 Task: Search one way flight ticket for 5 adults, 2 children, 1 infant in seat and 2 infants on lap in economy from Gillette: Gillette Campbell County Airport to Riverton: Central Wyoming Regional Airport (was Riverton Regional) on 8-4-2023. Choice of flights is Royal air maroc. Number of bags: 6 checked bags. Price is upto 87000. Outbound departure time preference is 19:45.
Action: Mouse moved to (403, 358)
Screenshot: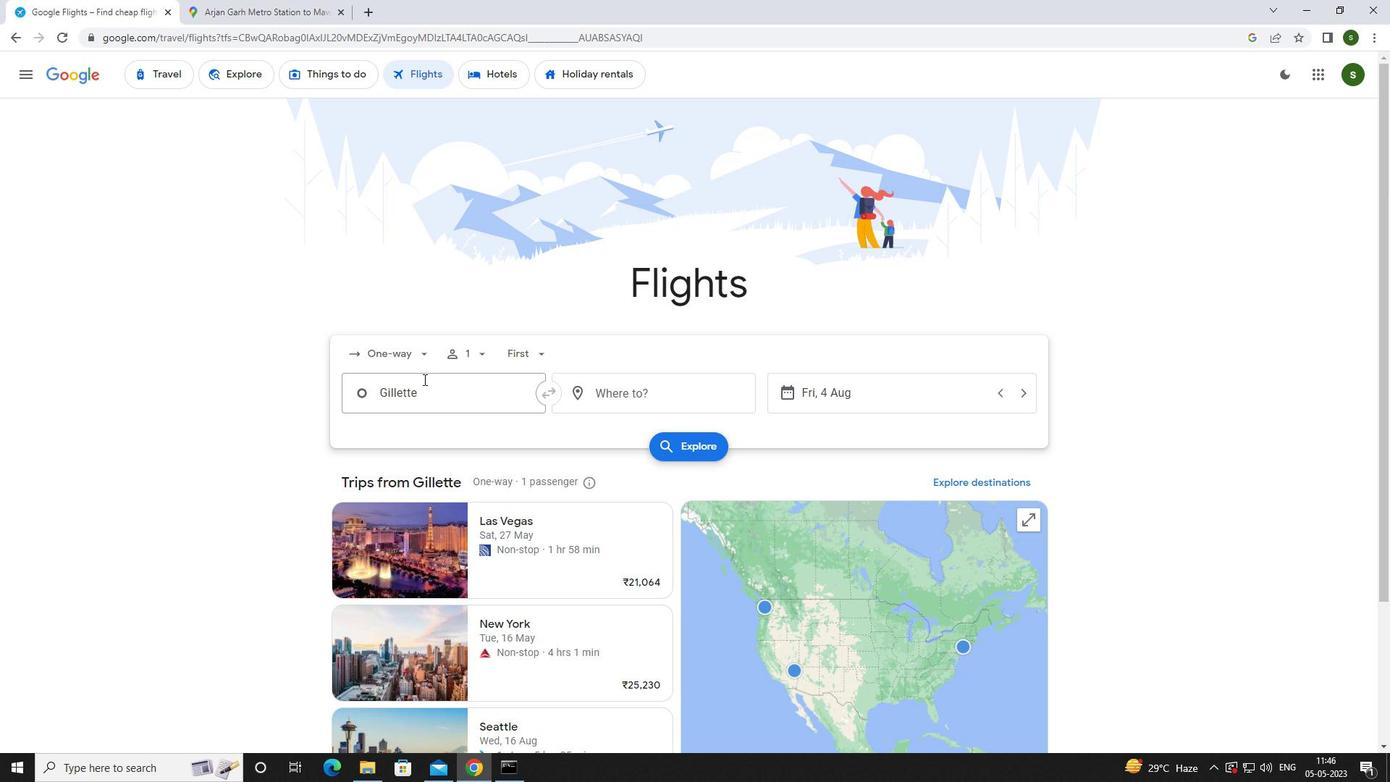 
Action: Mouse pressed left at (403, 358)
Screenshot: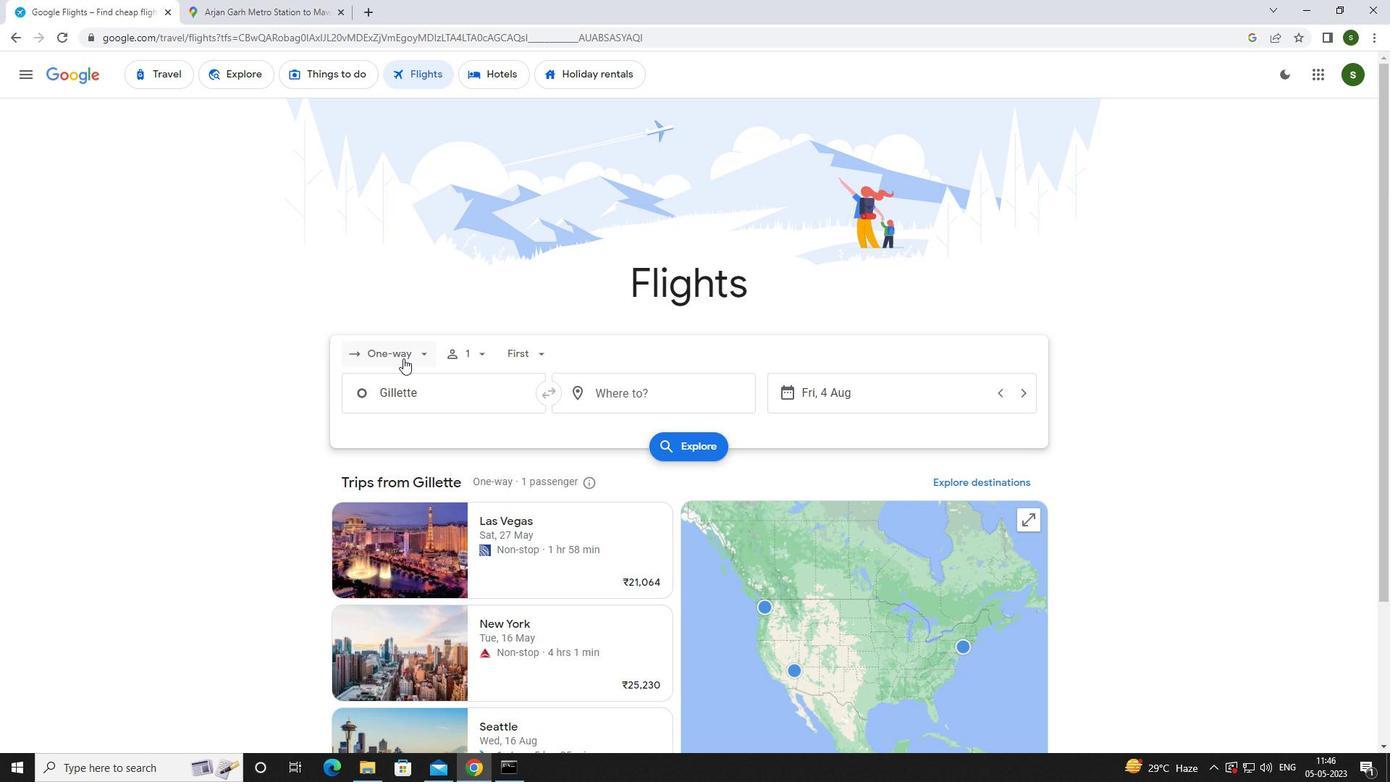 
Action: Mouse moved to (404, 427)
Screenshot: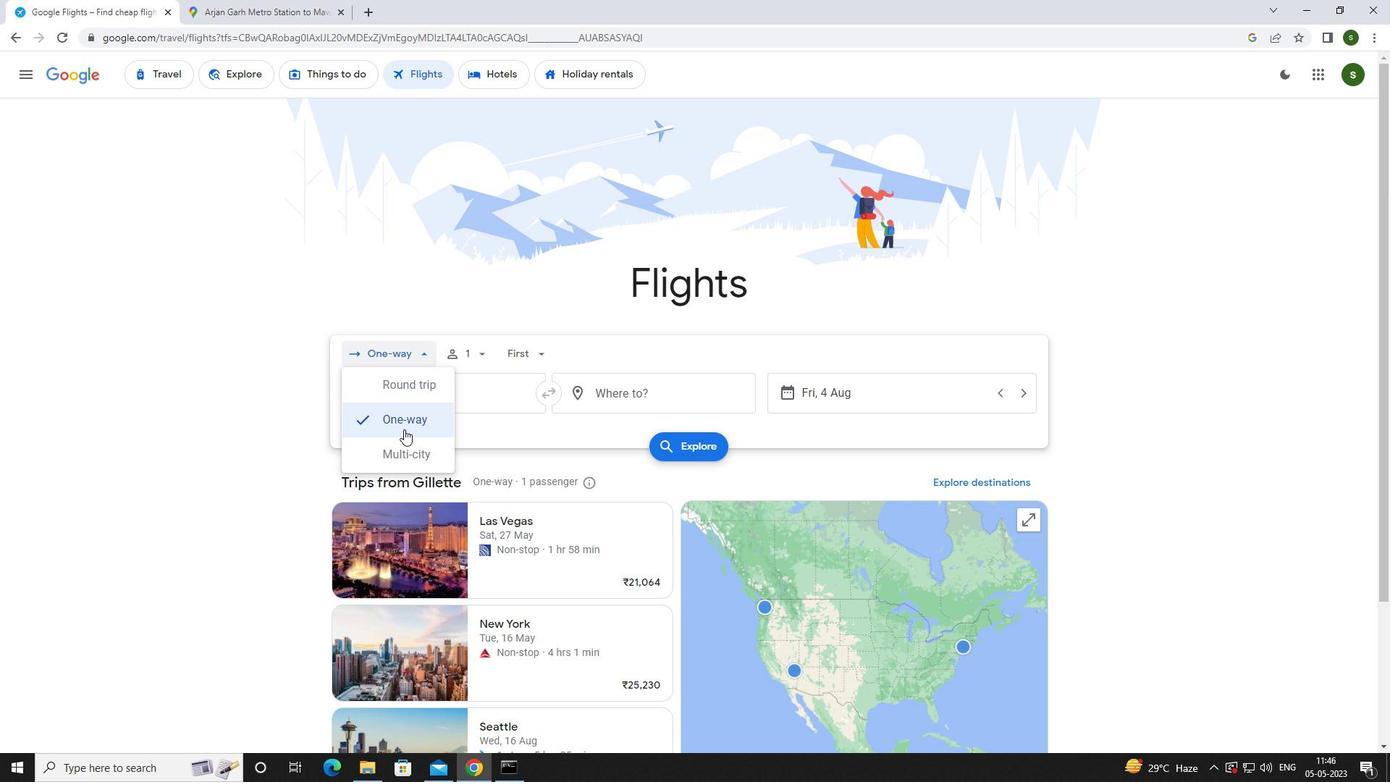 
Action: Mouse pressed left at (404, 427)
Screenshot: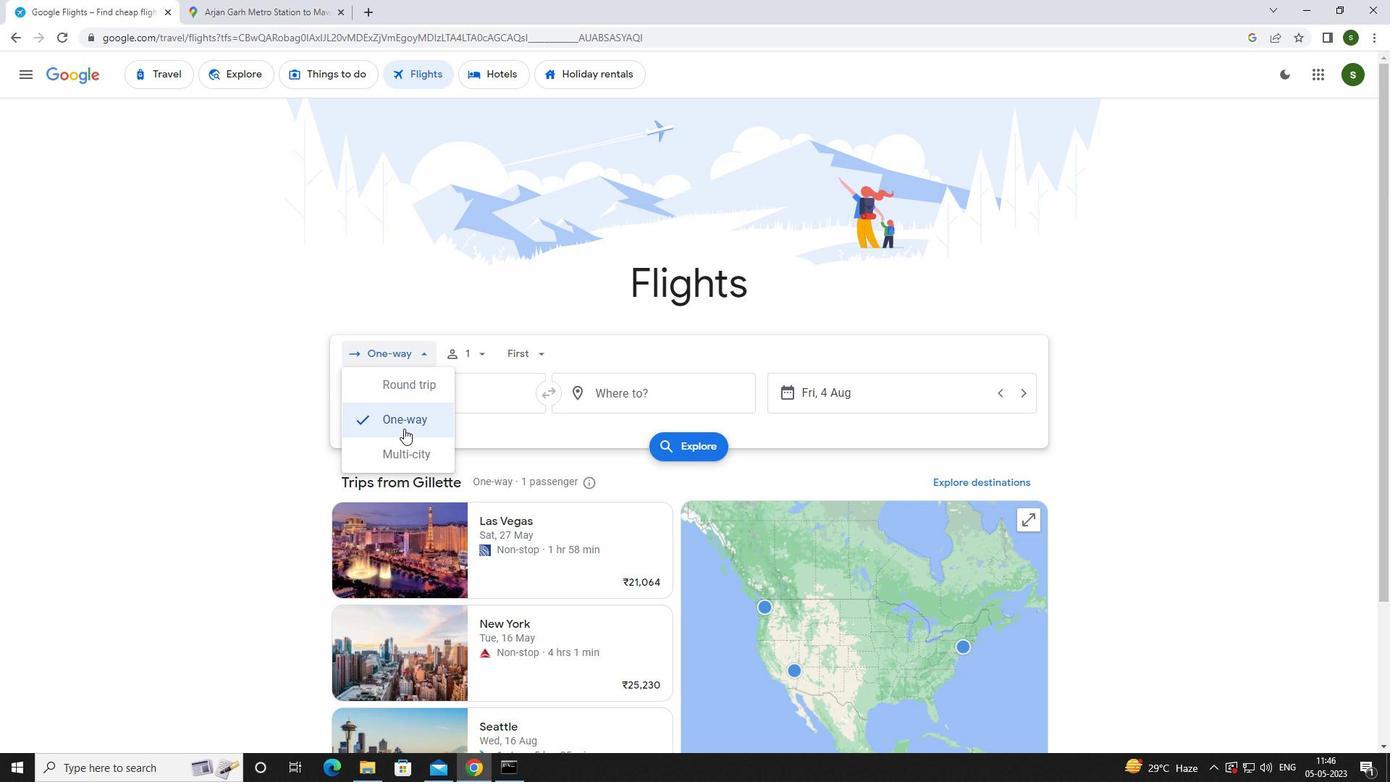 
Action: Mouse moved to (486, 358)
Screenshot: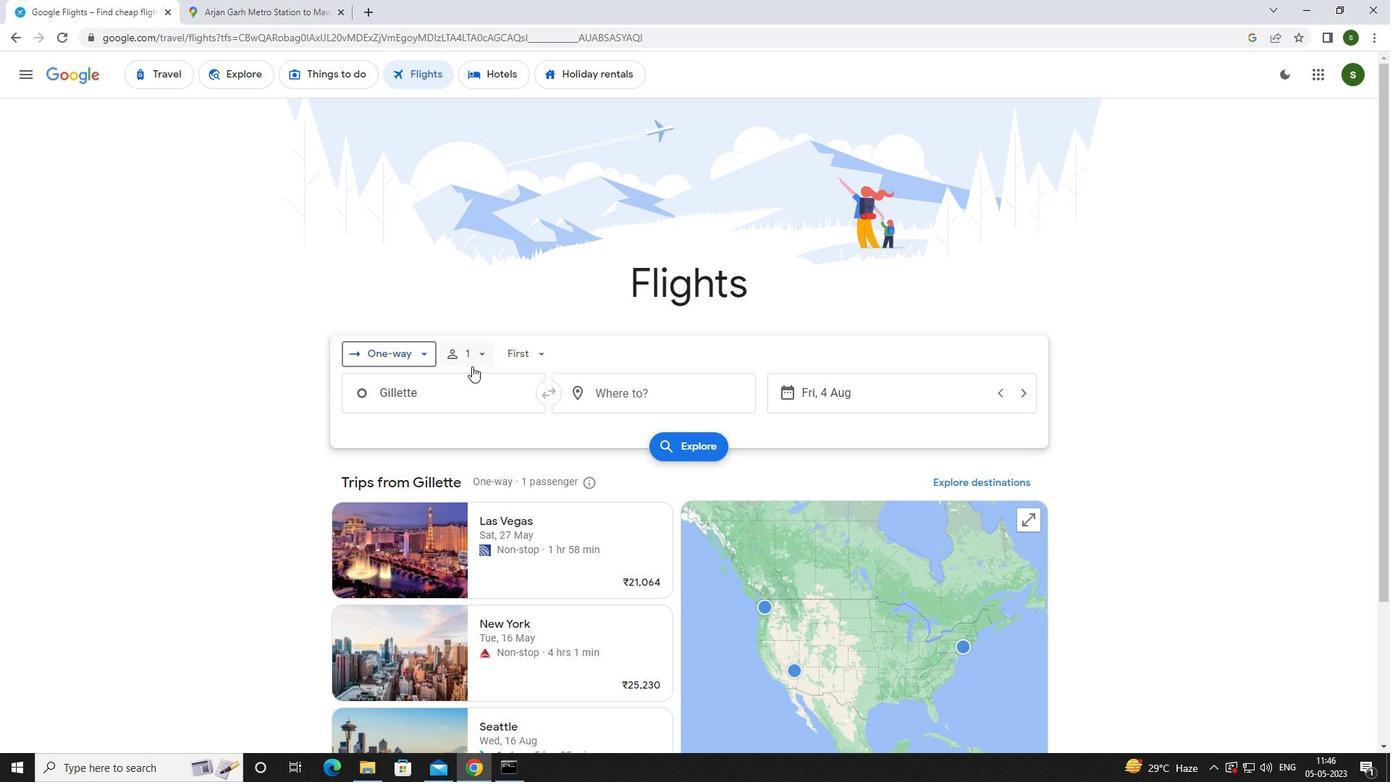 
Action: Mouse pressed left at (486, 358)
Screenshot: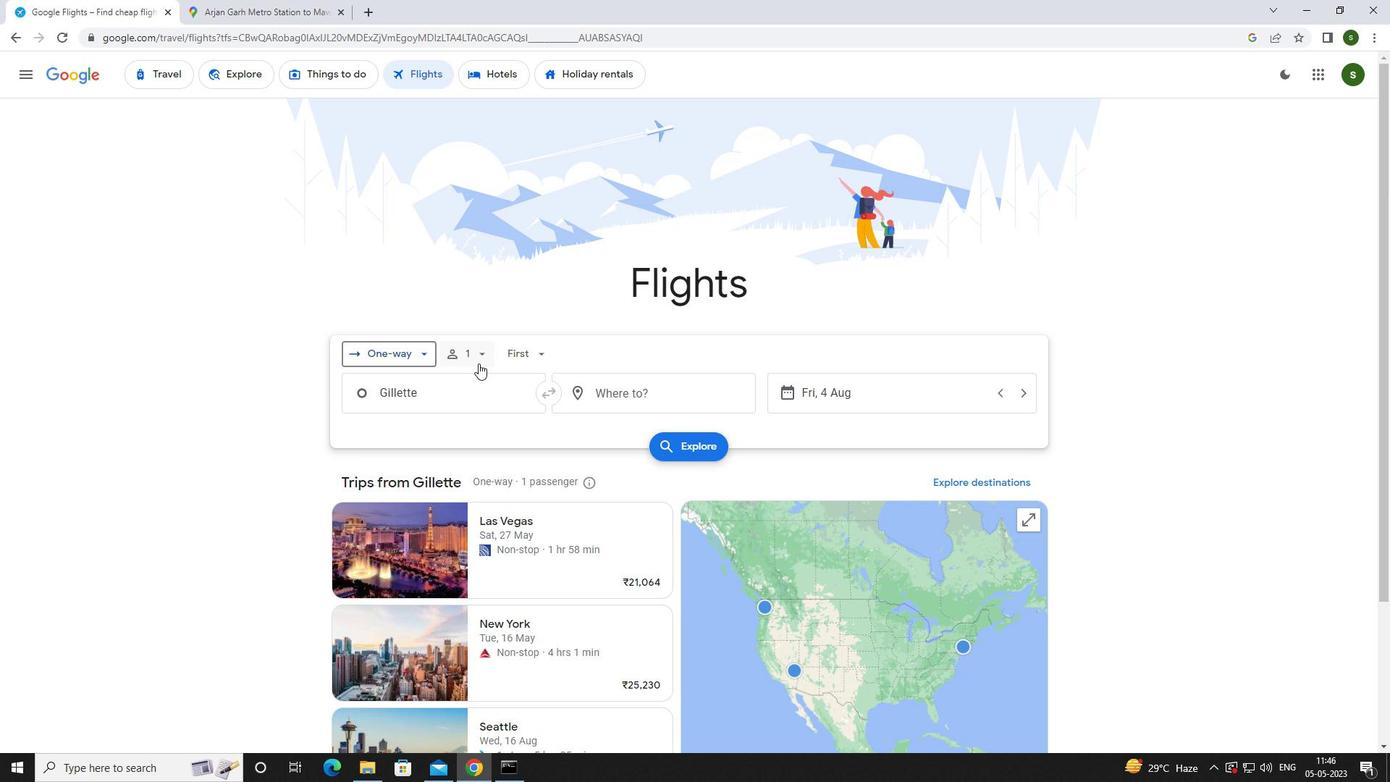
Action: Mouse moved to (589, 393)
Screenshot: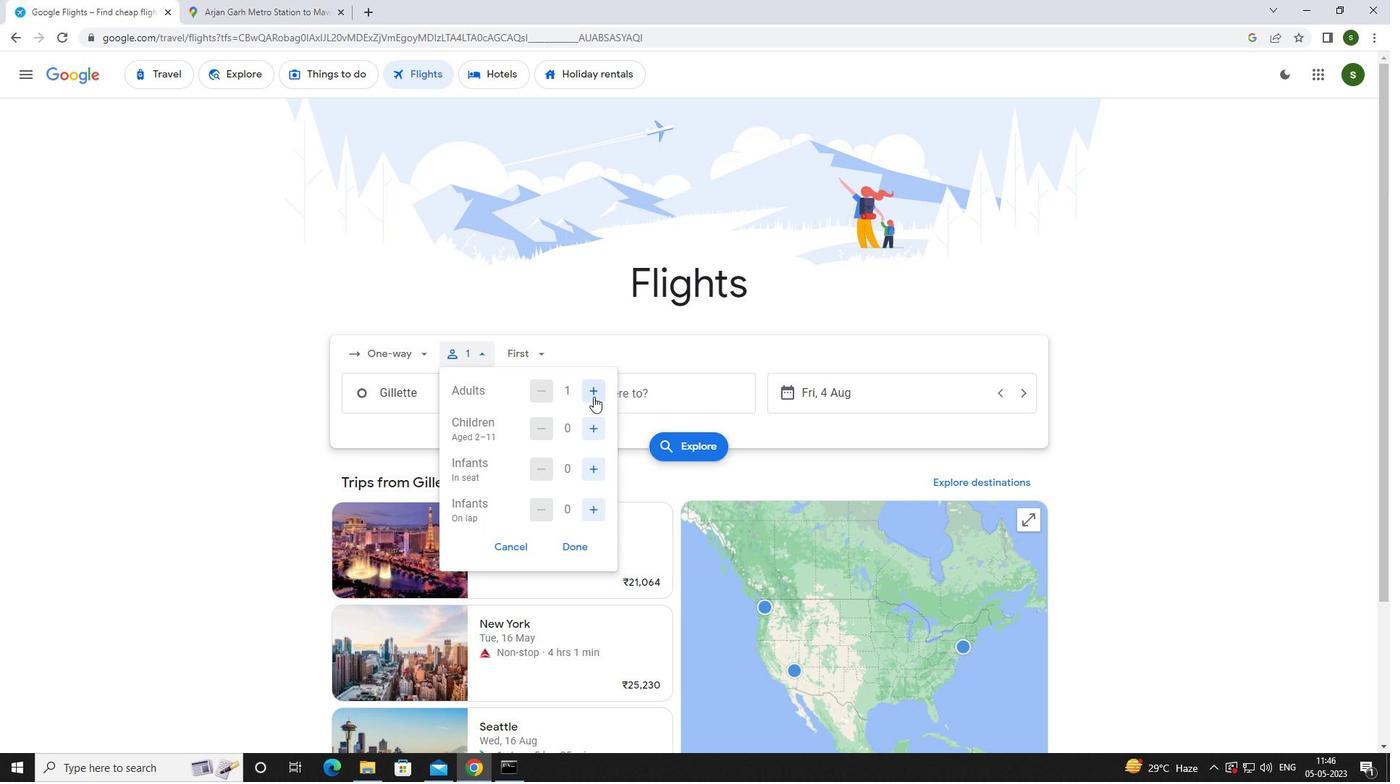 
Action: Mouse pressed left at (589, 393)
Screenshot: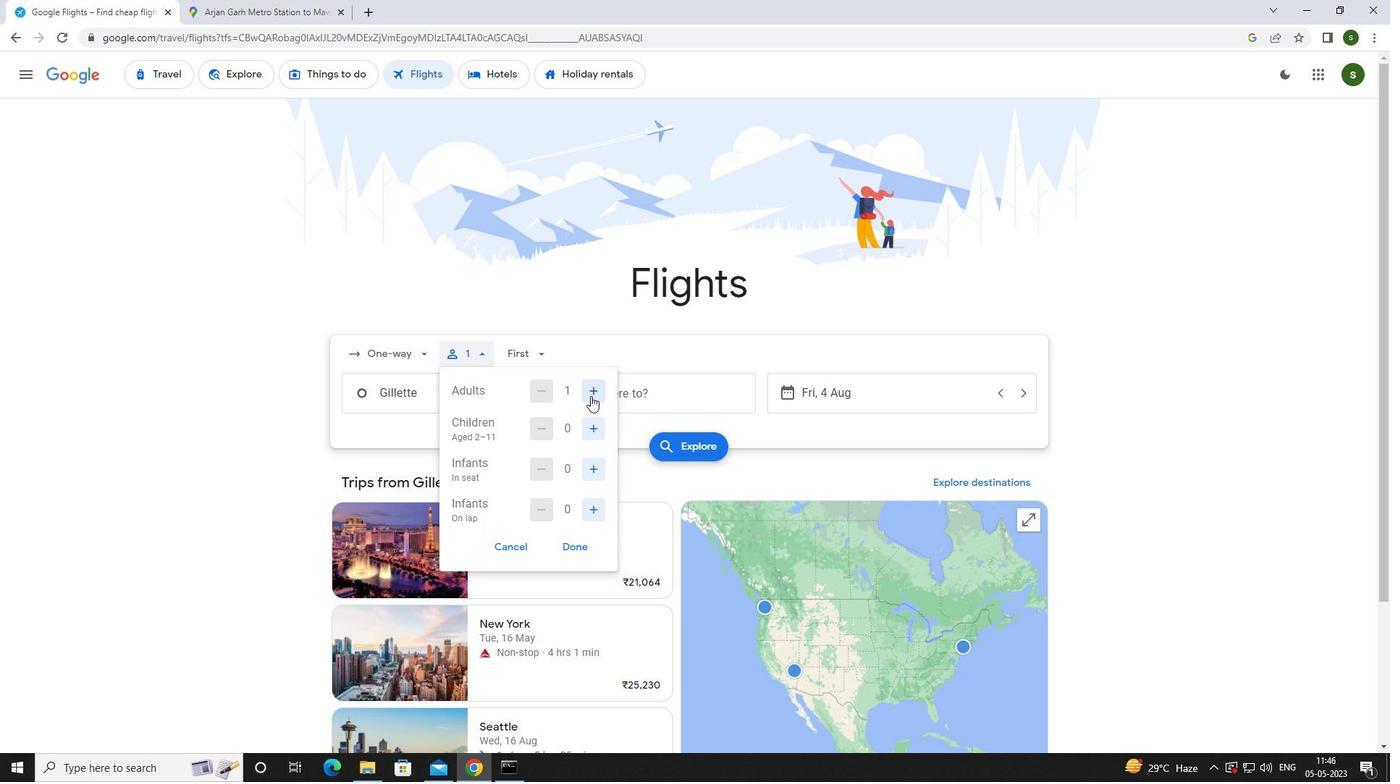 
Action: Mouse pressed left at (589, 393)
Screenshot: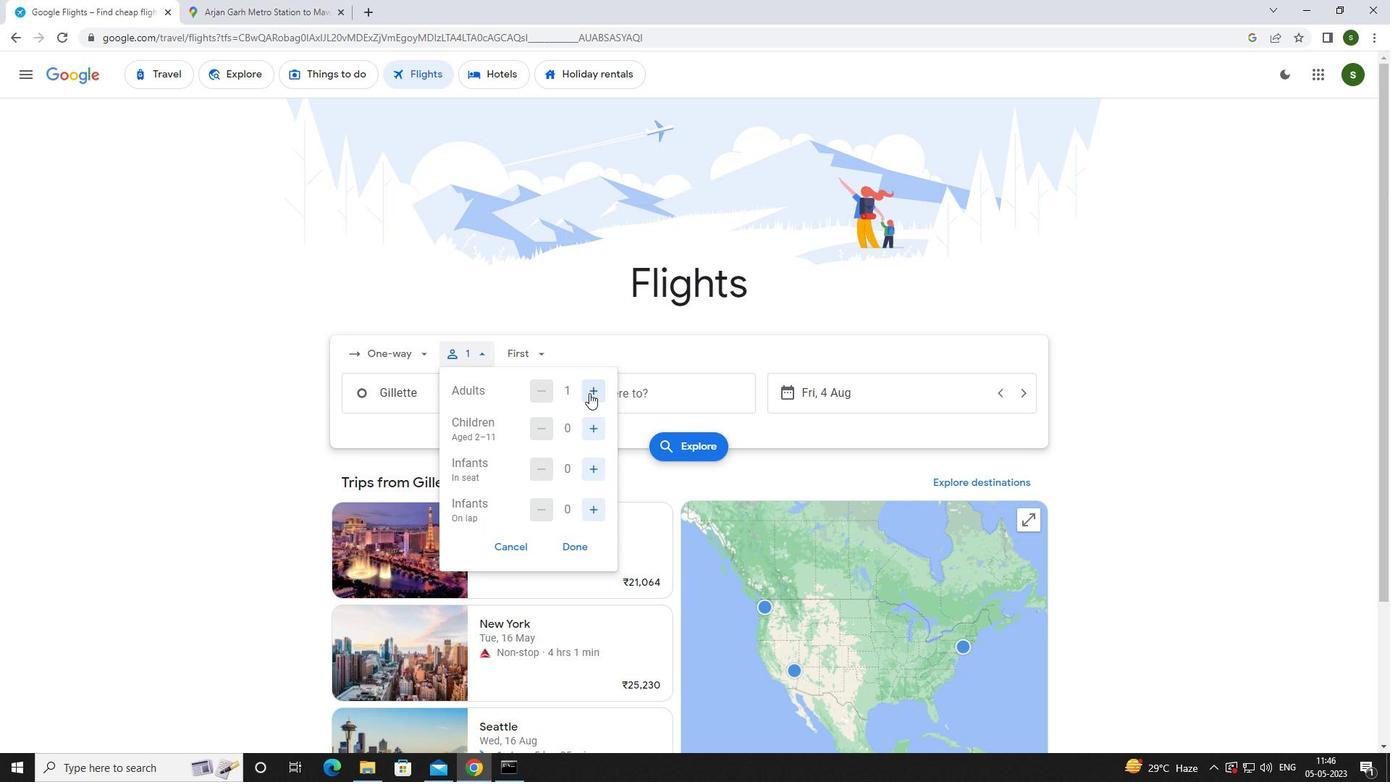 
Action: Mouse pressed left at (589, 393)
Screenshot: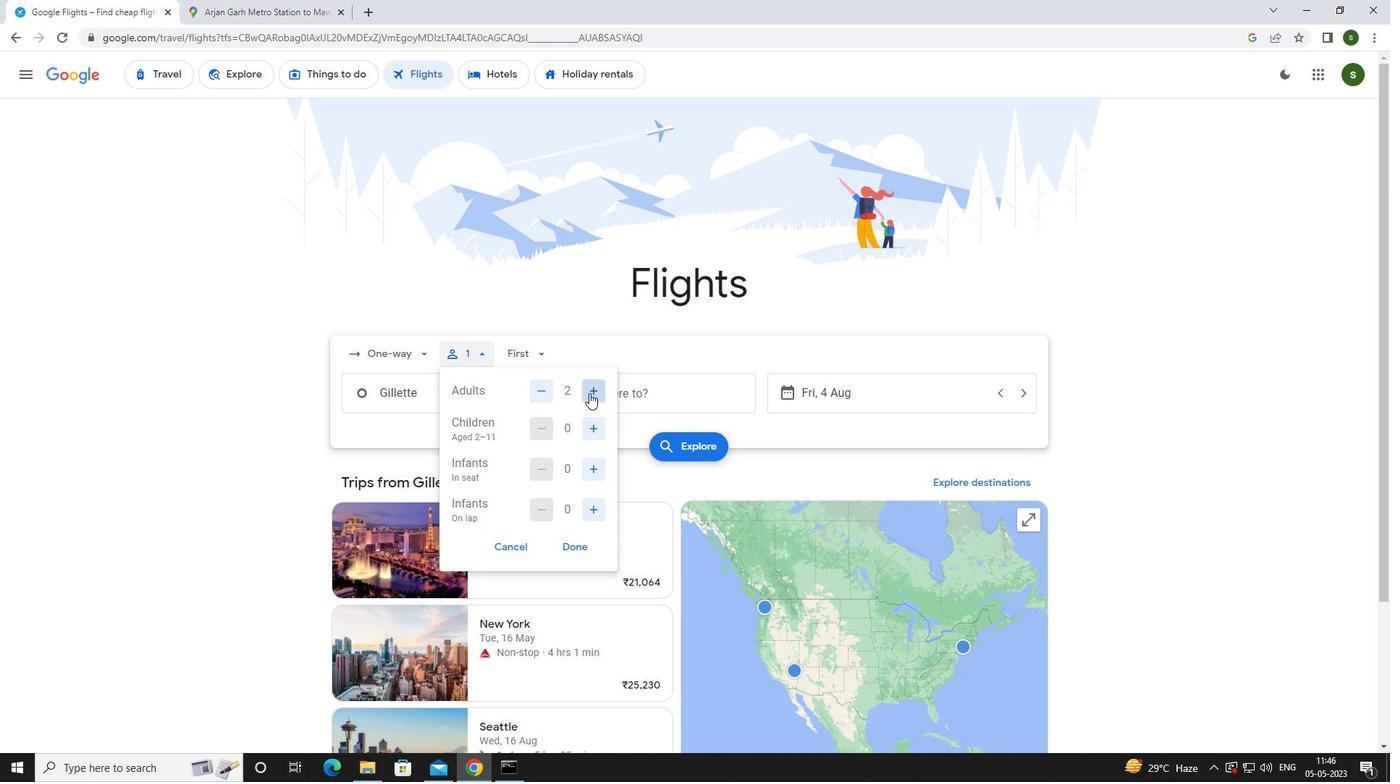 
Action: Mouse pressed left at (589, 393)
Screenshot: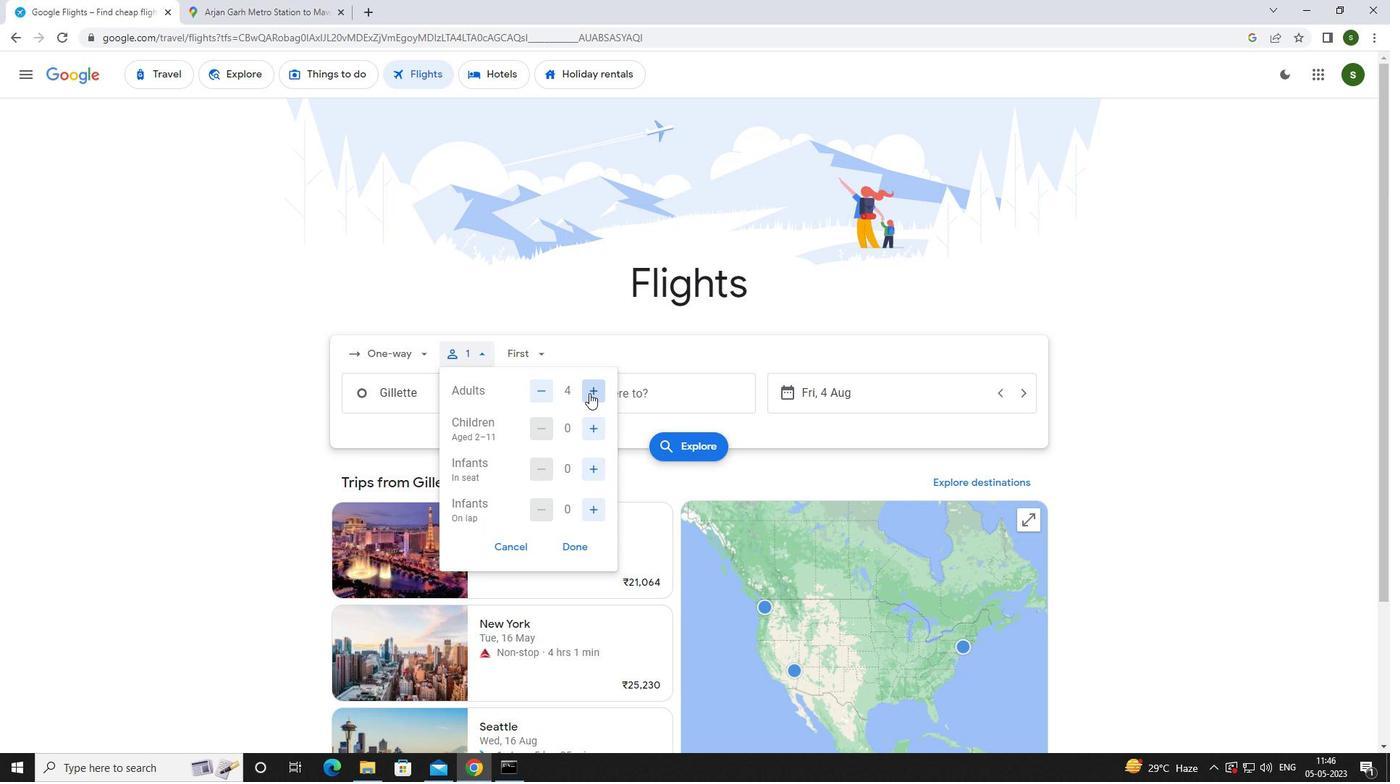
Action: Mouse moved to (596, 431)
Screenshot: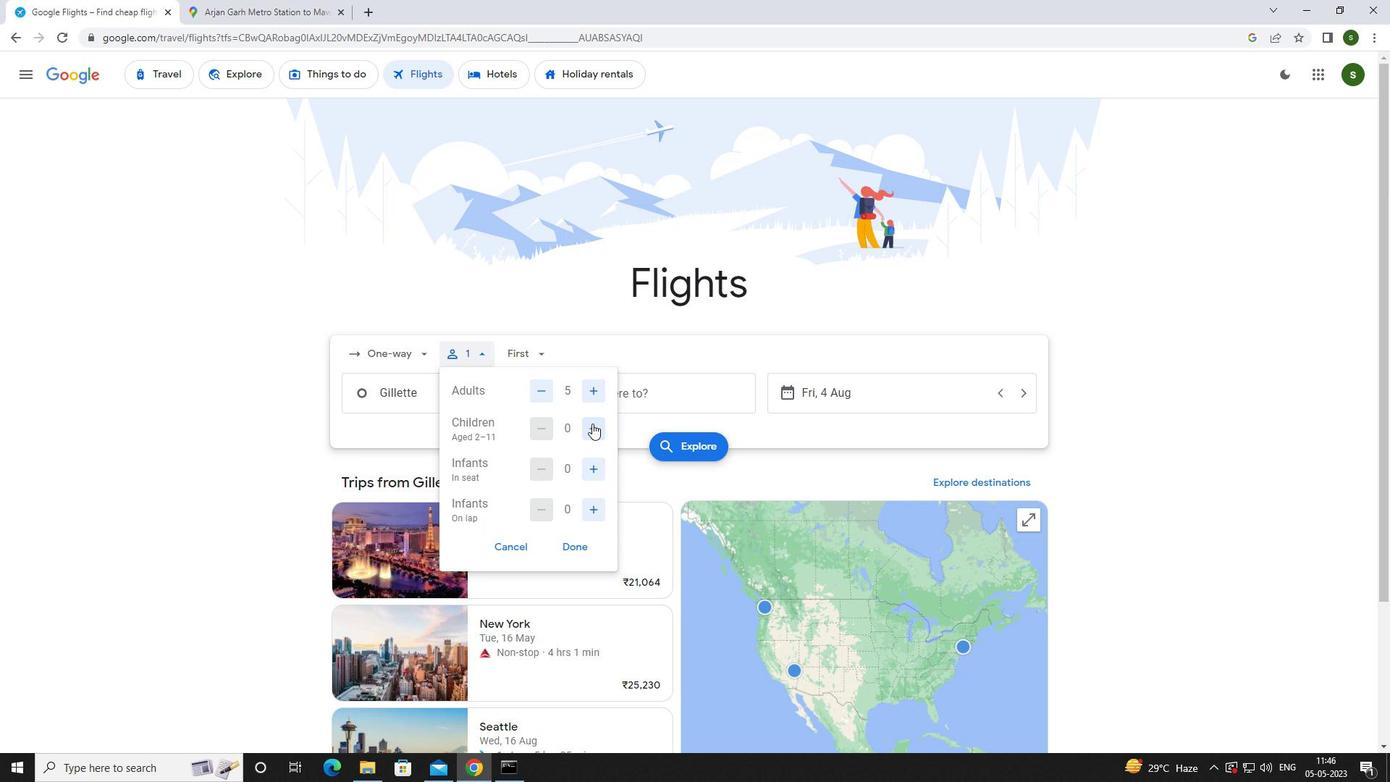 
Action: Mouse pressed left at (596, 431)
Screenshot: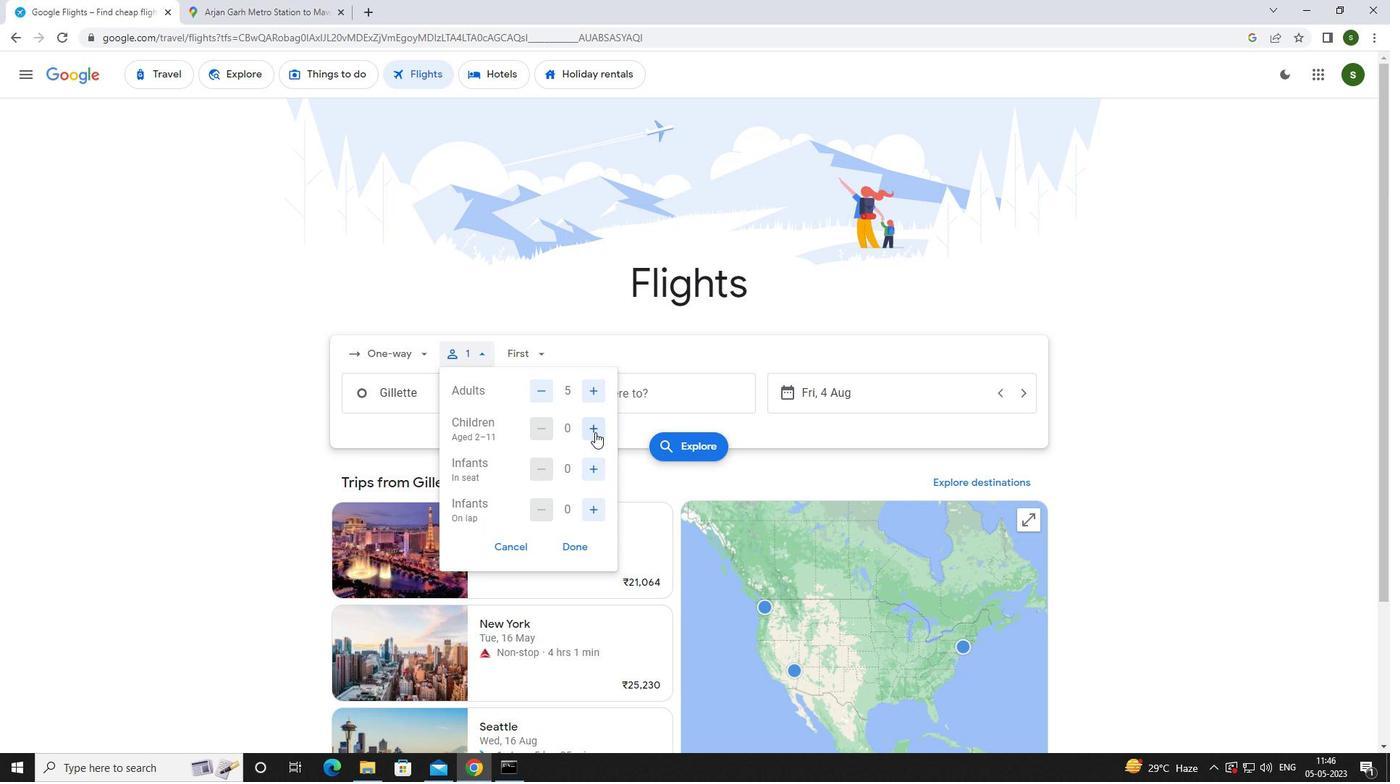 
Action: Mouse pressed left at (596, 431)
Screenshot: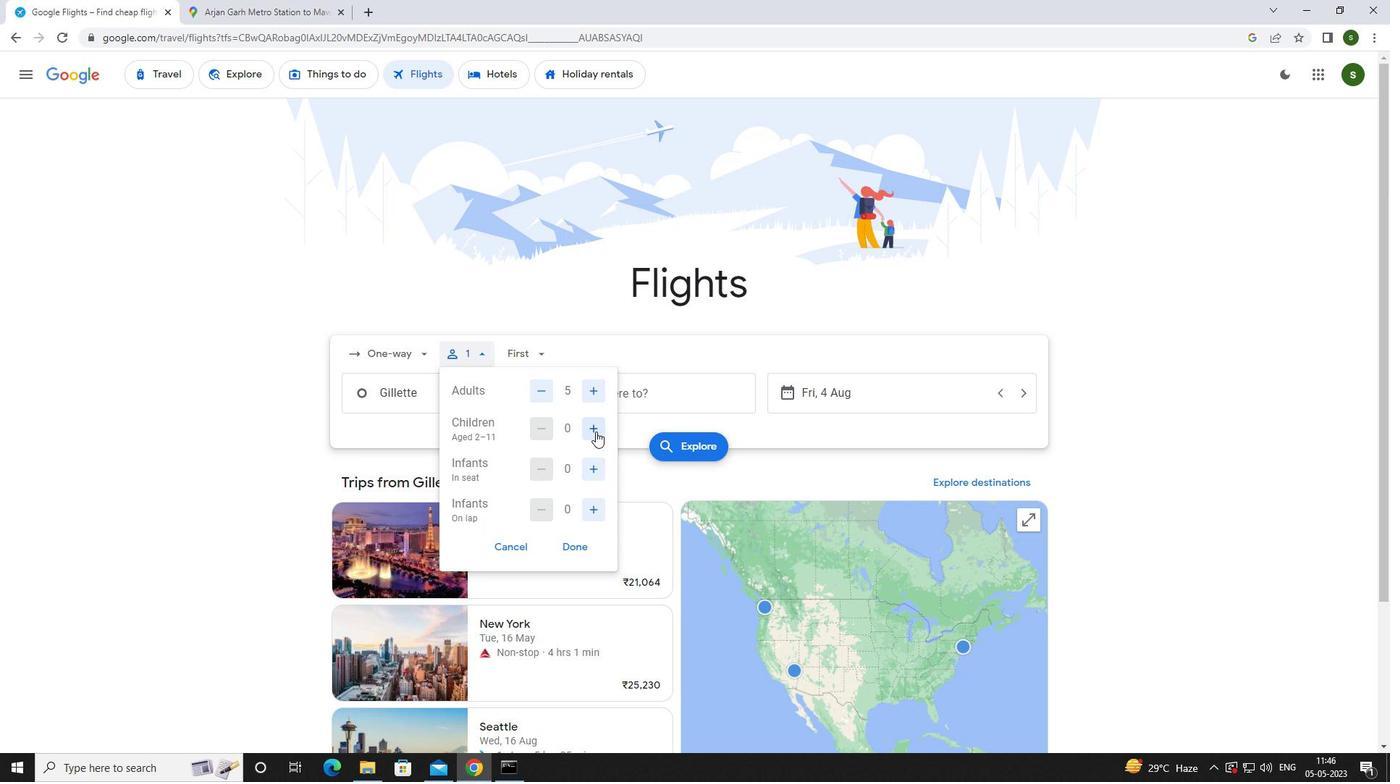 
Action: Mouse moved to (592, 465)
Screenshot: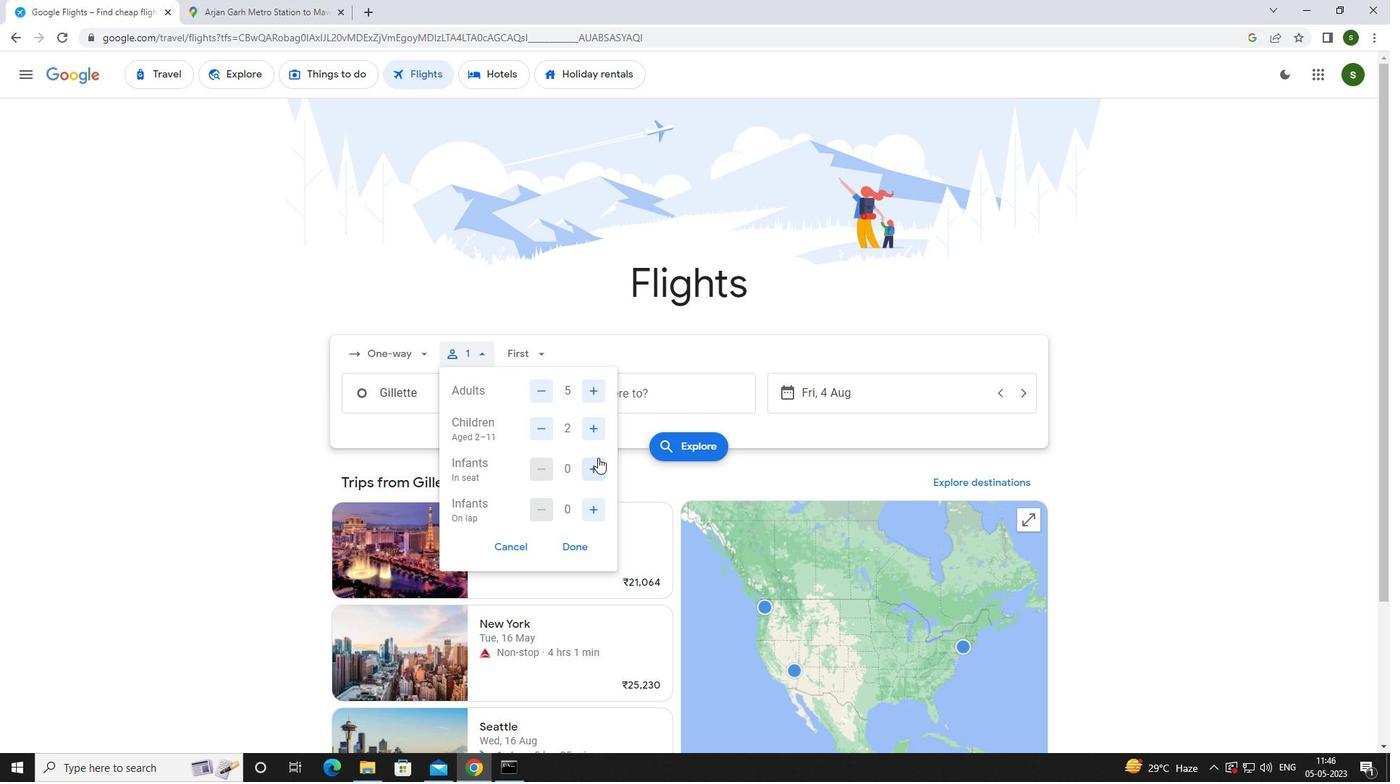 
Action: Mouse pressed left at (592, 465)
Screenshot: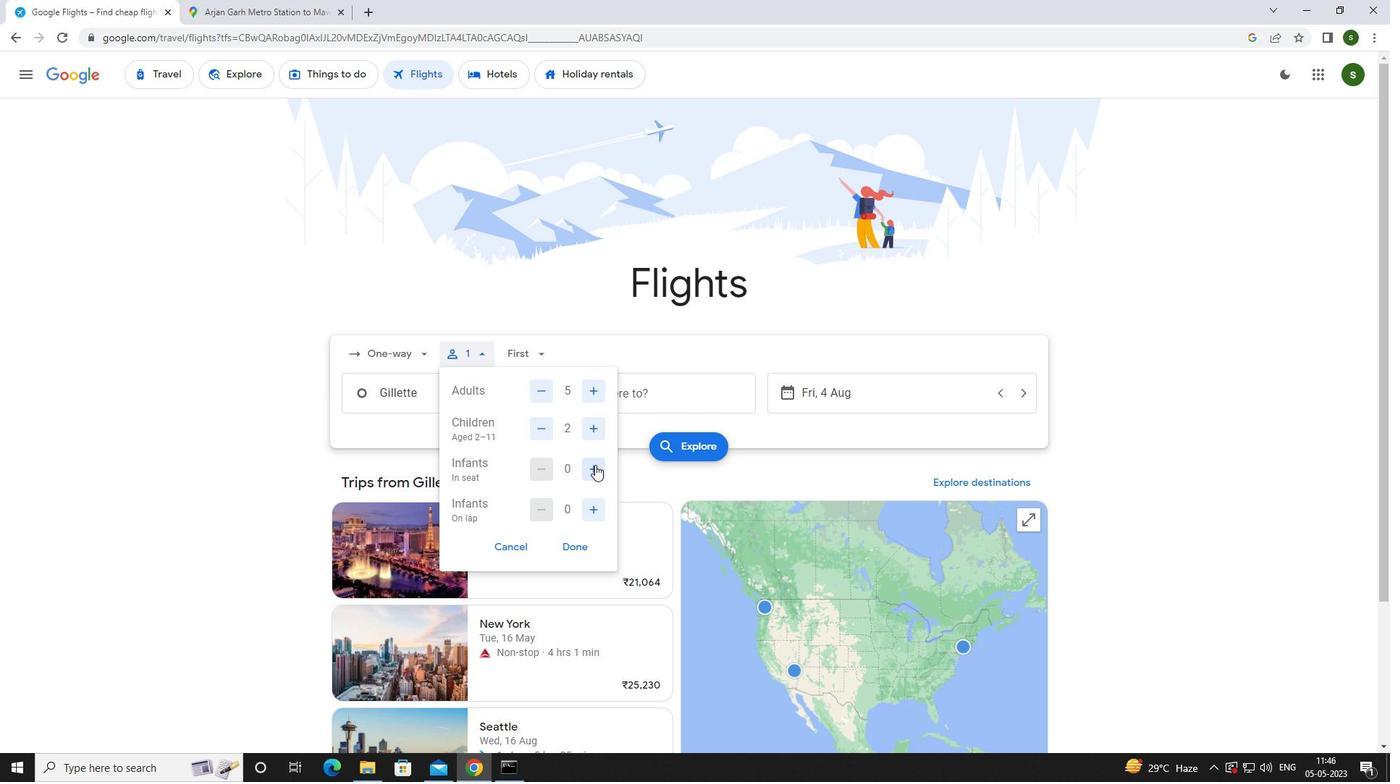 
Action: Mouse moved to (591, 502)
Screenshot: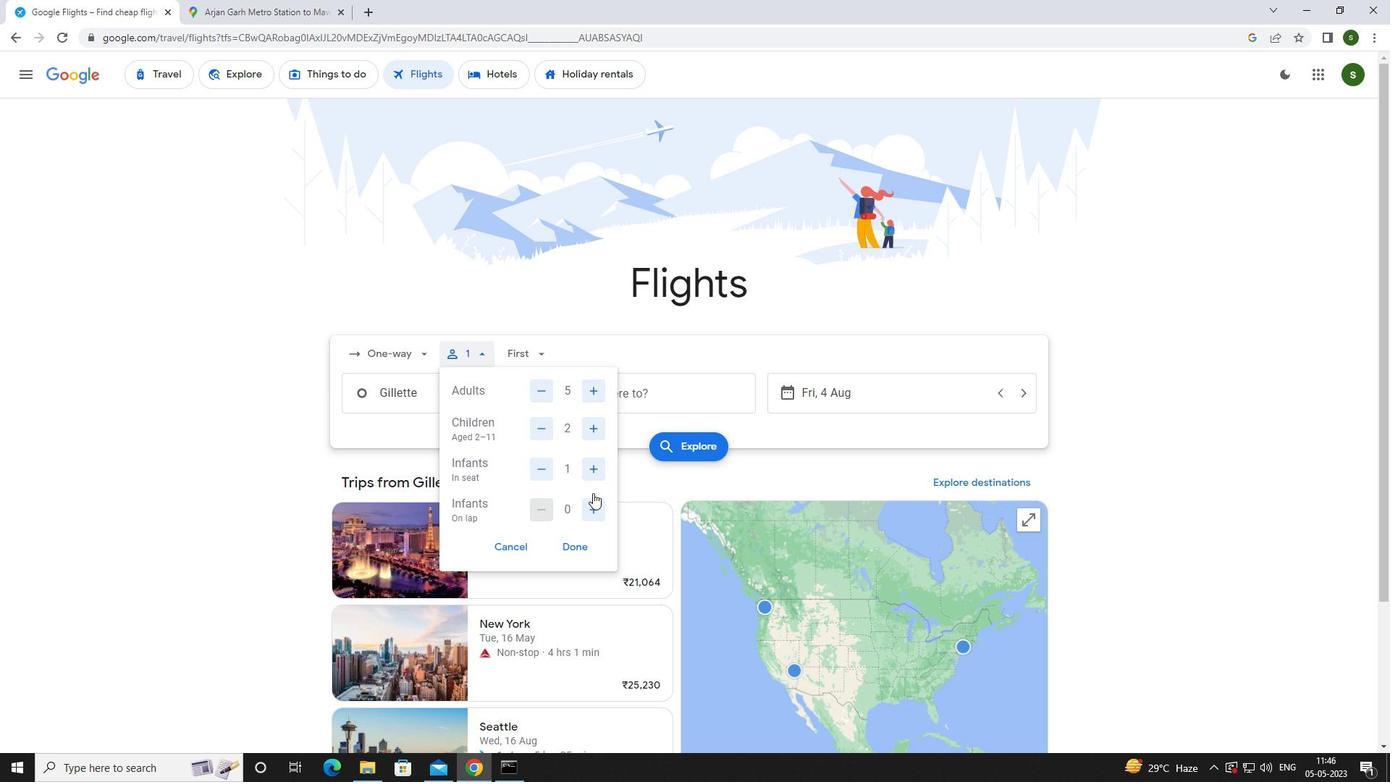 
Action: Mouse pressed left at (591, 502)
Screenshot: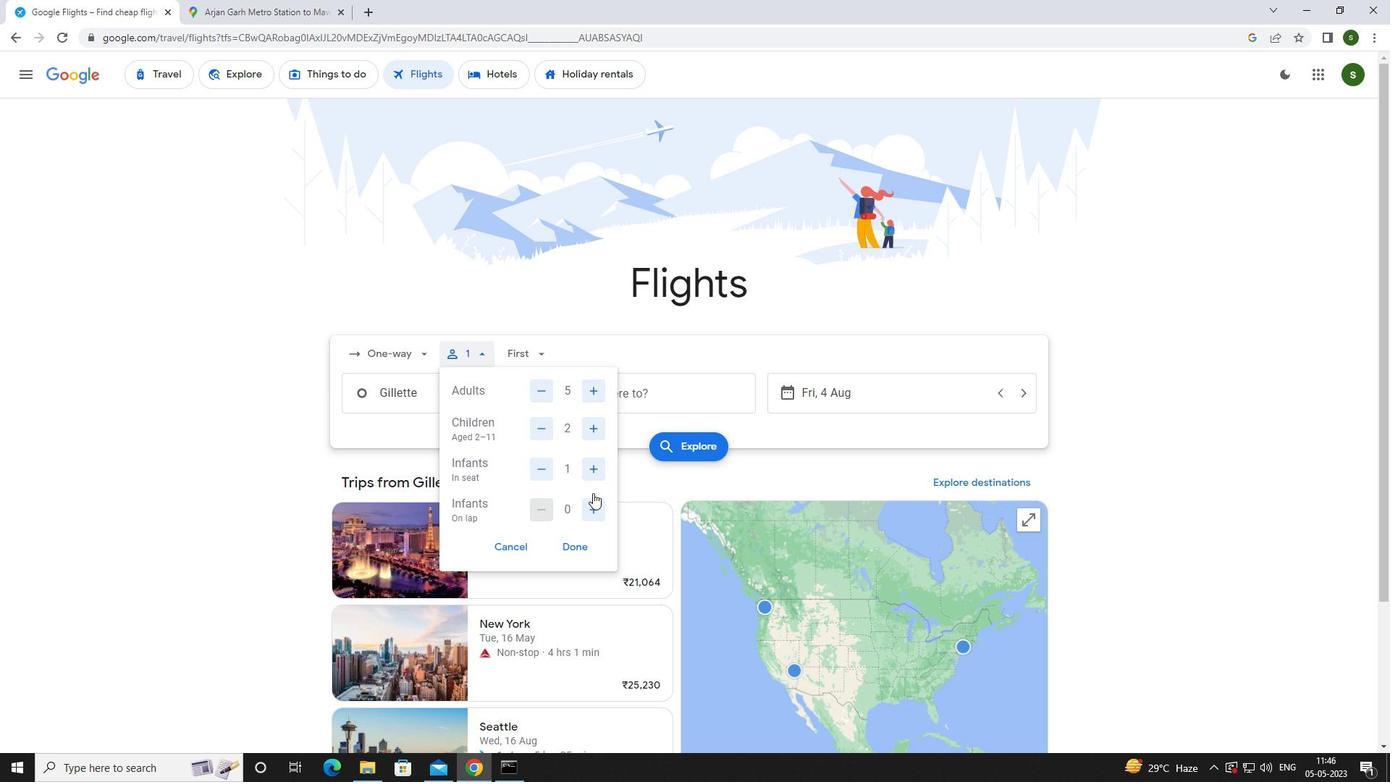 
Action: Mouse moved to (536, 344)
Screenshot: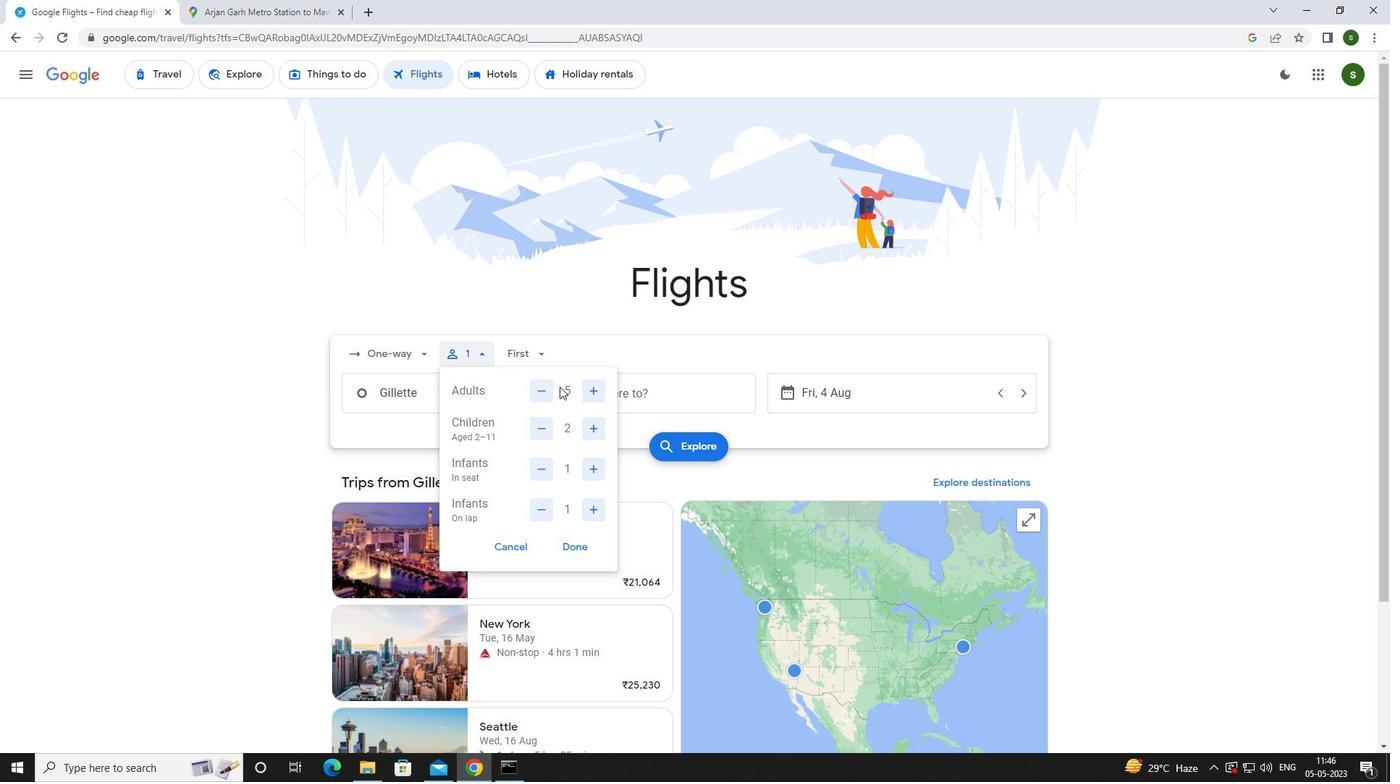 
Action: Mouse pressed left at (536, 344)
Screenshot: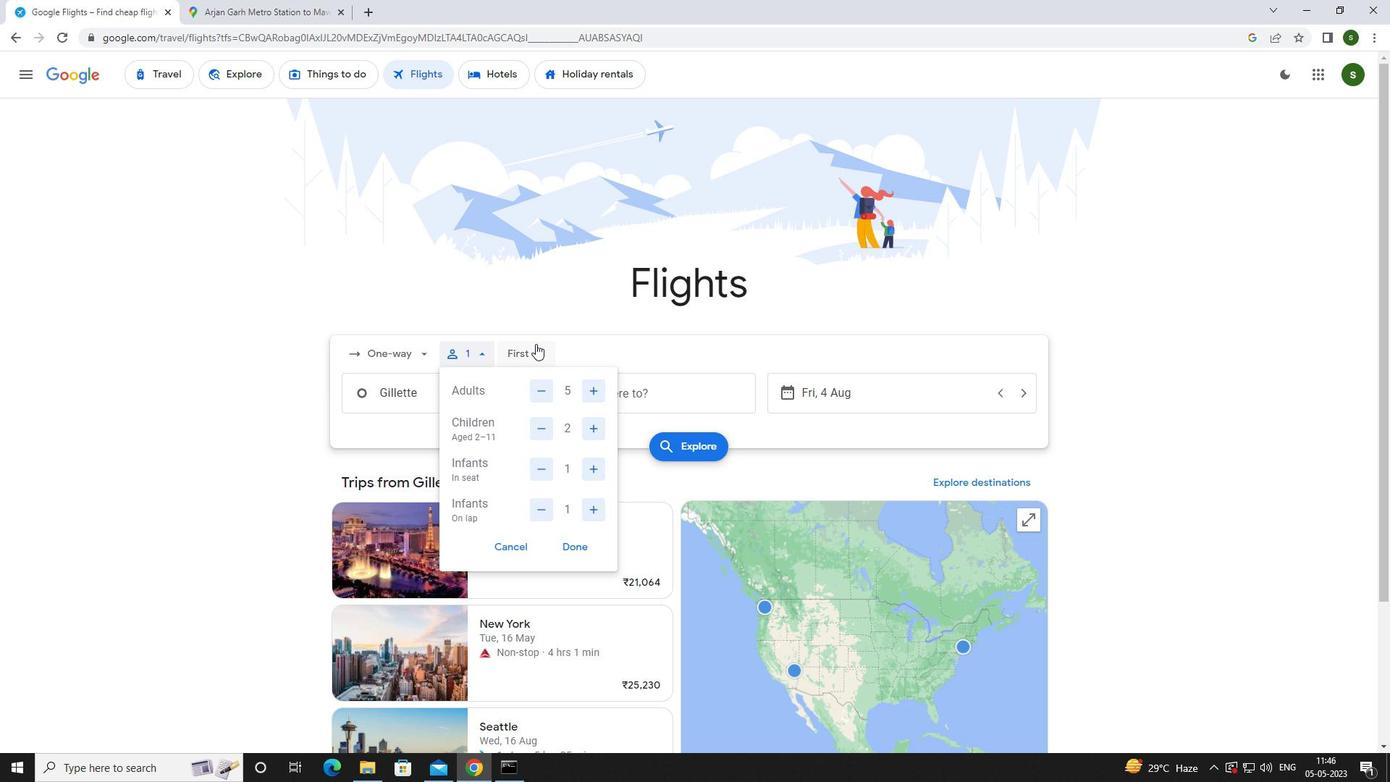 
Action: Mouse moved to (544, 391)
Screenshot: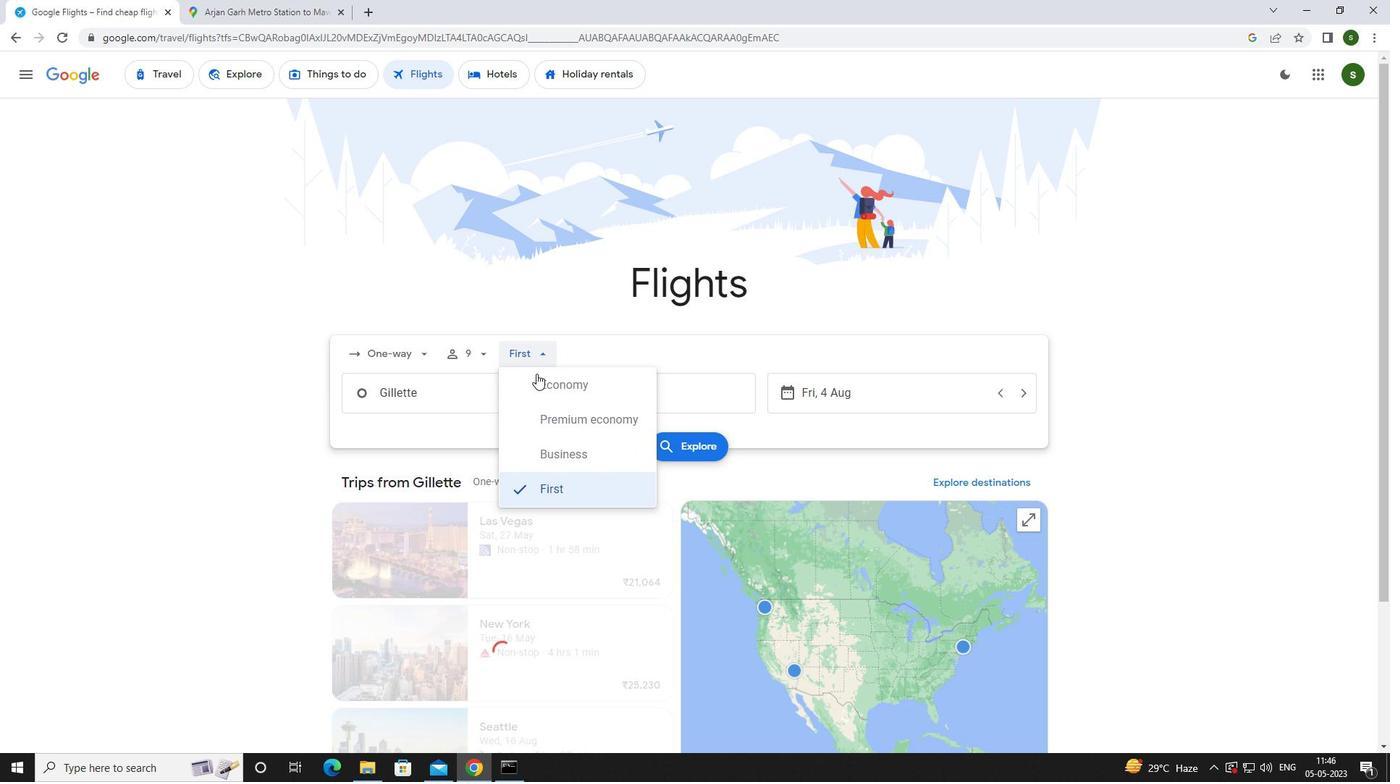 
Action: Mouse pressed left at (544, 391)
Screenshot: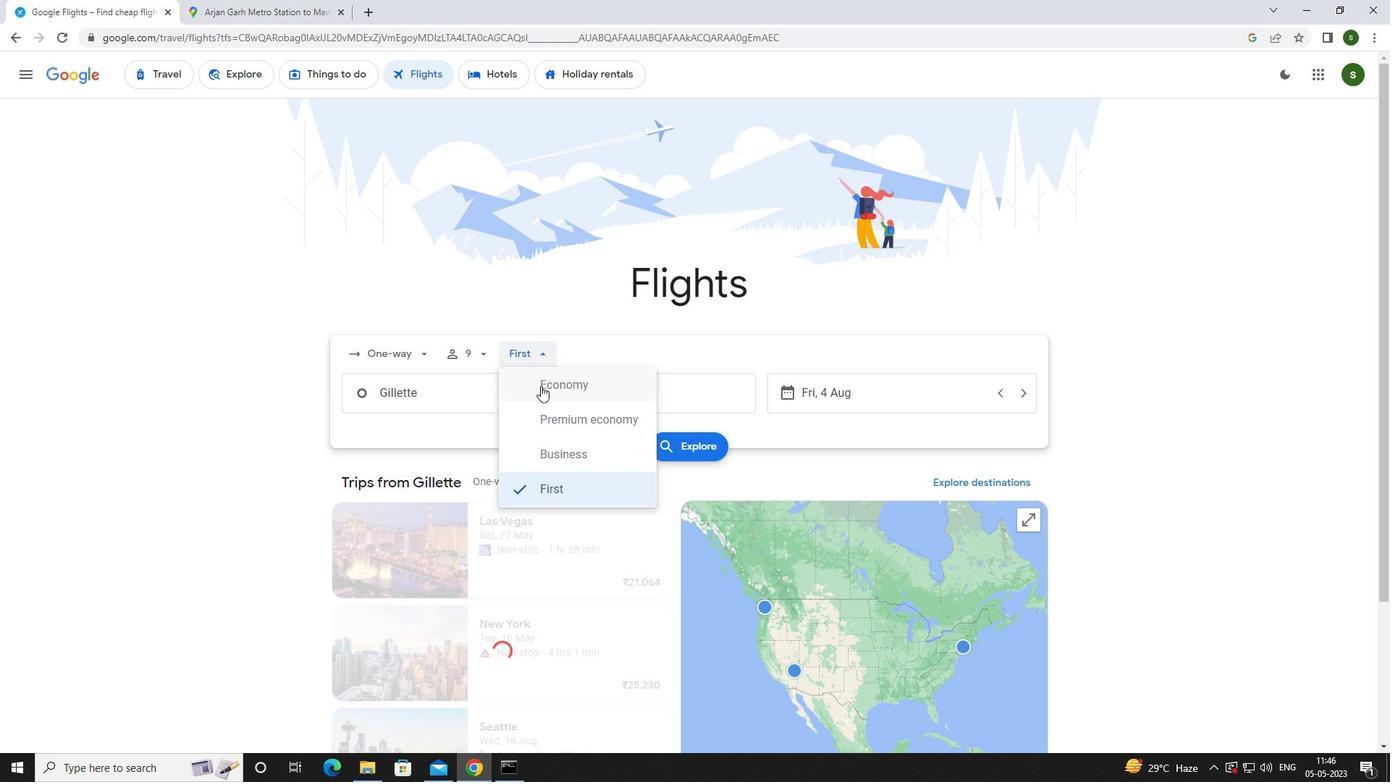 
Action: Mouse moved to (502, 399)
Screenshot: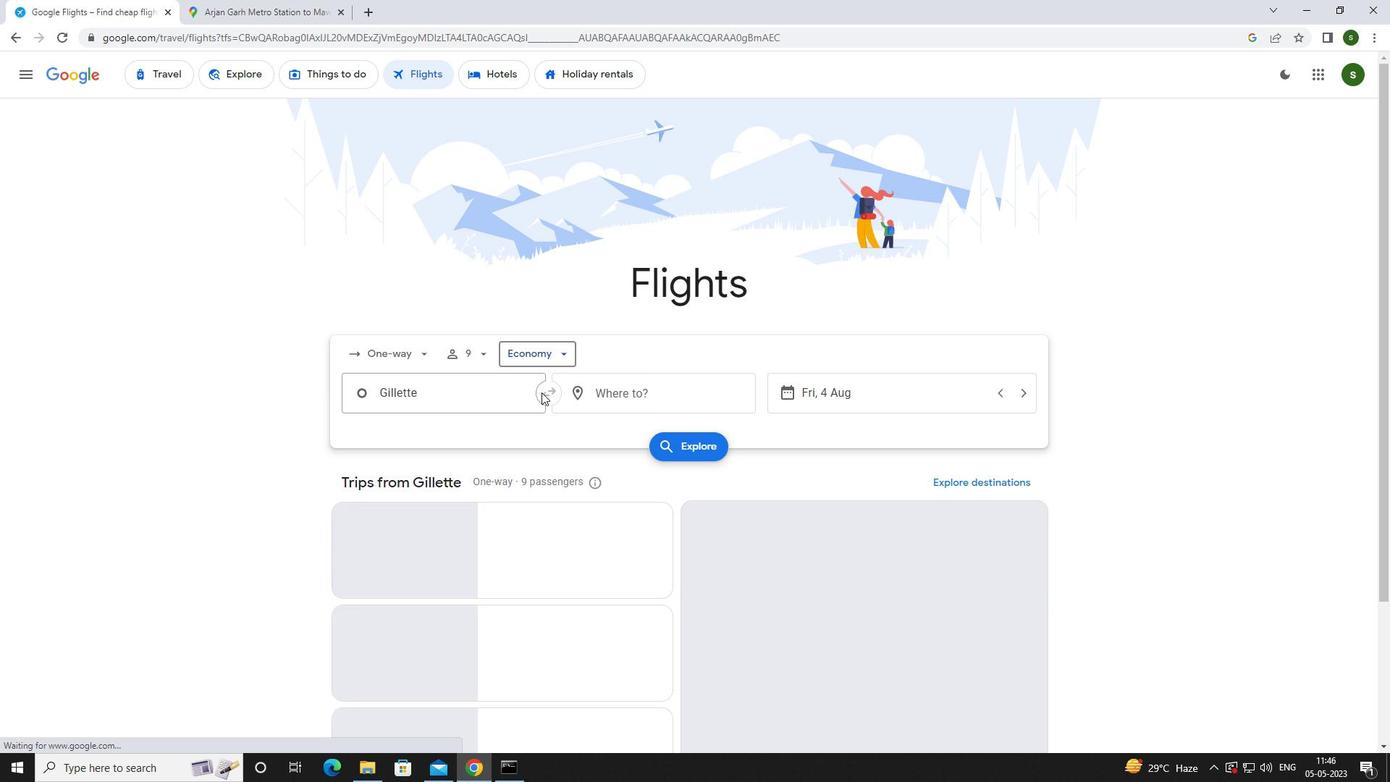 
Action: Mouse pressed left at (502, 399)
Screenshot: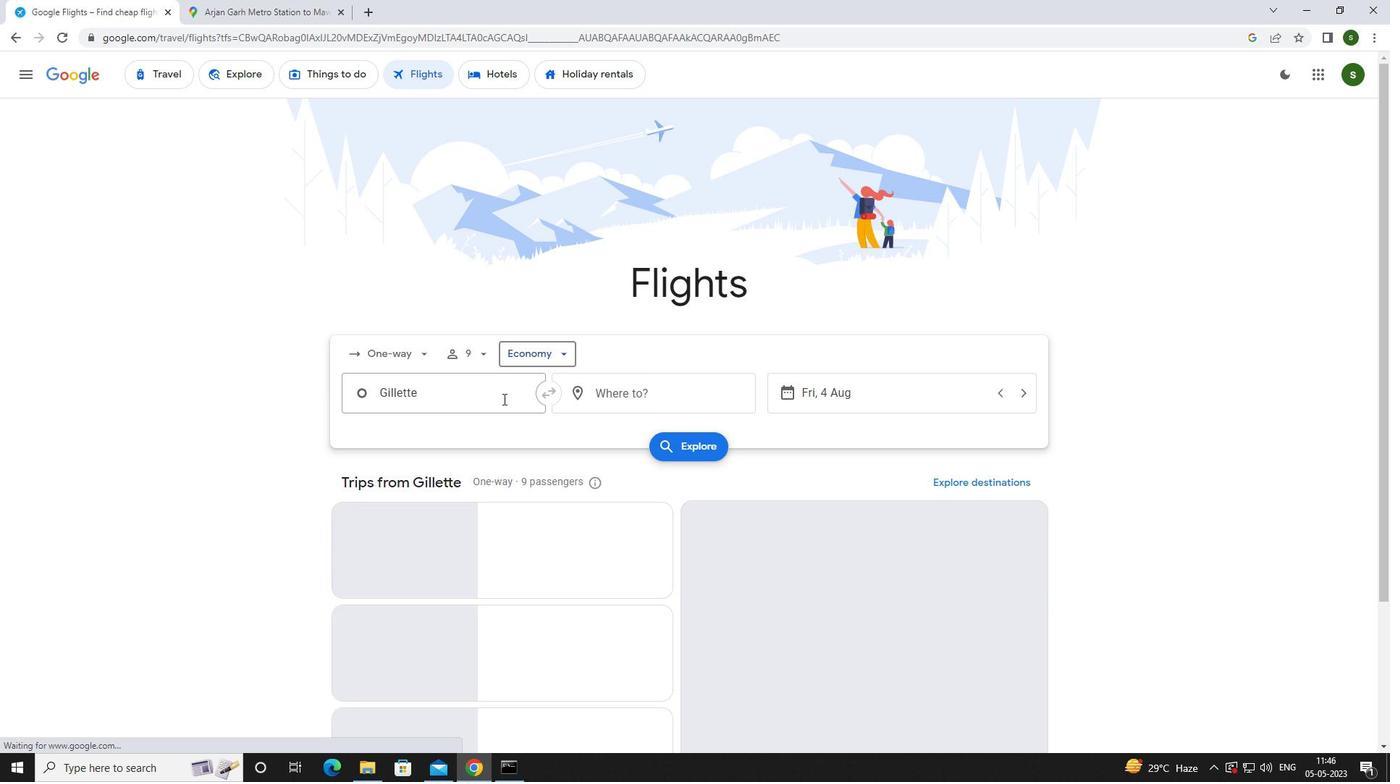 
Action: Key pressed <Key.caps_lock>g<Key.caps_lock>illette<Key.enter>
Screenshot: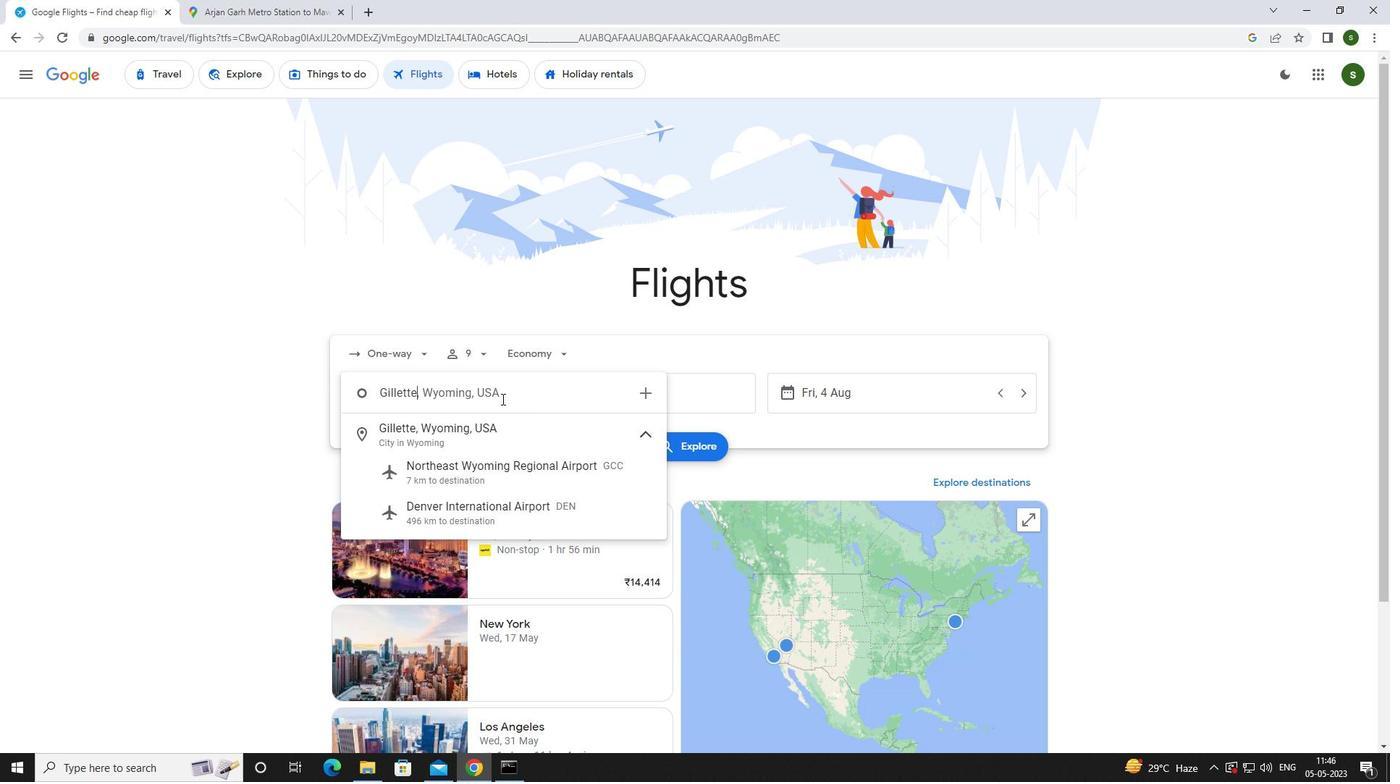 
Action: Mouse moved to (639, 394)
Screenshot: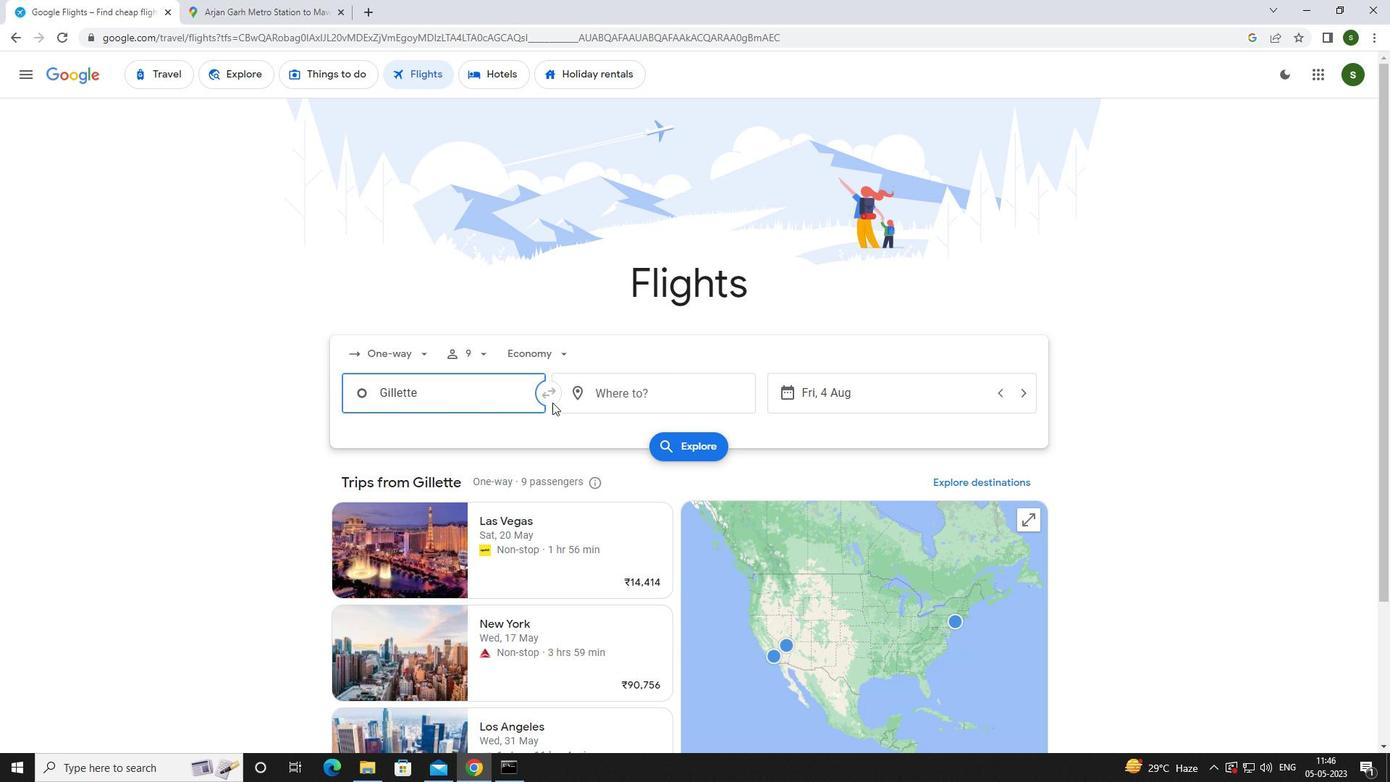 
Action: Mouse pressed left at (639, 394)
Screenshot: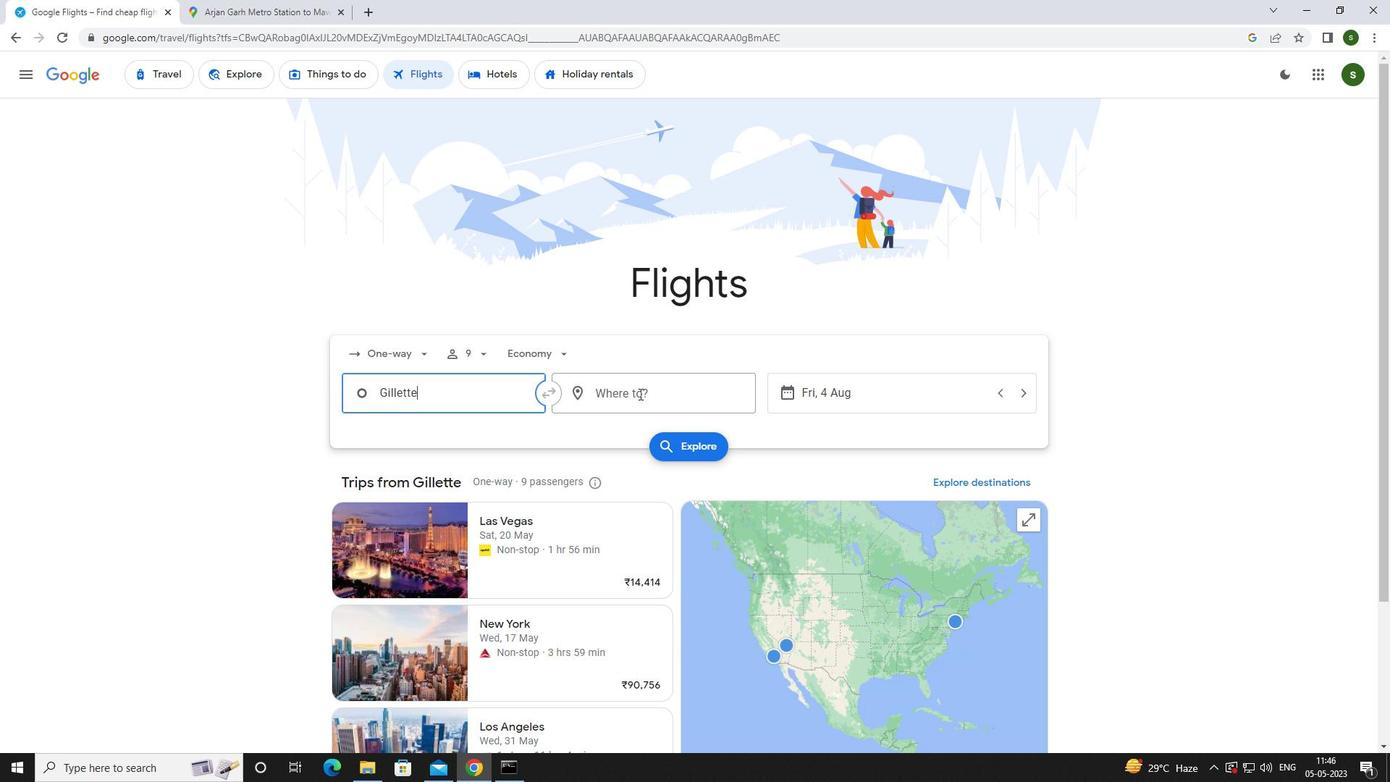 
Action: Key pressed <Key.caps_lock>r<Key.caps_lock>ivert
Screenshot: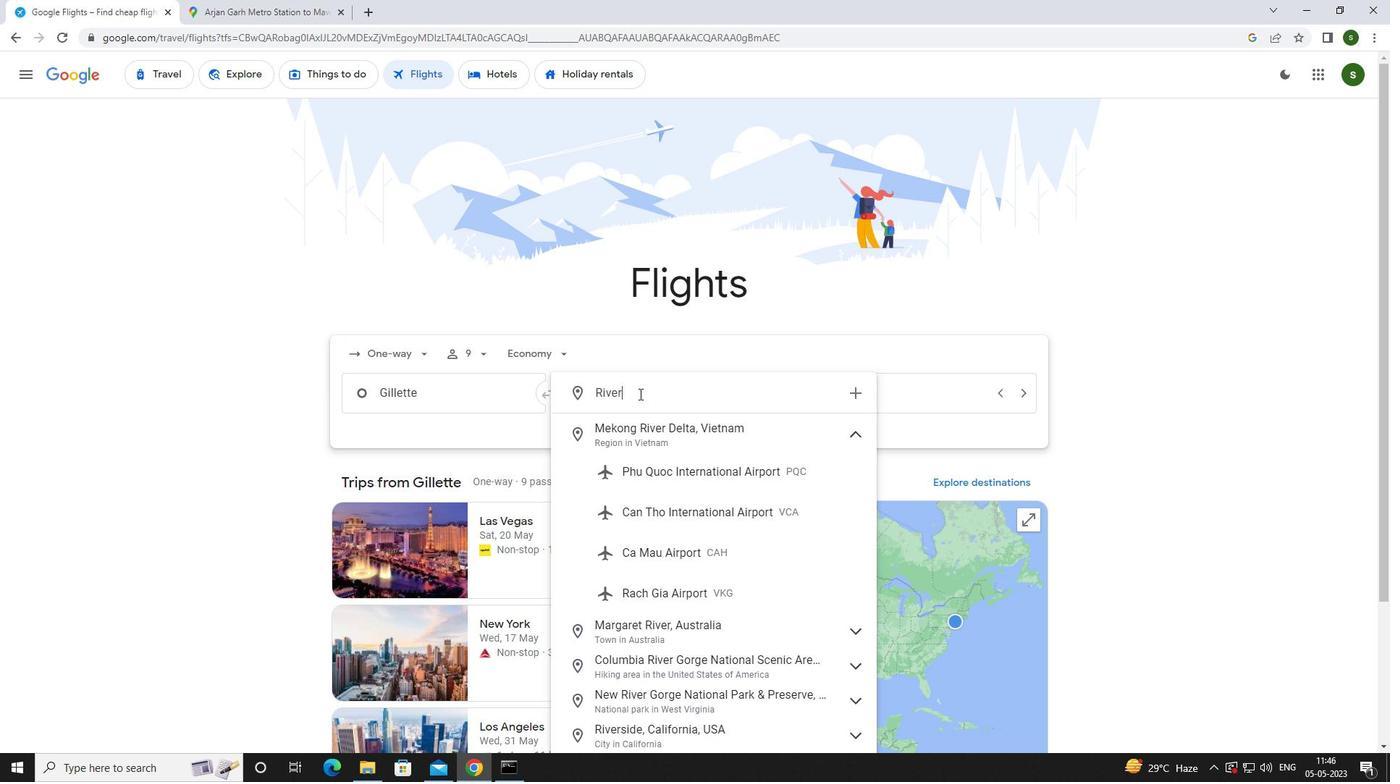 
Action: Mouse moved to (658, 469)
Screenshot: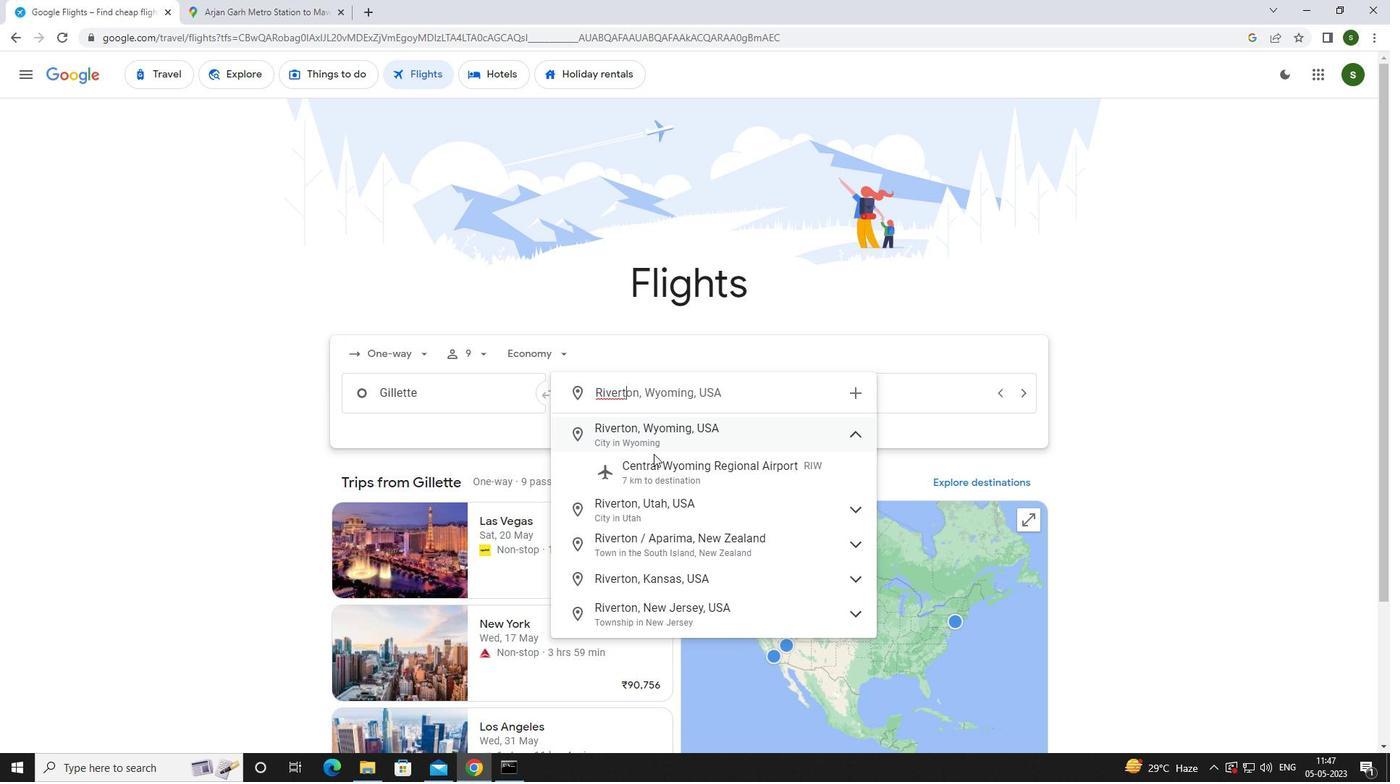 
Action: Mouse pressed left at (658, 469)
Screenshot: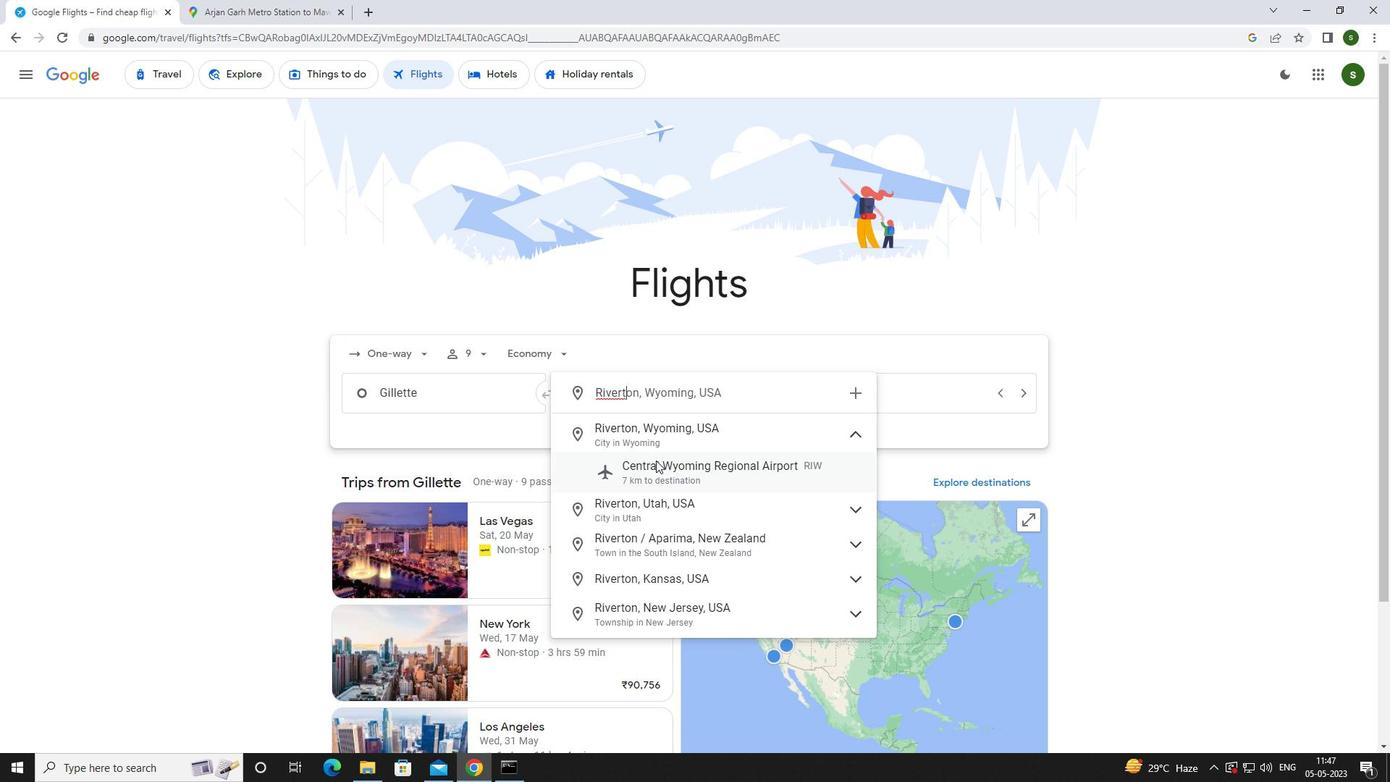 
Action: Mouse moved to (878, 399)
Screenshot: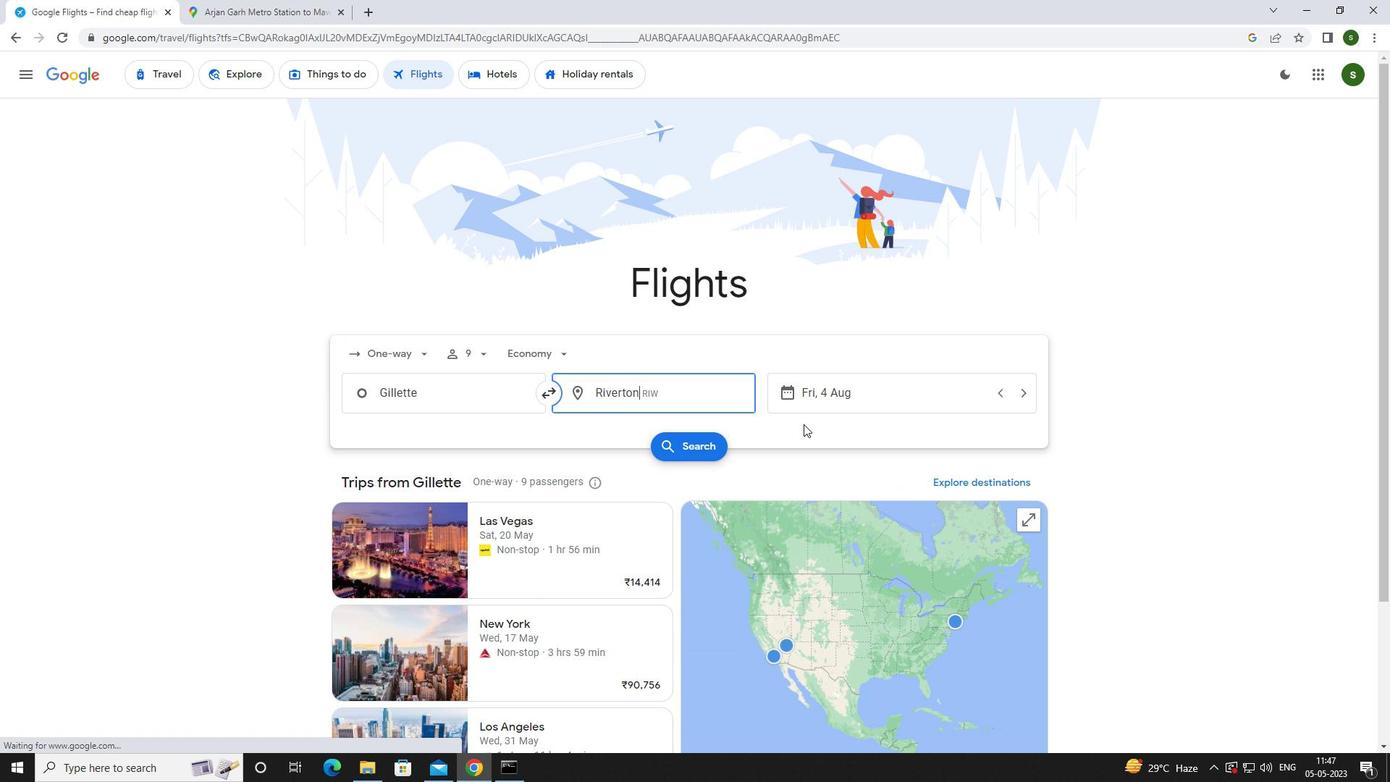 
Action: Mouse pressed left at (878, 399)
Screenshot: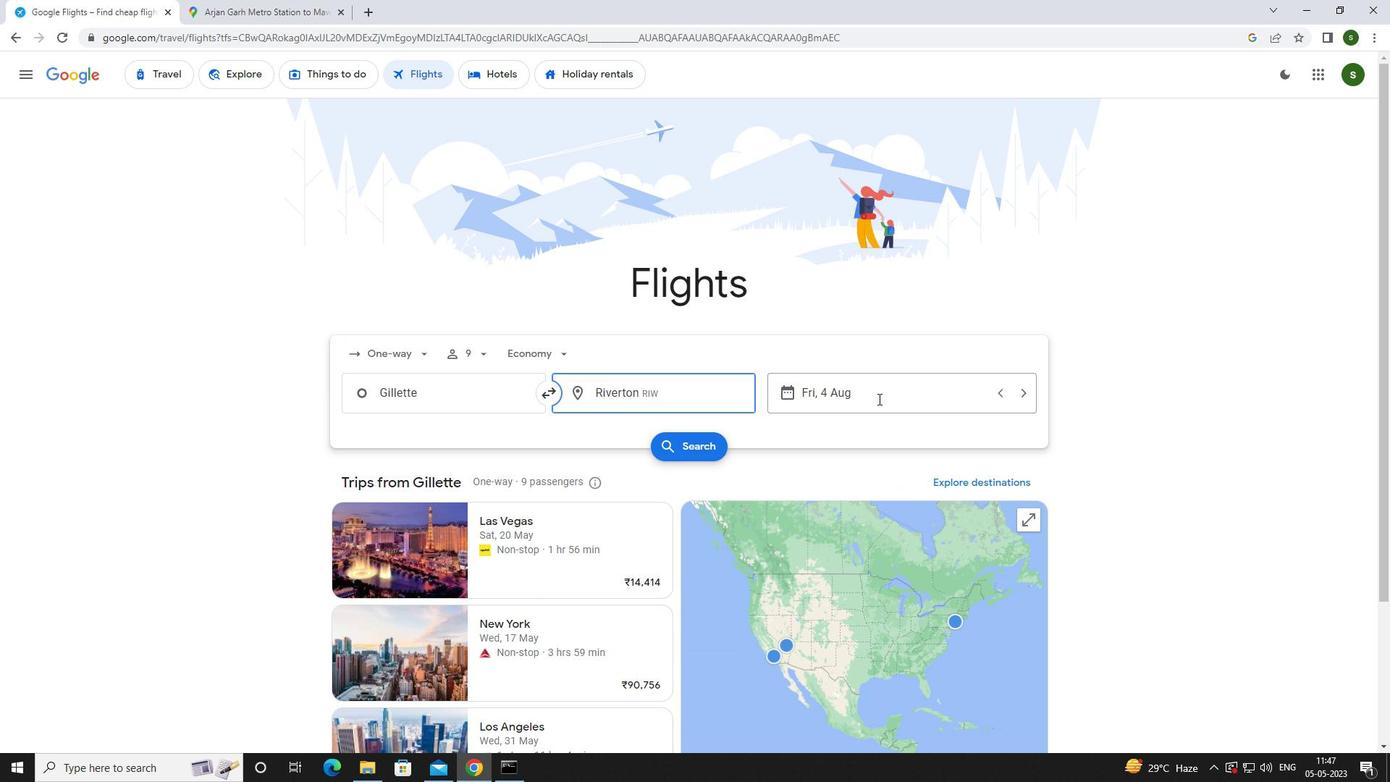 
Action: Mouse moved to (697, 486)
Screenshot: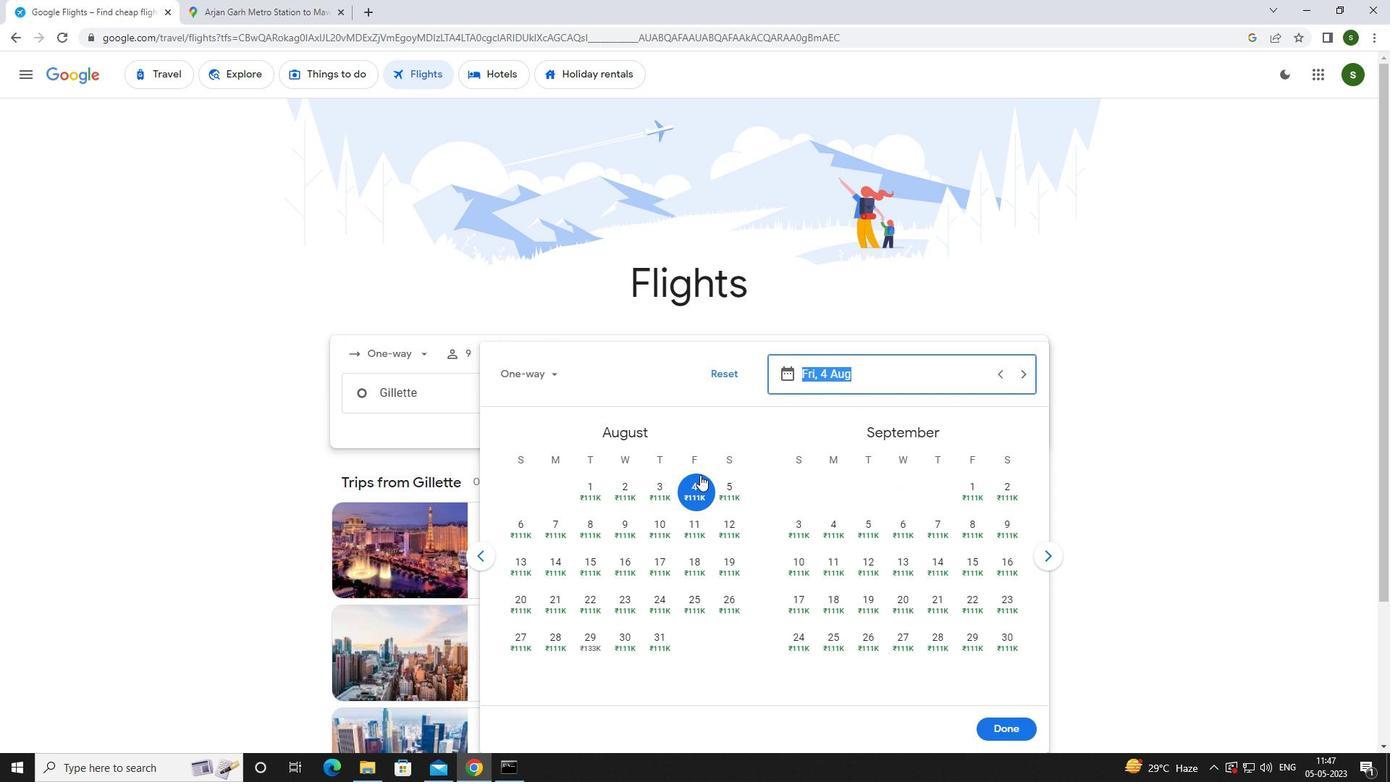 
Action: Mouse pressed left at (697, 486)
Screenshot: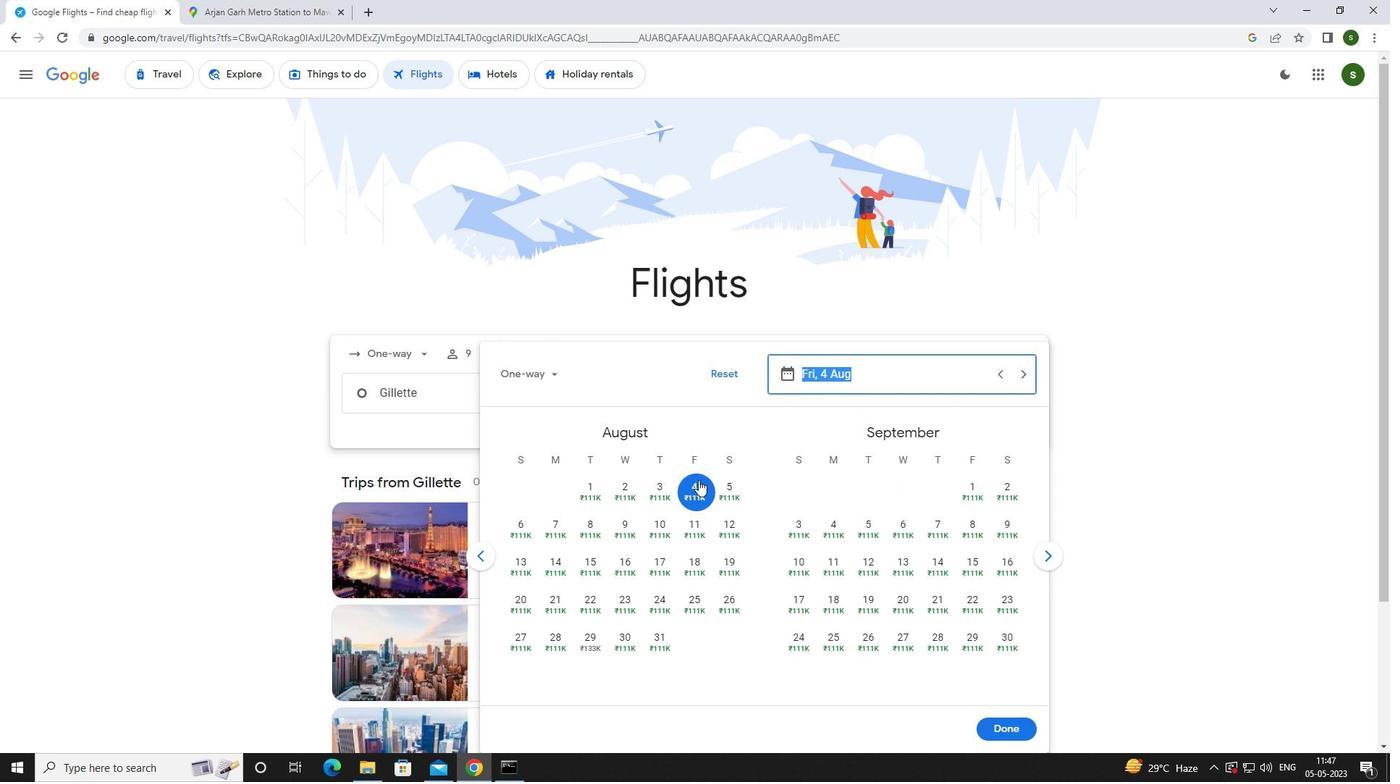 
Action: Mouse moved to (1010, 723)
Screenshot: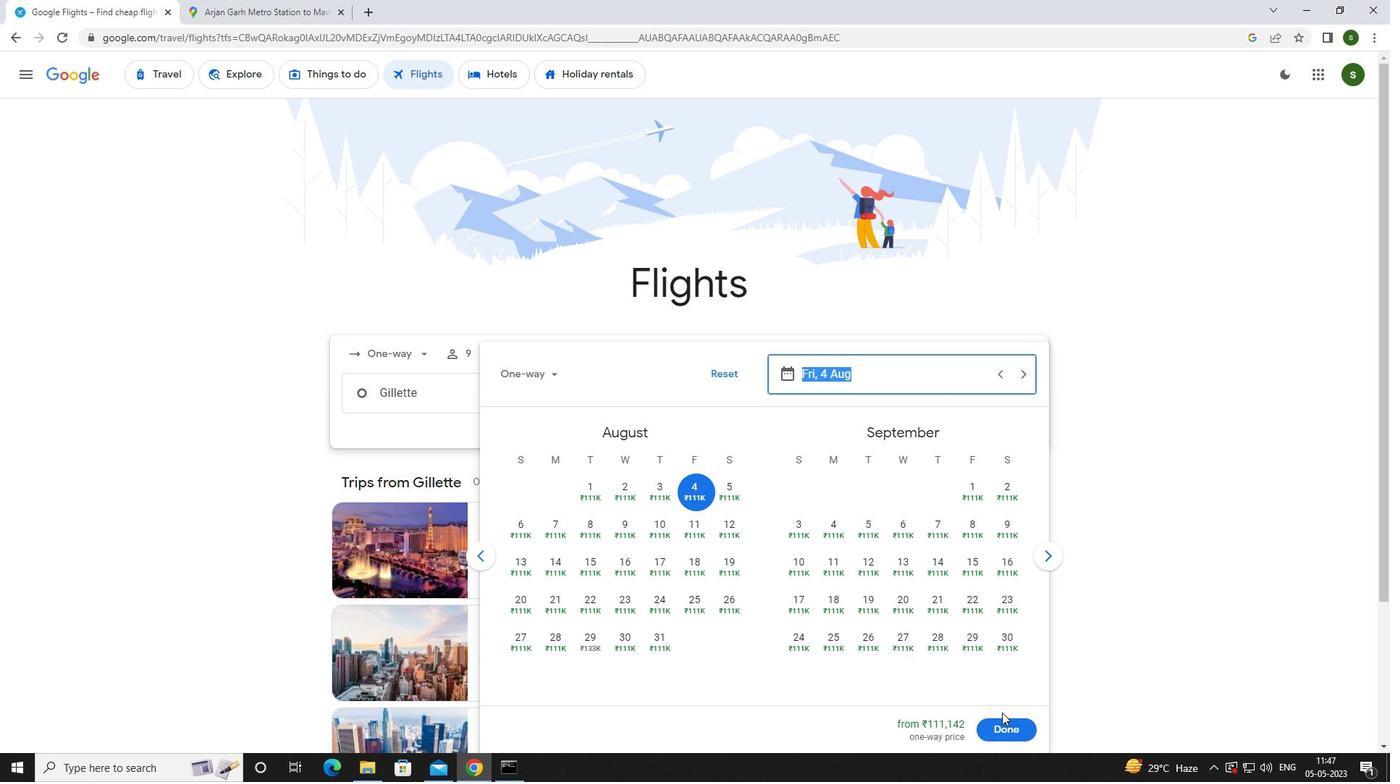 
Action: Mouse pressed left at (1010, 723)
Screenshot: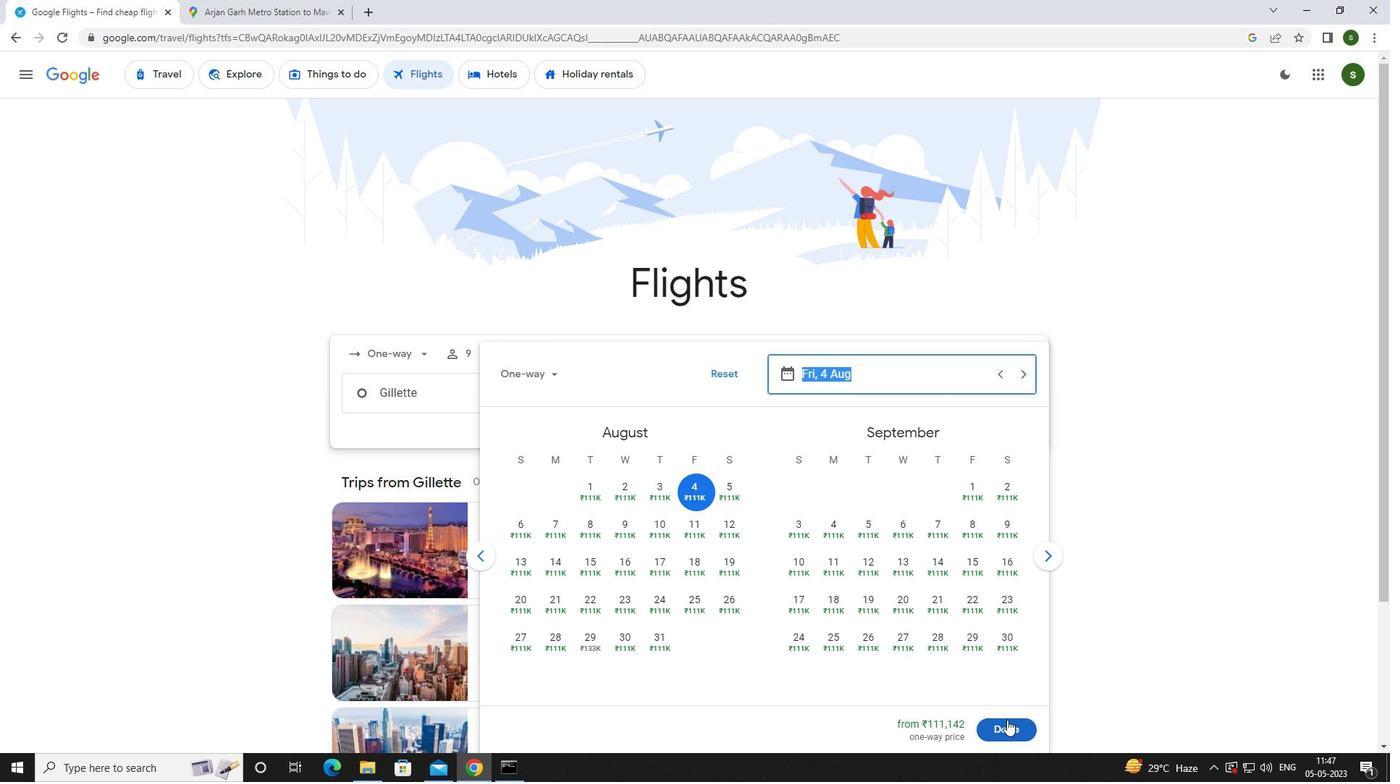 
Action: Mouse moved to (673, 438)
Screenshot: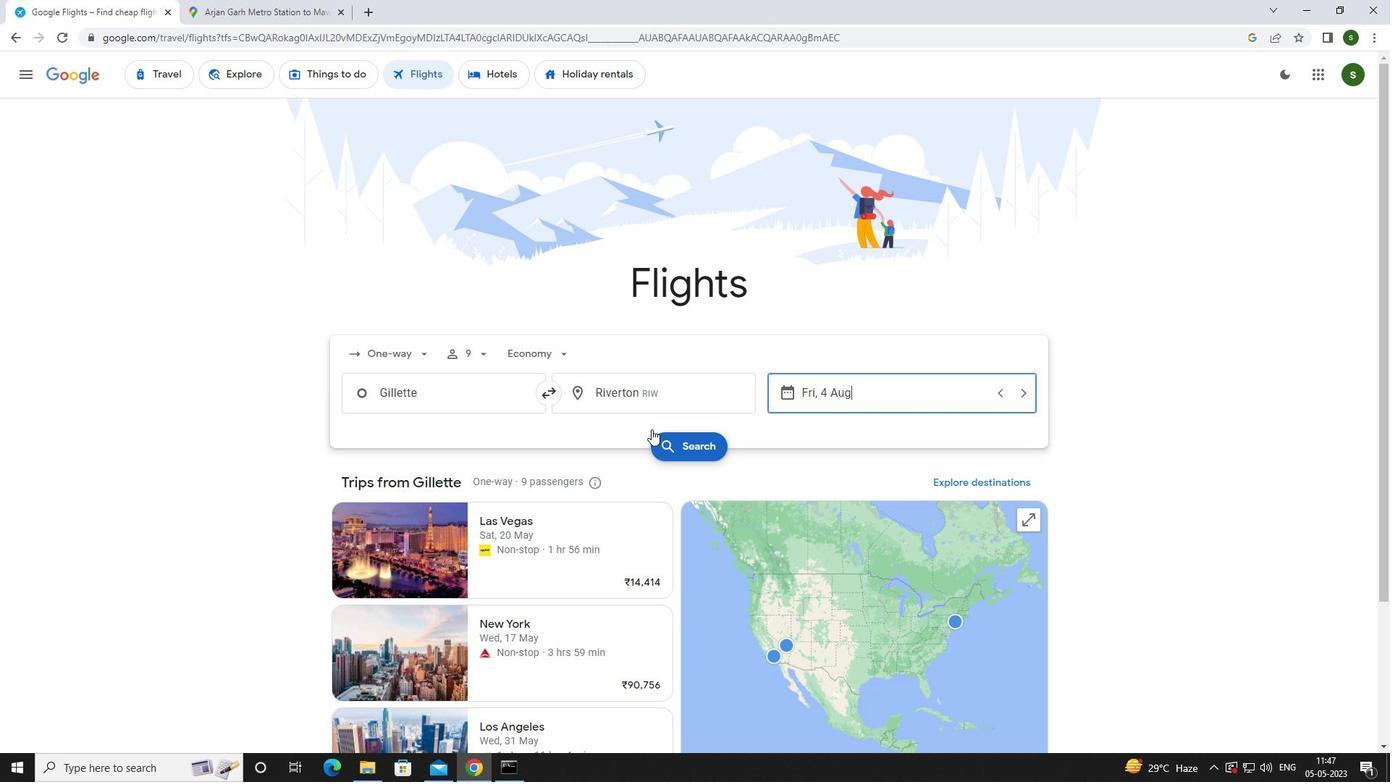 
Action: Mouse pressed left at (673, 438)
Screenshot: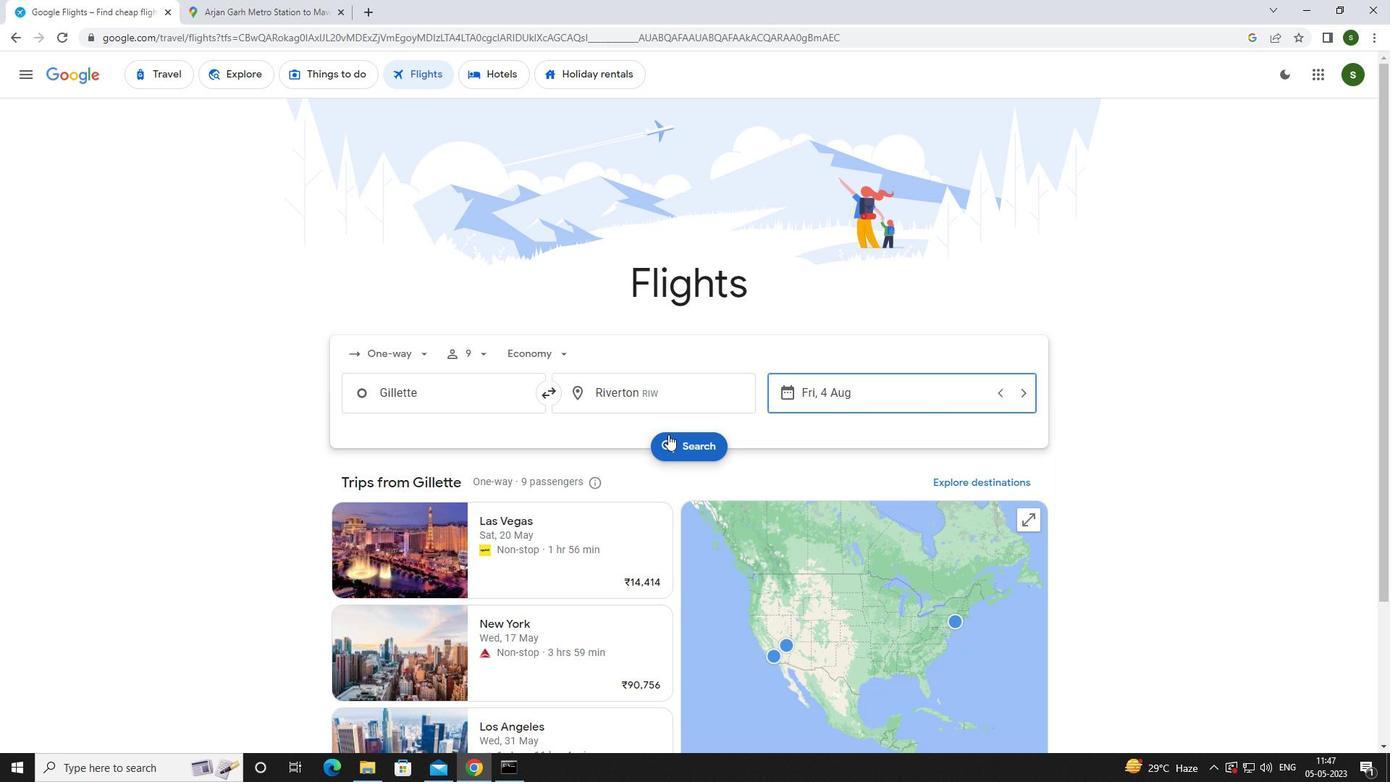 
Action: Mouse moved to (373, 210)
Screenshot: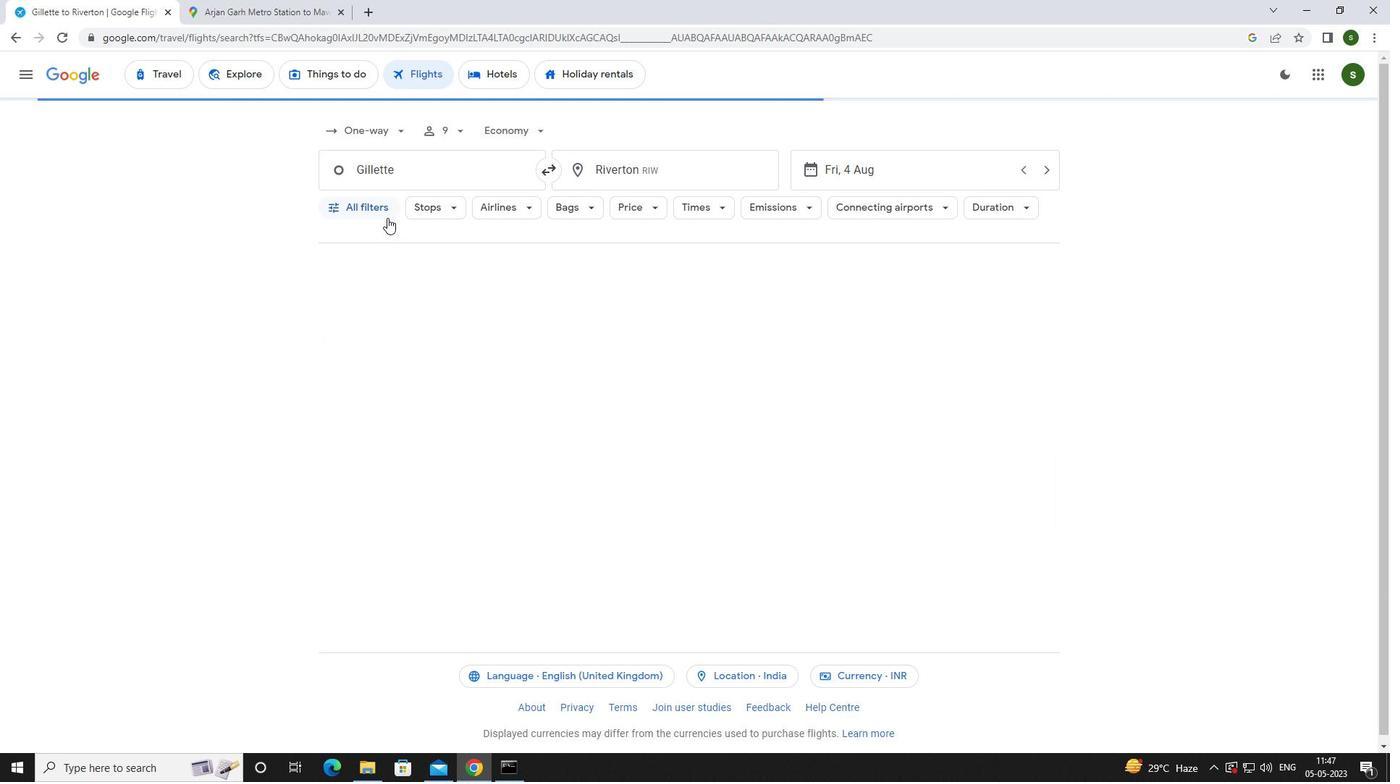 
Action: Mouse pressed left at (373, 210)
Screenshot: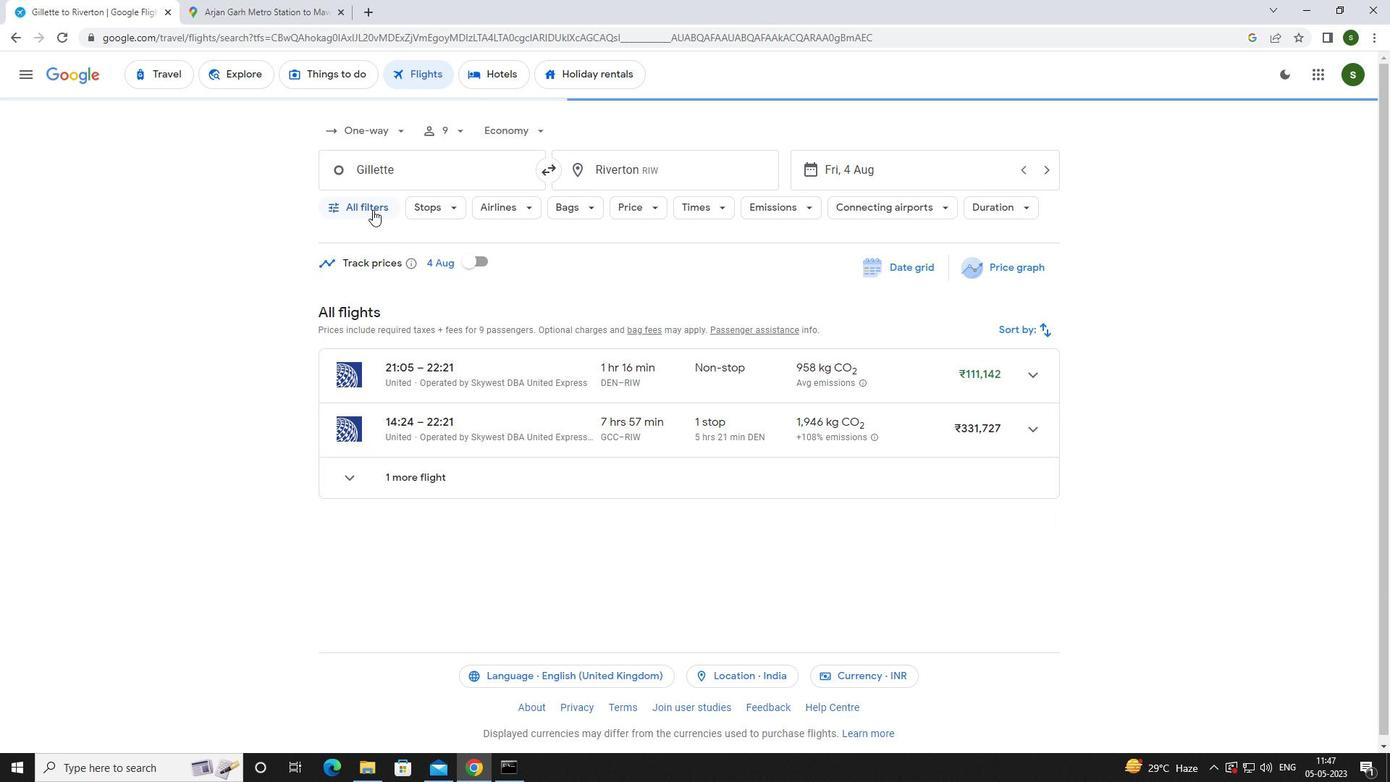
Action: Mouse moved to (541, 514)
Screenshot: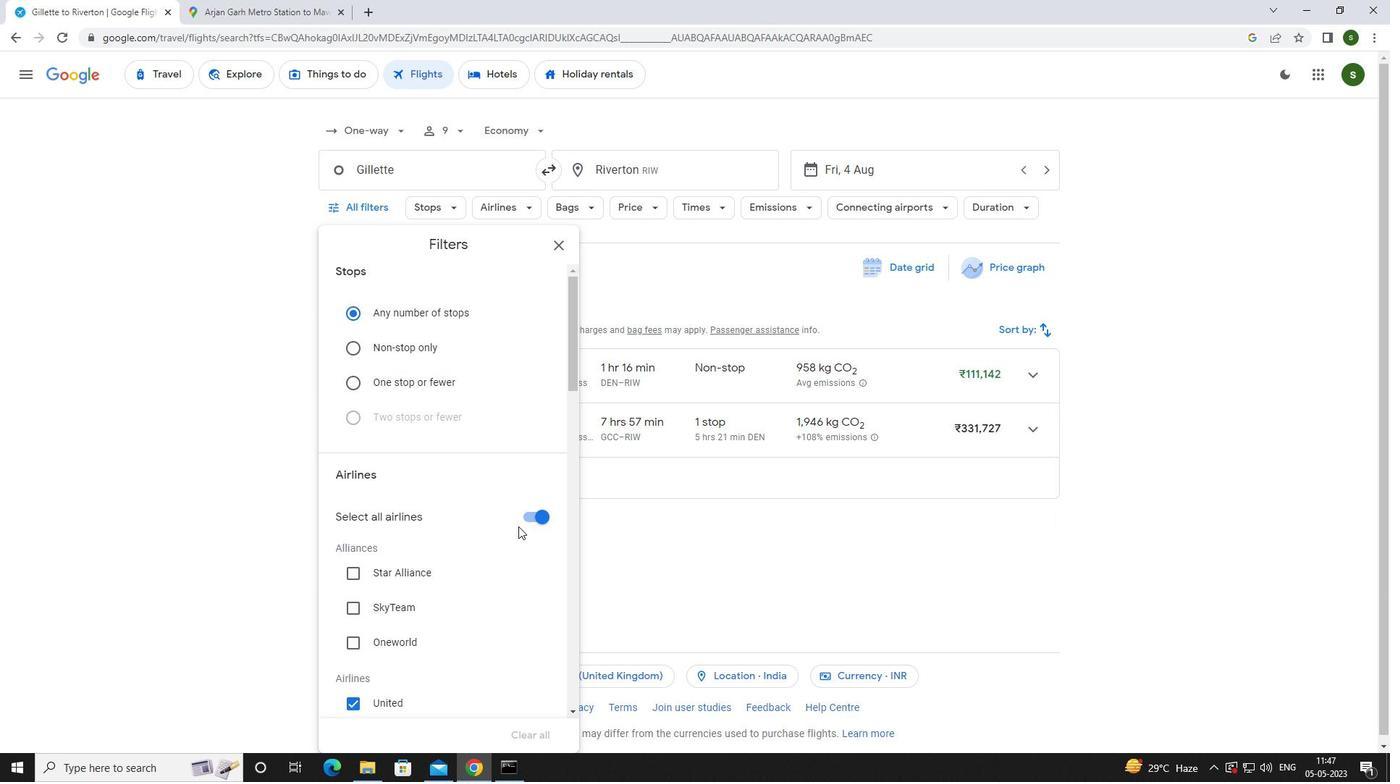 
Action: Mouse pressed left at (541, 514)
Screenshot: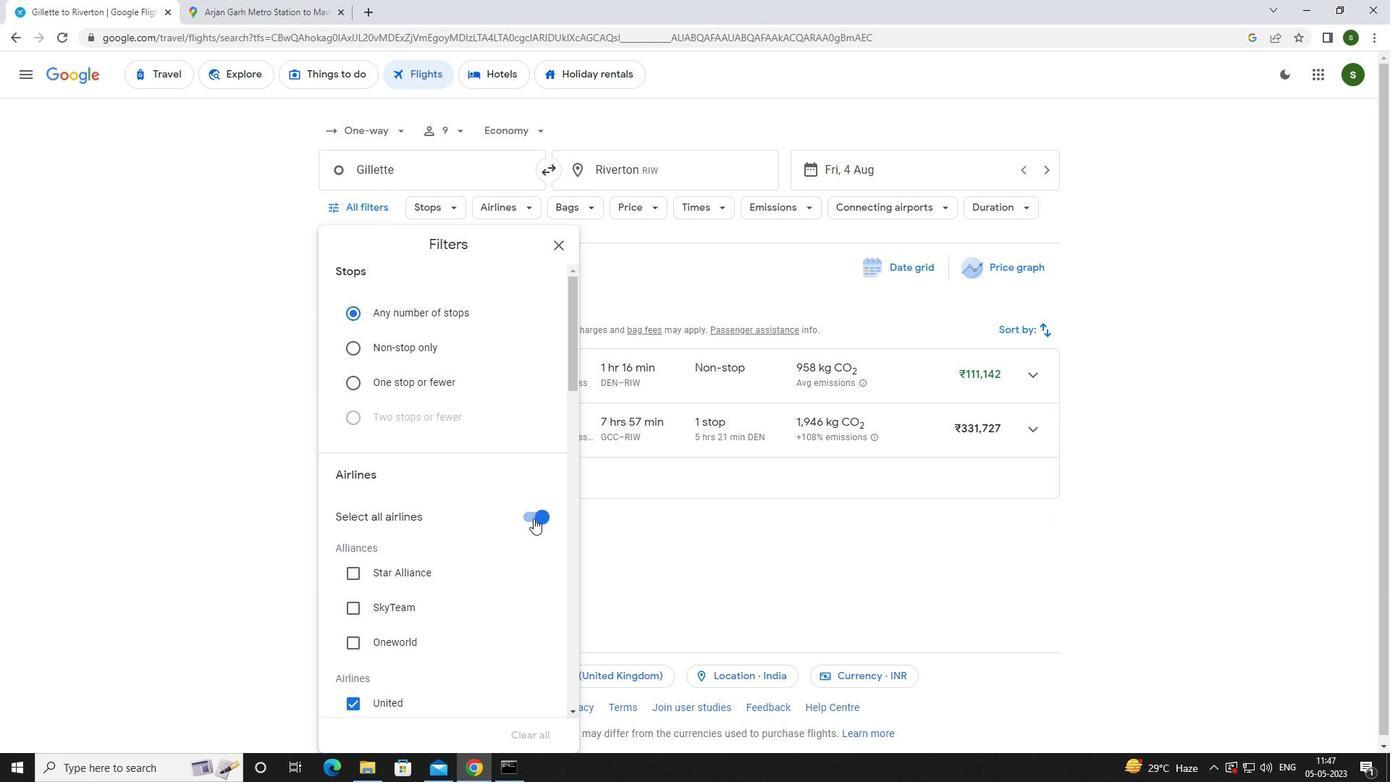 
Action: Mouse moved to (516, 499)
Screenshot: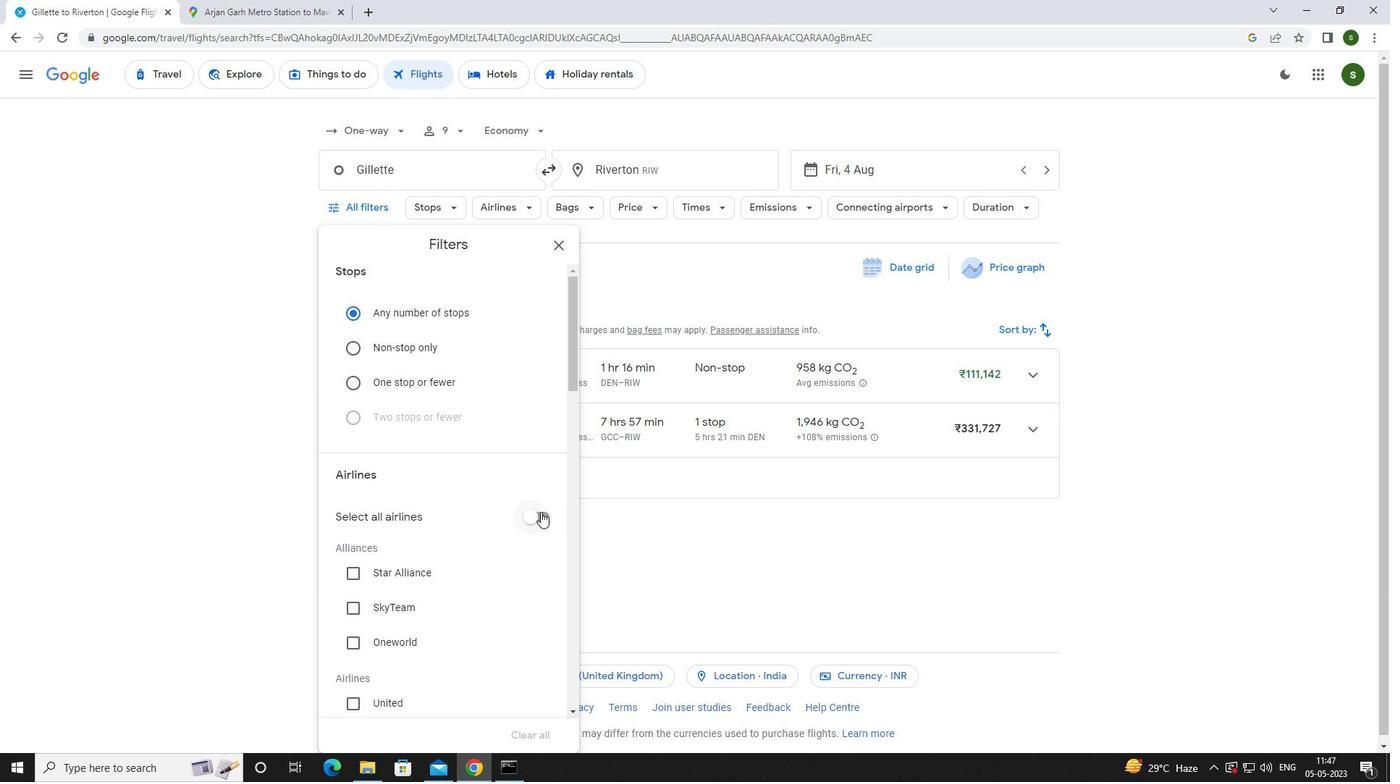 
Action: Mouse scrolled (516, 498) with delta (0, 0)
Screenshot: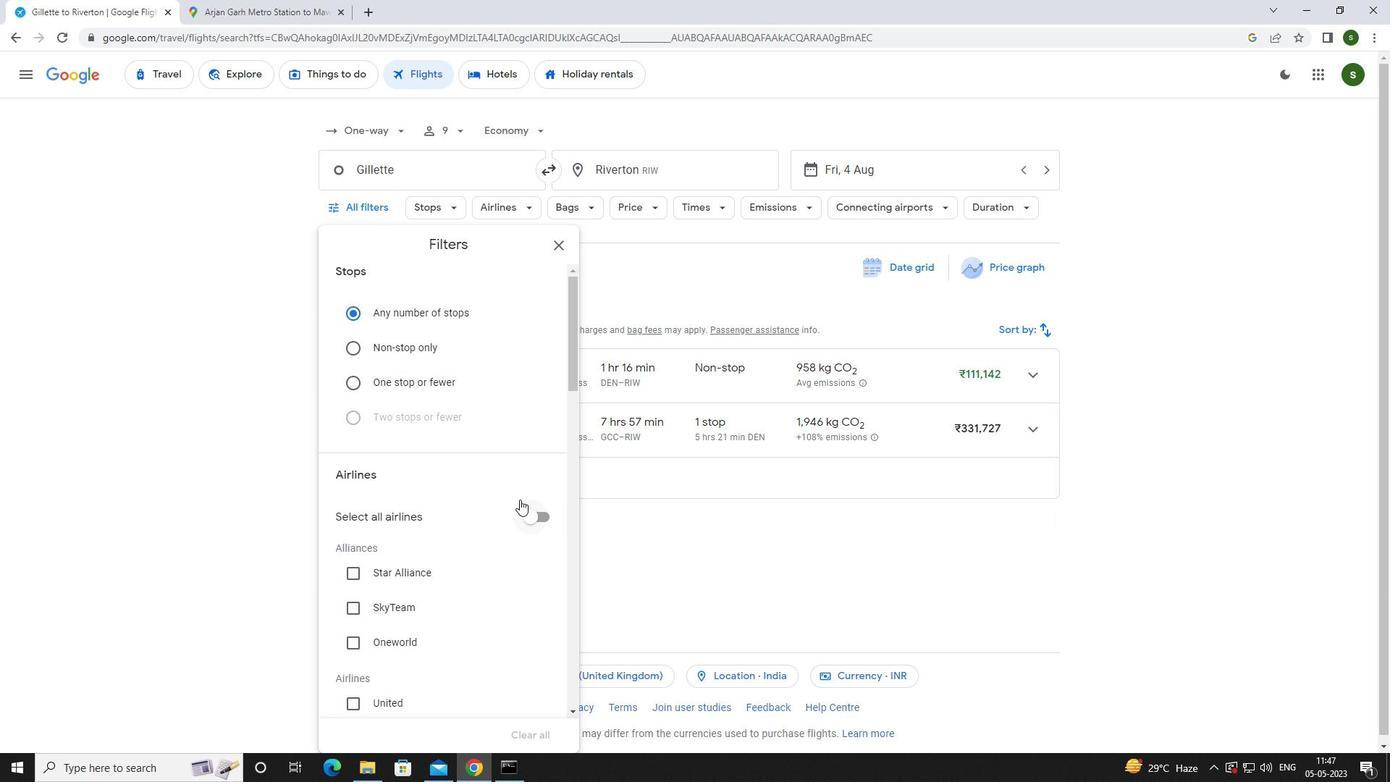 
Action: Mouse moved to (515, 499)
Screenshot: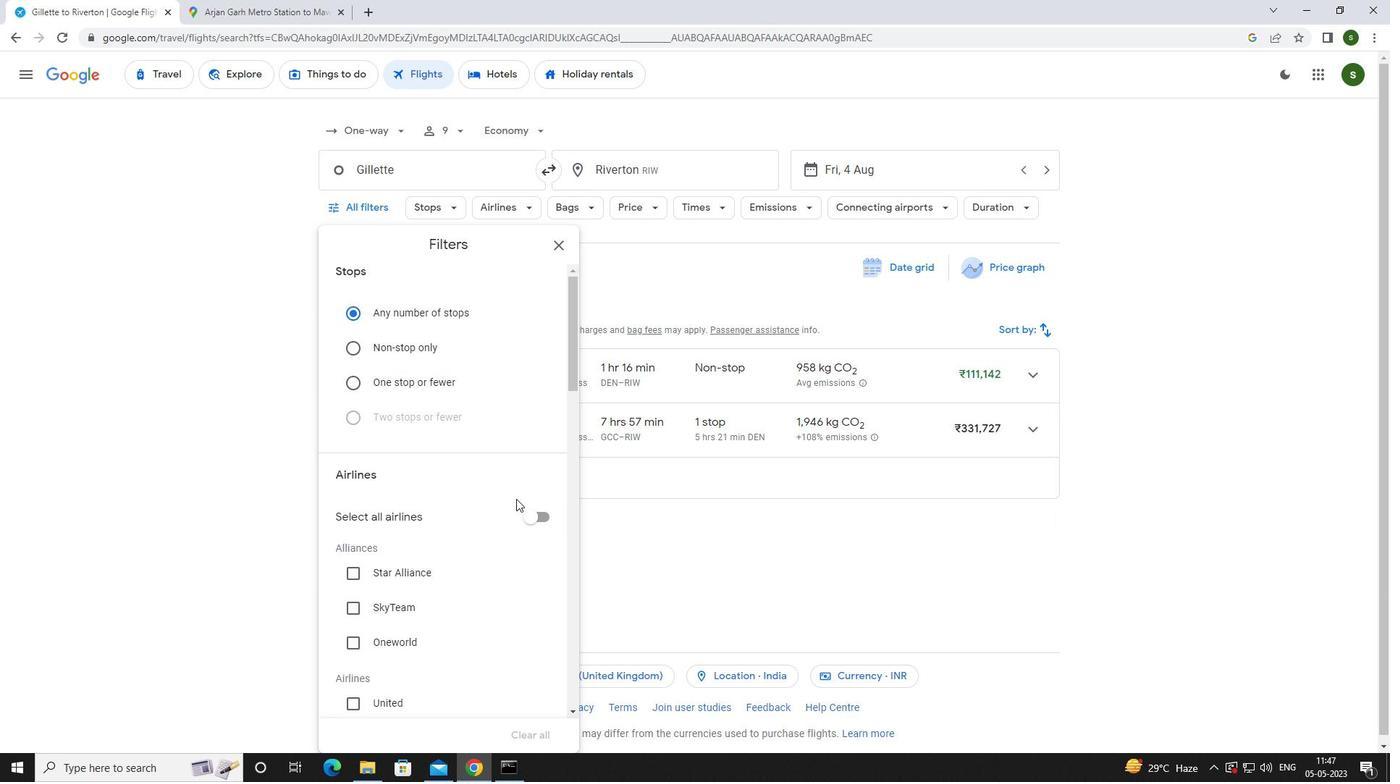 
Action: Mouse scrolled (515, 498) with delta (0, 0)
Screenshot: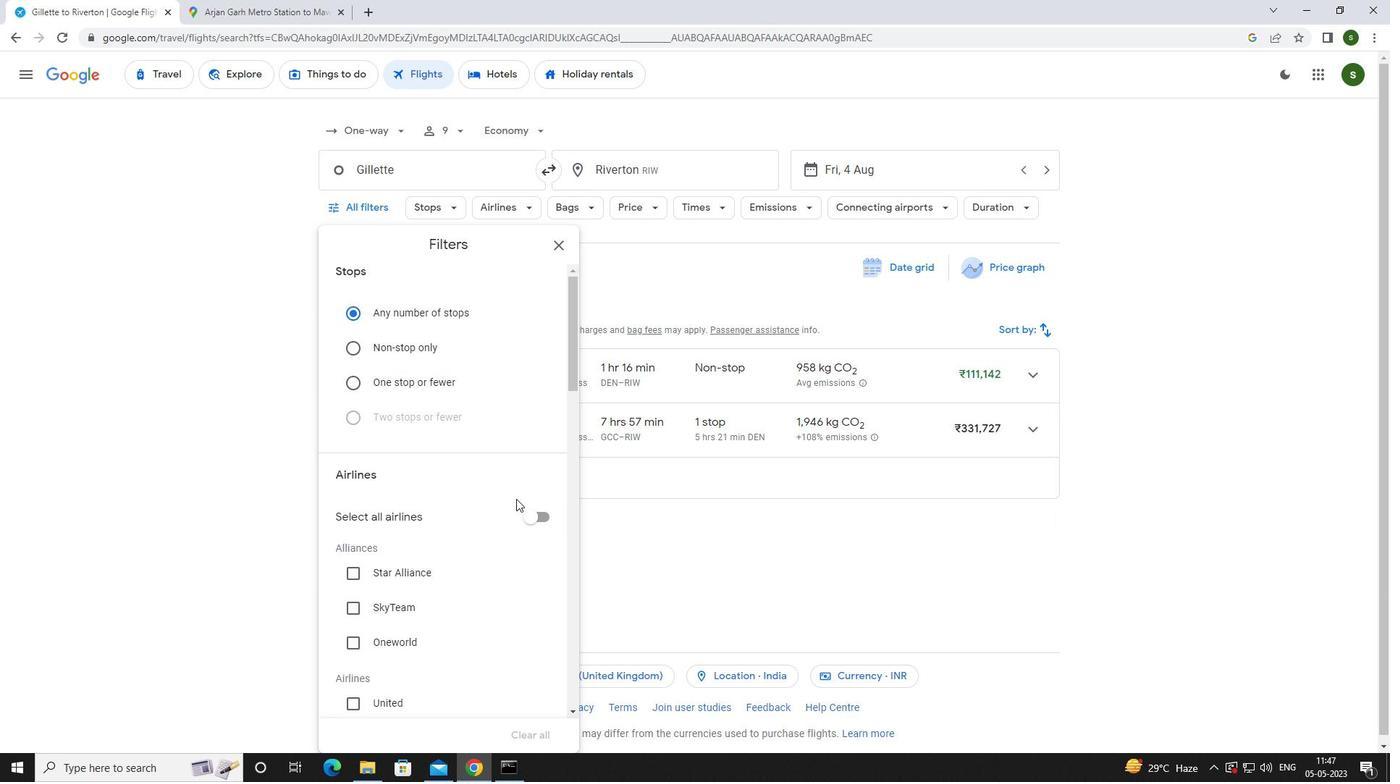 
Action: Mouse scrolled (515, 498) with delta (0, 0)
Screenshot: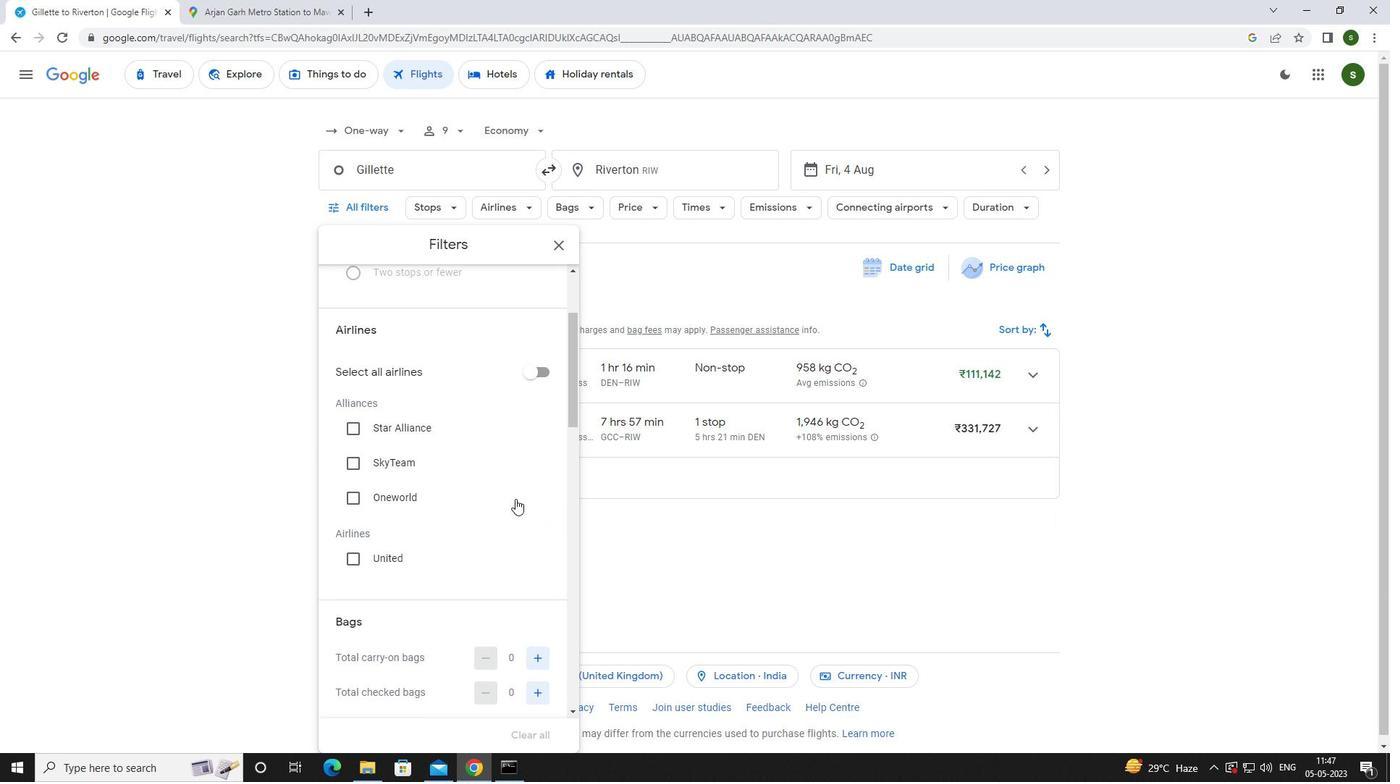 
Action: Mouse scrolled (515, 498) with delta (0, 0)
Screenshot: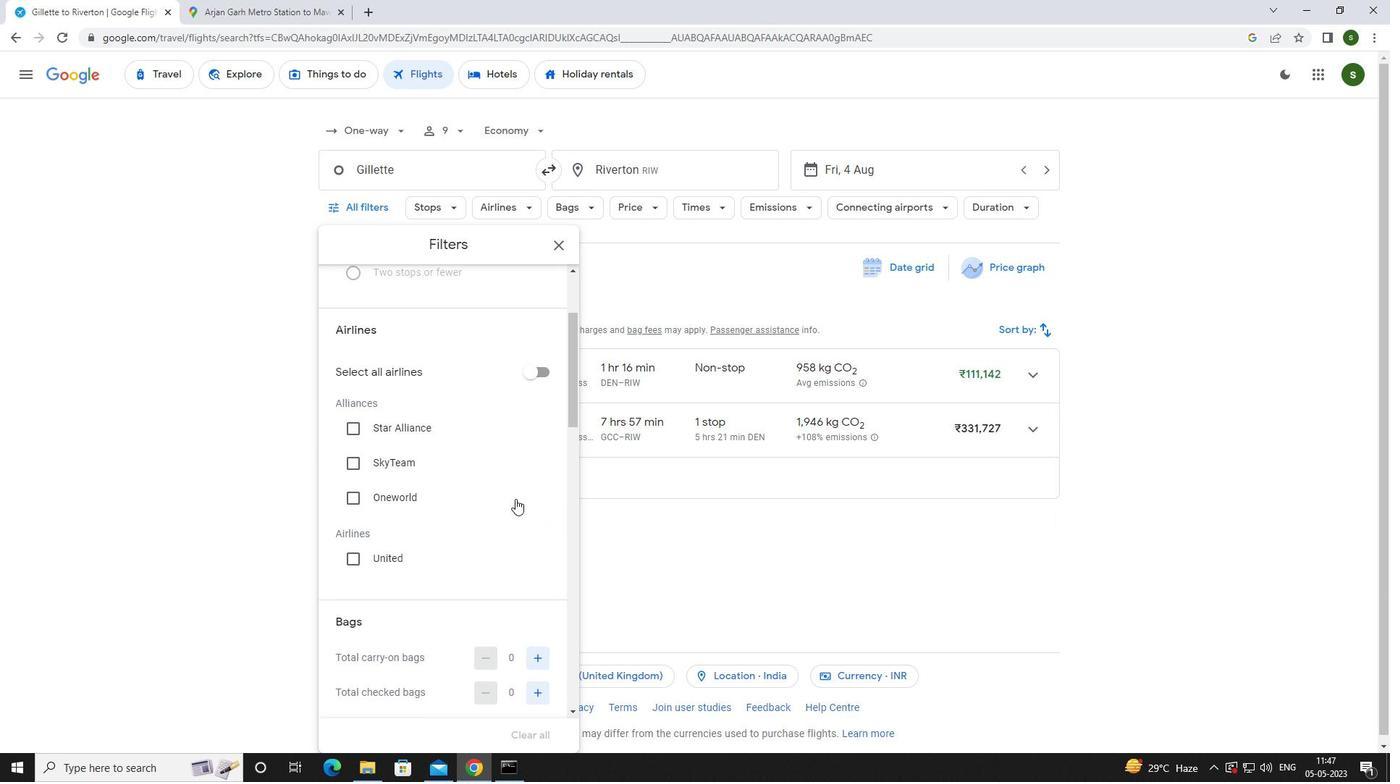 
Action: Mouse moved to (533, 552)
Screenshot: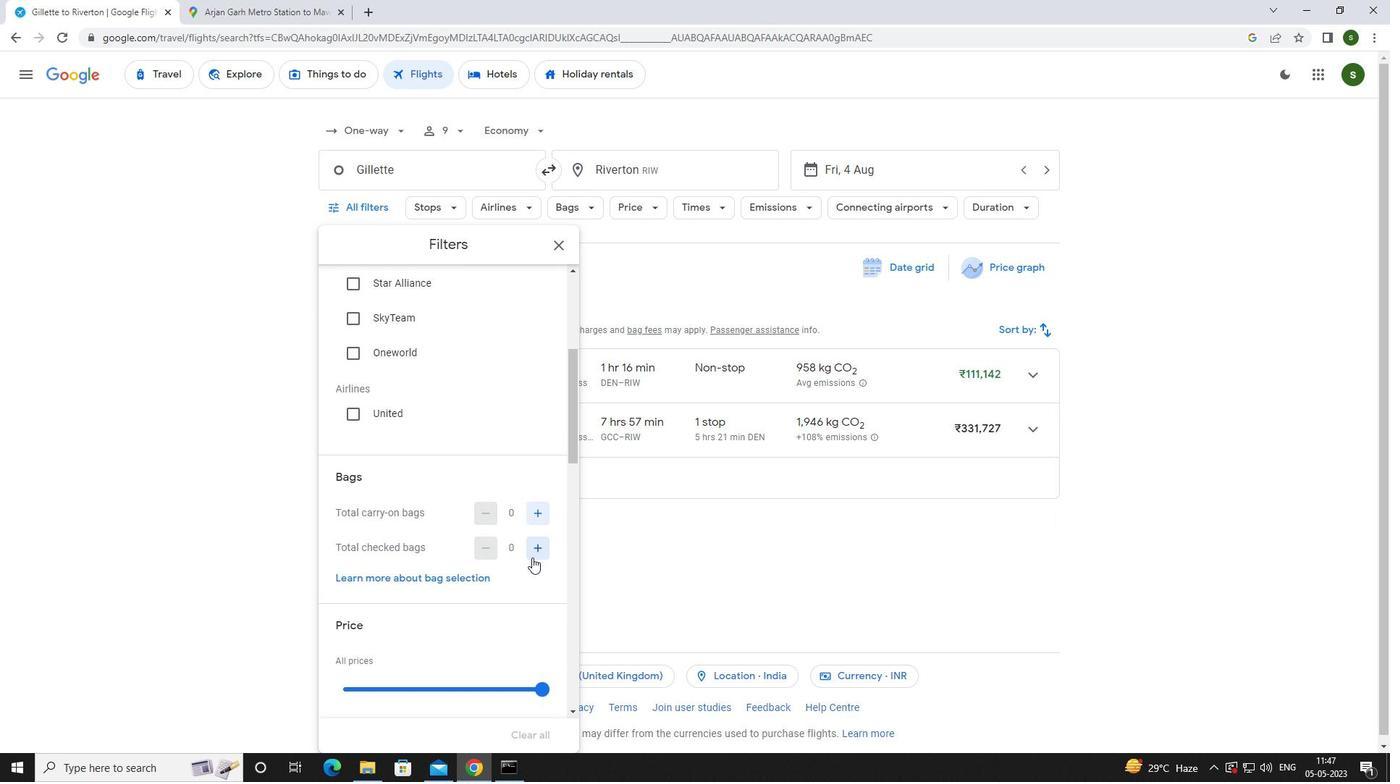 
Action: Mouse pressed left at (533, 552)
Screenshot: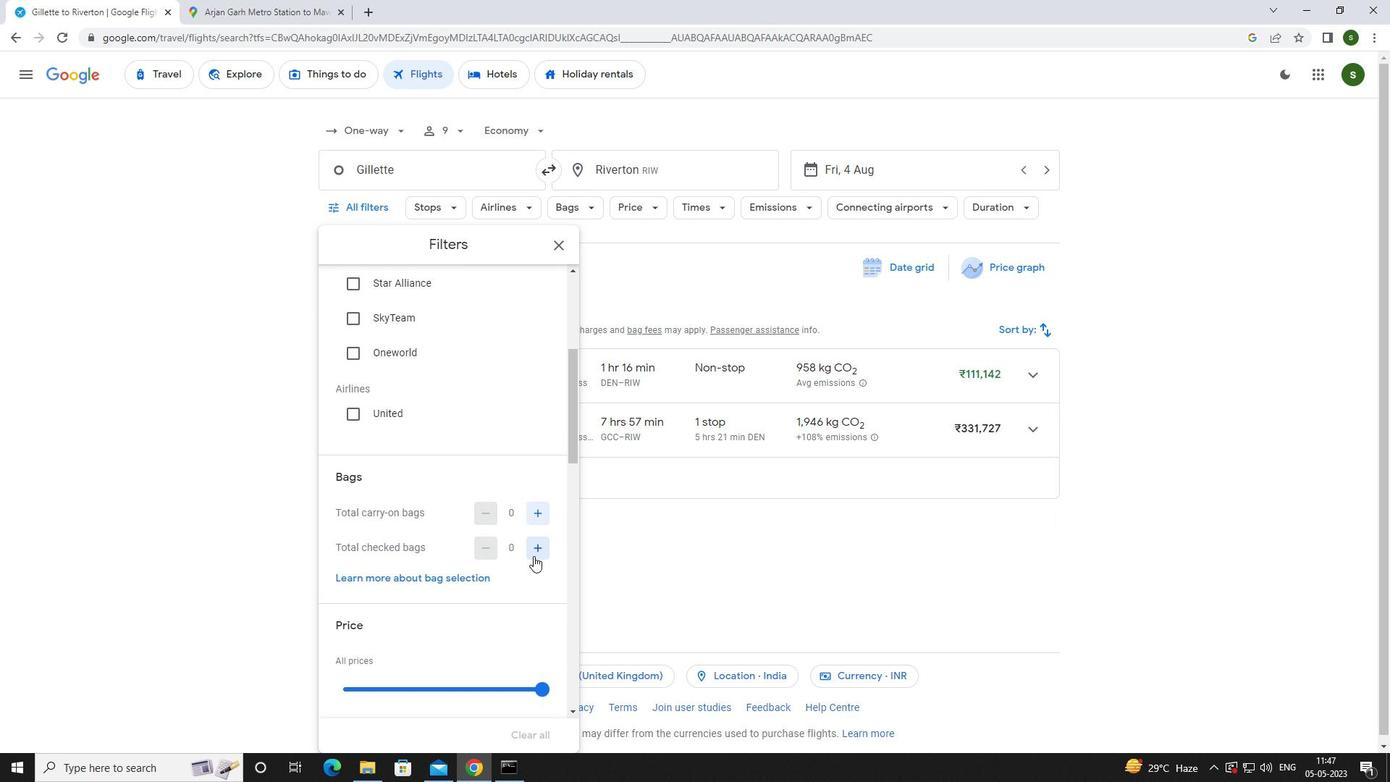 
Action: Mouse pressed left at (533, 552)
Screenshot: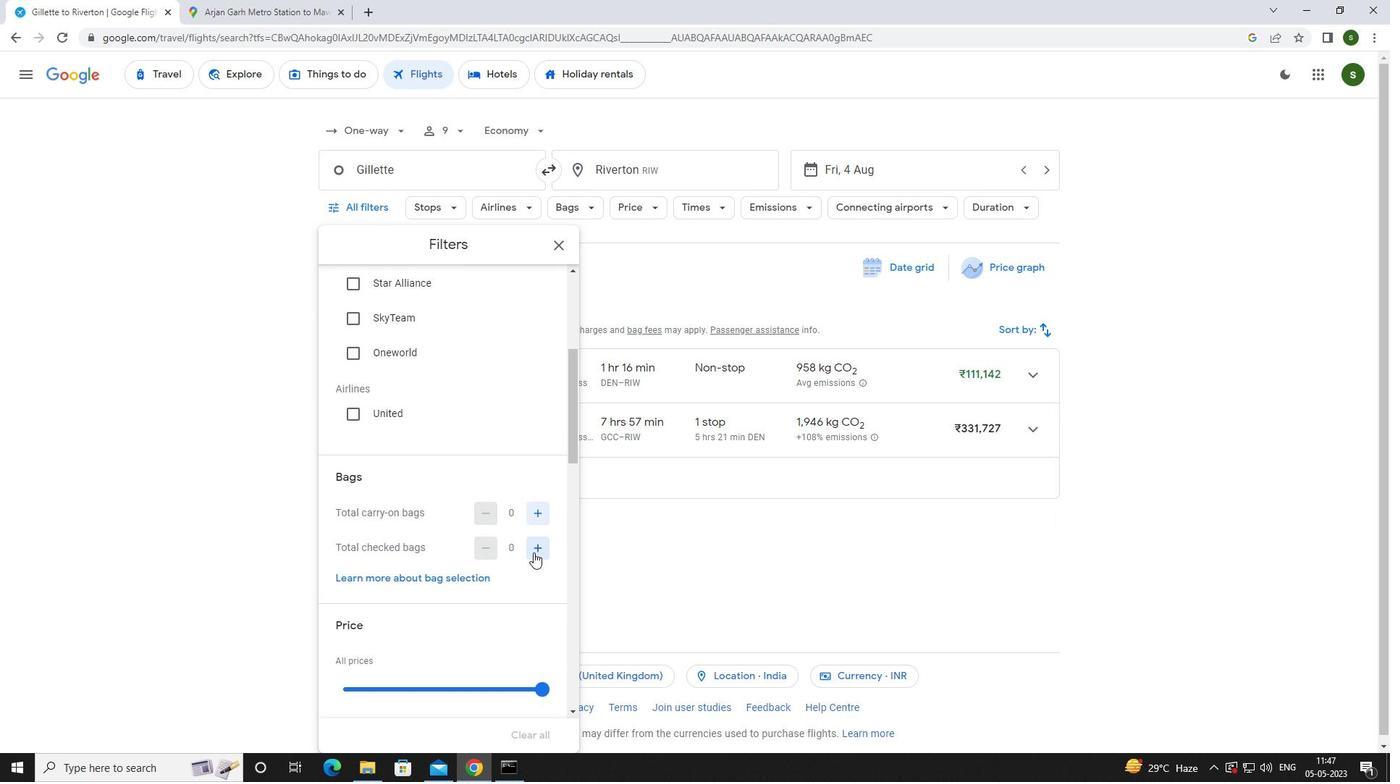 
Action: Mouse pressed left at (533, 552)
Screenshot: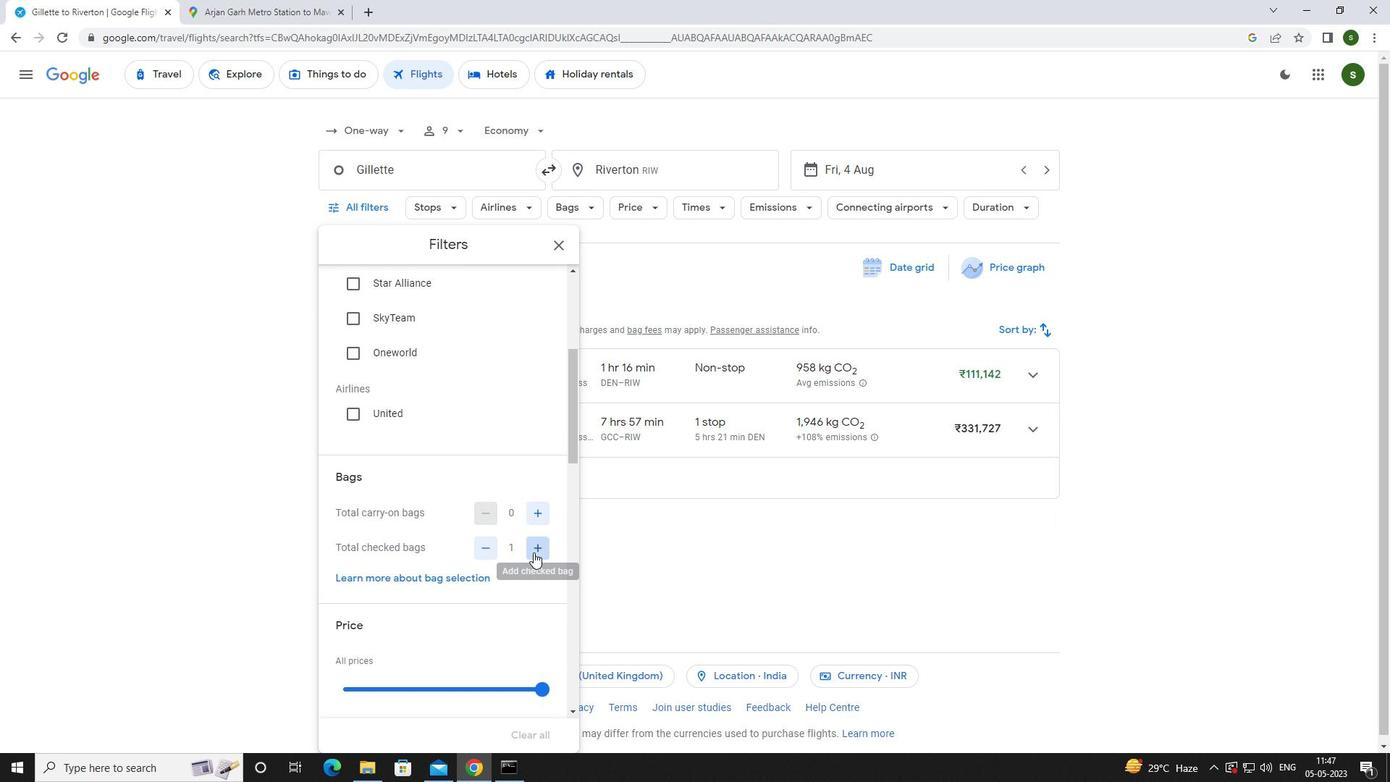 
Action: Mouse pressed left at (533, 552)
Screenshot: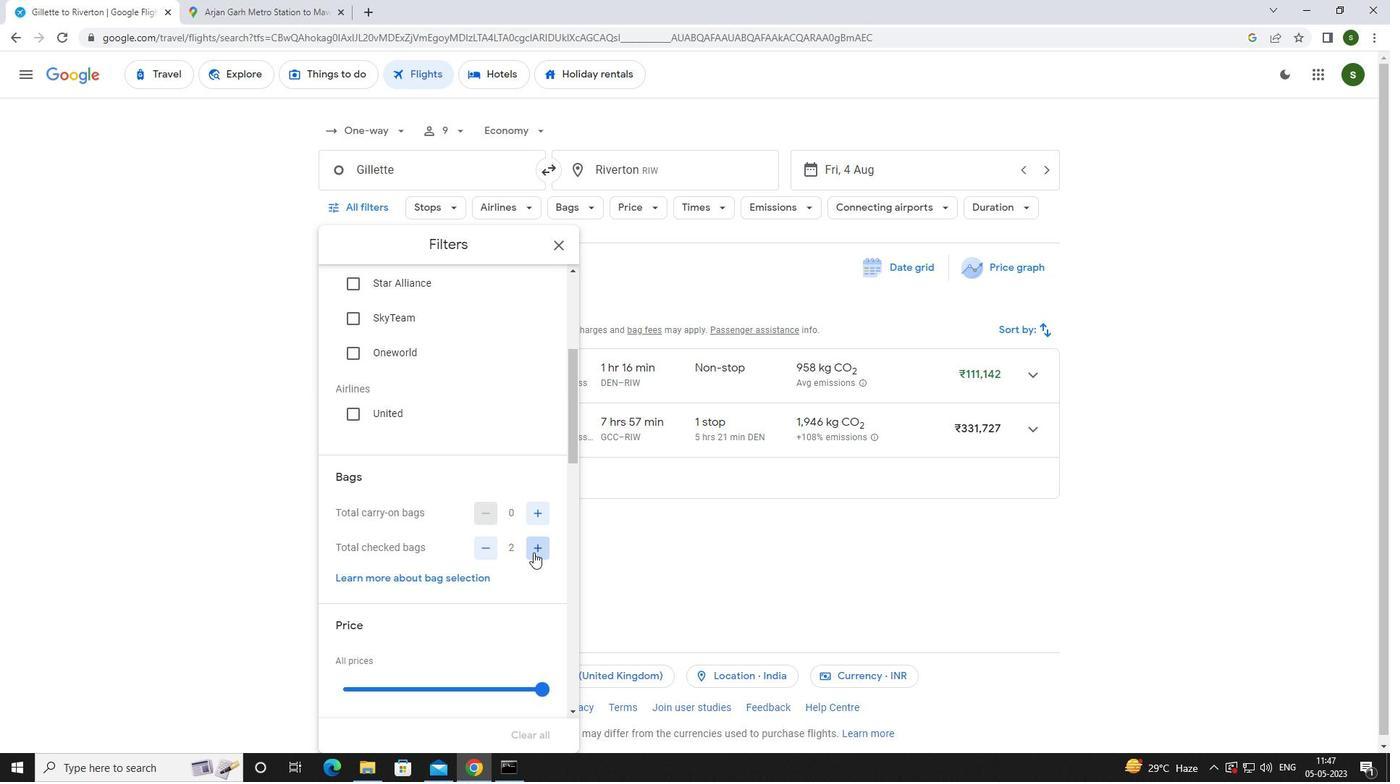 
Action: Mouse pressed left at (533, 552)
Screenshot: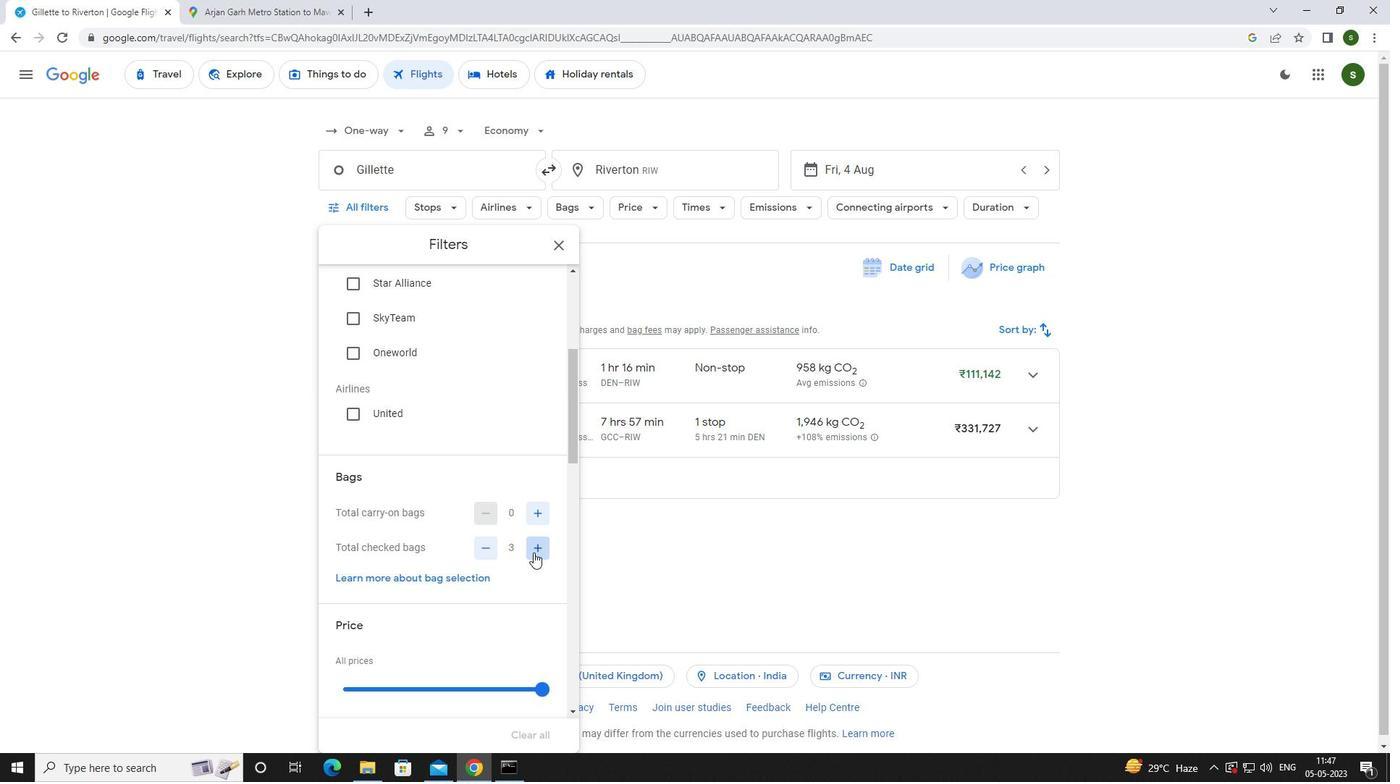 
Action: Mouse pressed left at (533, 552)
Screenshot: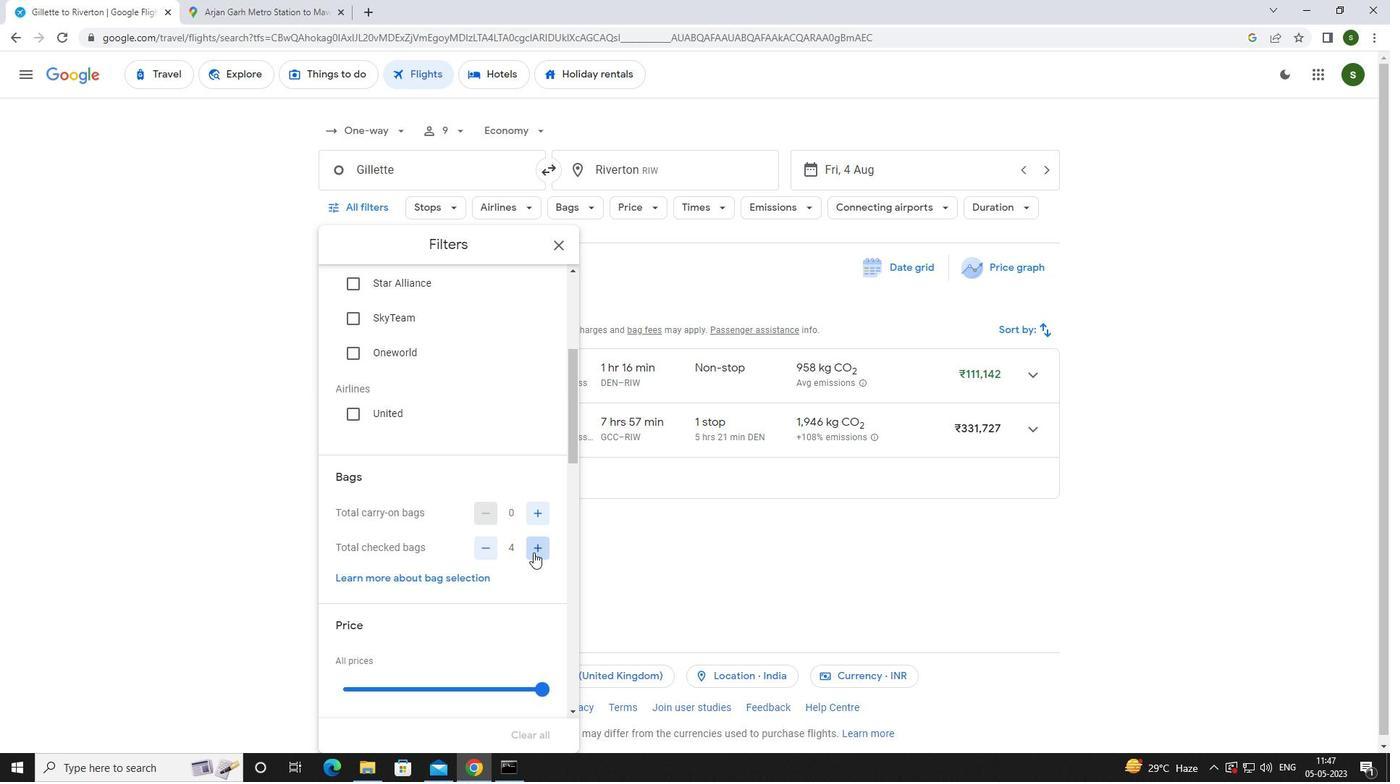 
Action: Mouse pressed left at (533, 552)
Screenshot: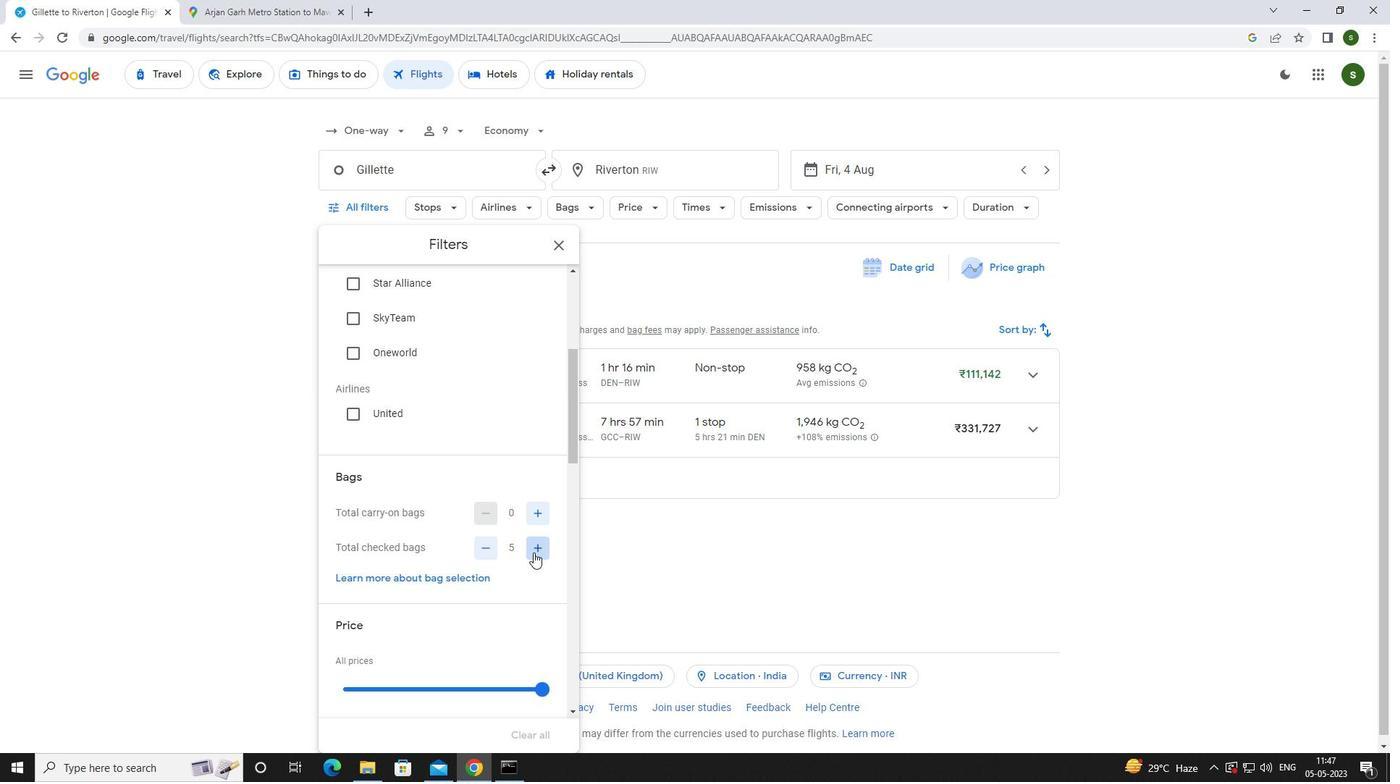 
Action: Mouse moved to (485, 553)
Screenshot: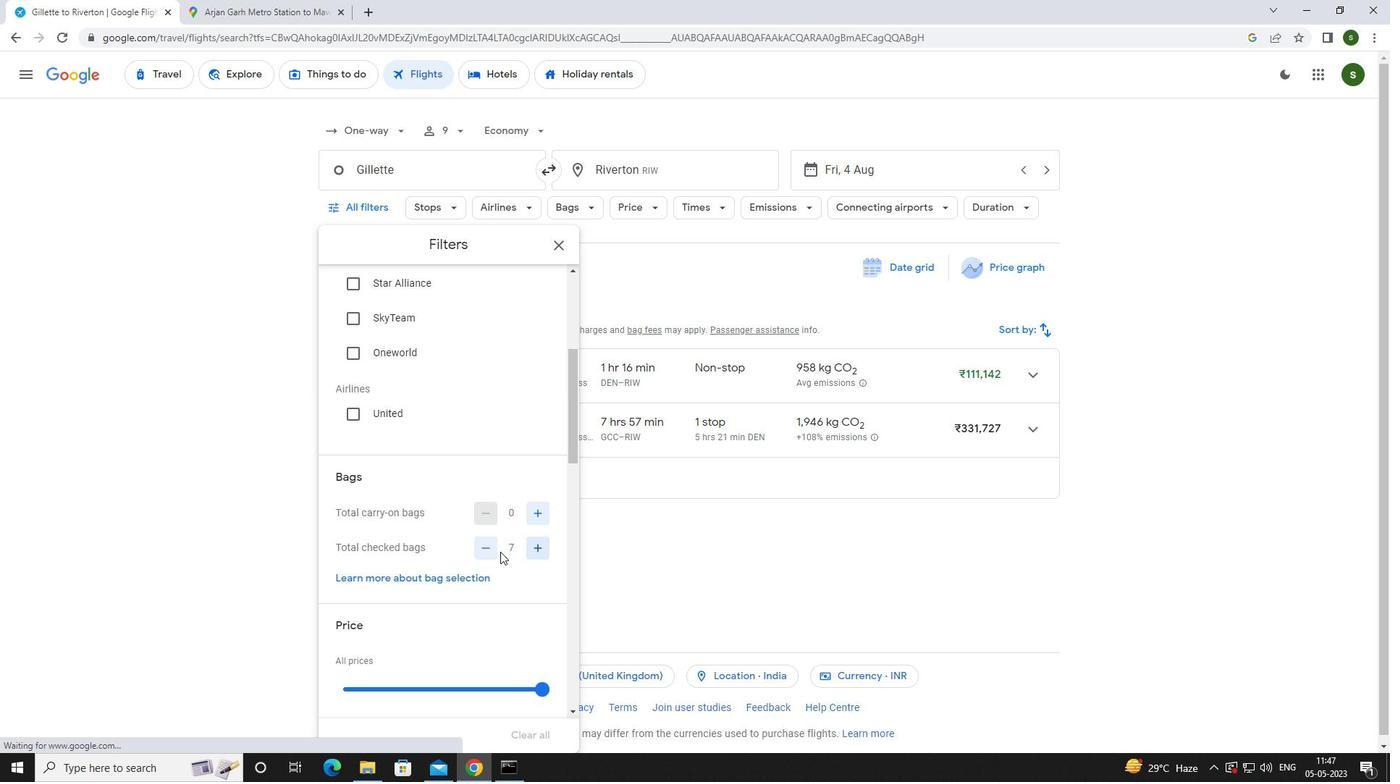 
Action: Mouse pressed left at (485, 553)
Screenshot: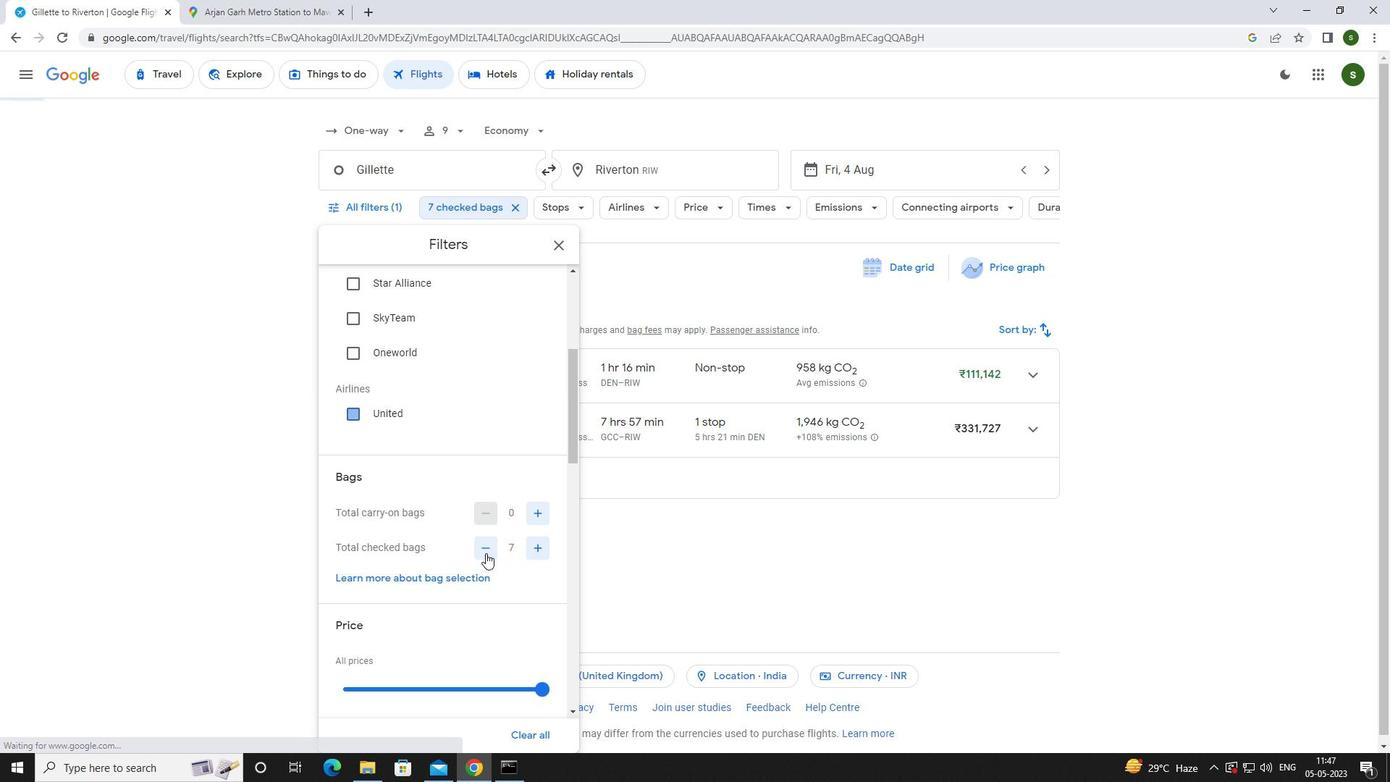 
Action: Mouse scrolled (485, 552) with delta (0, 0)
Screenshot: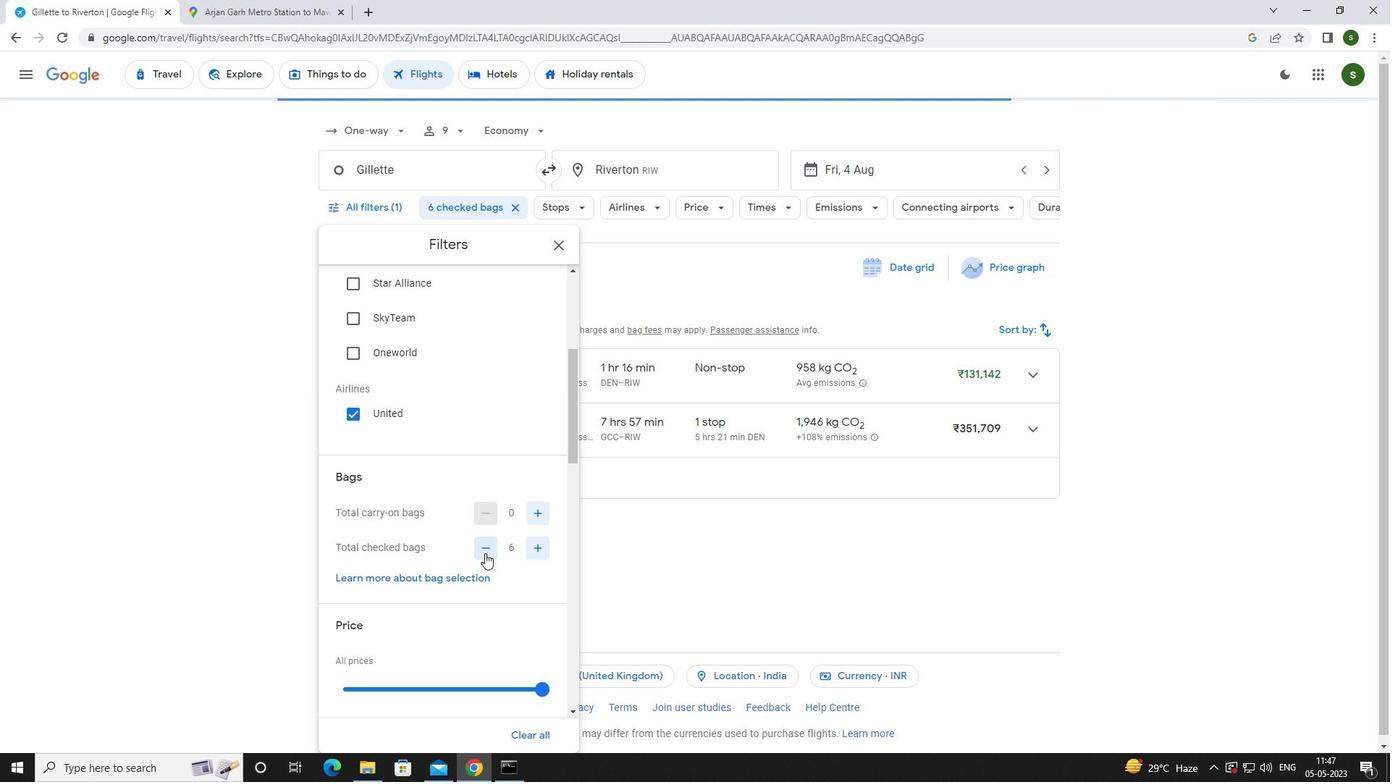 
Action: Mouse scrolled (485, 552) with delta (0, 0)
Screenshot: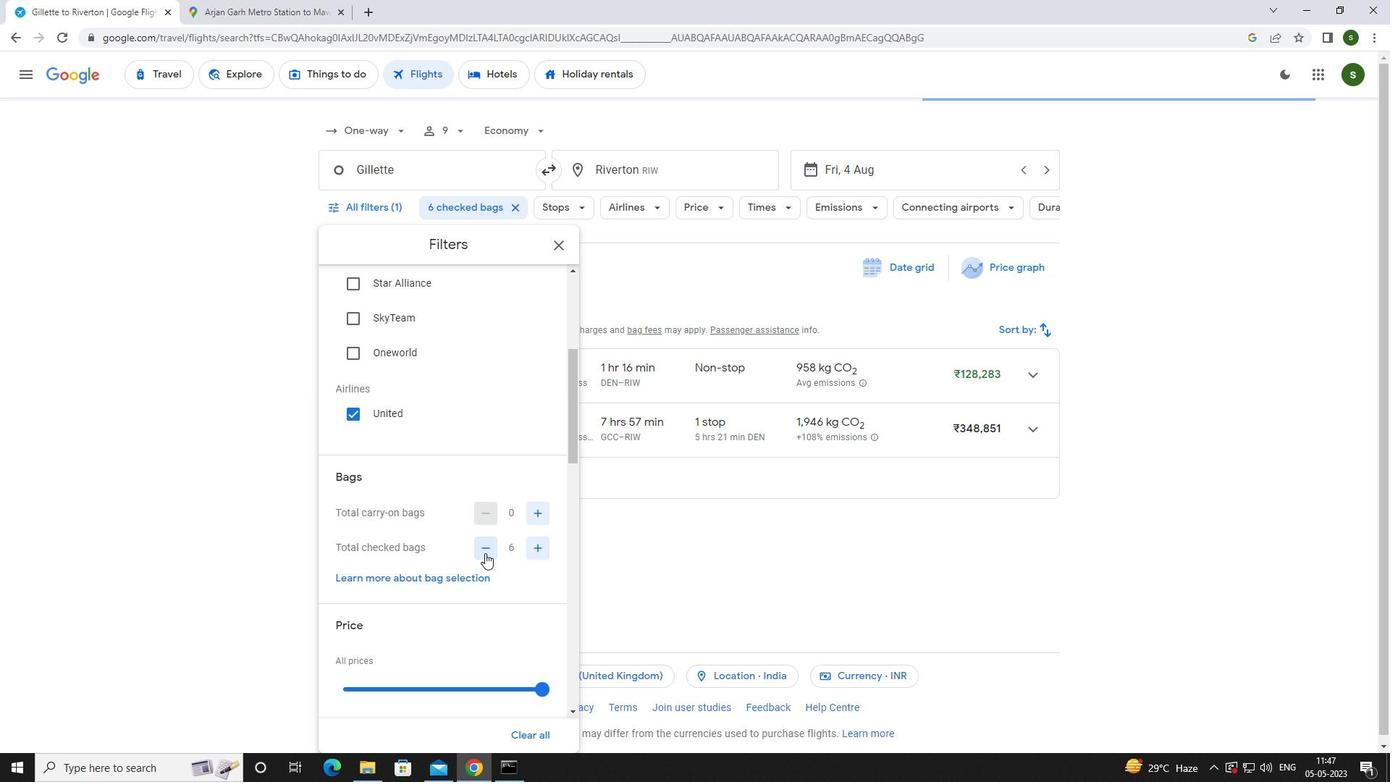 
Action: Mouse moved to (545, 545)
Screenshot: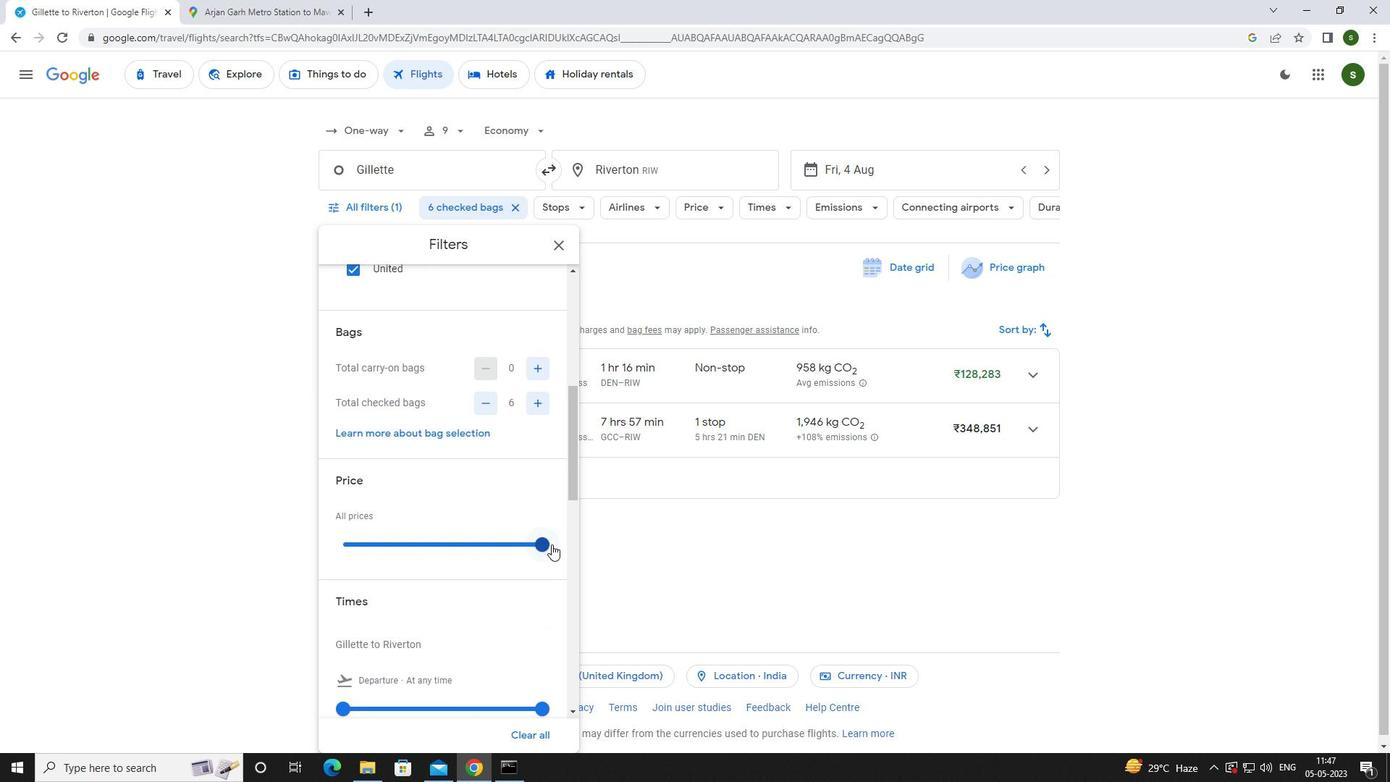 
Action: Mouse pressed left at (545, 545)
Screenshot: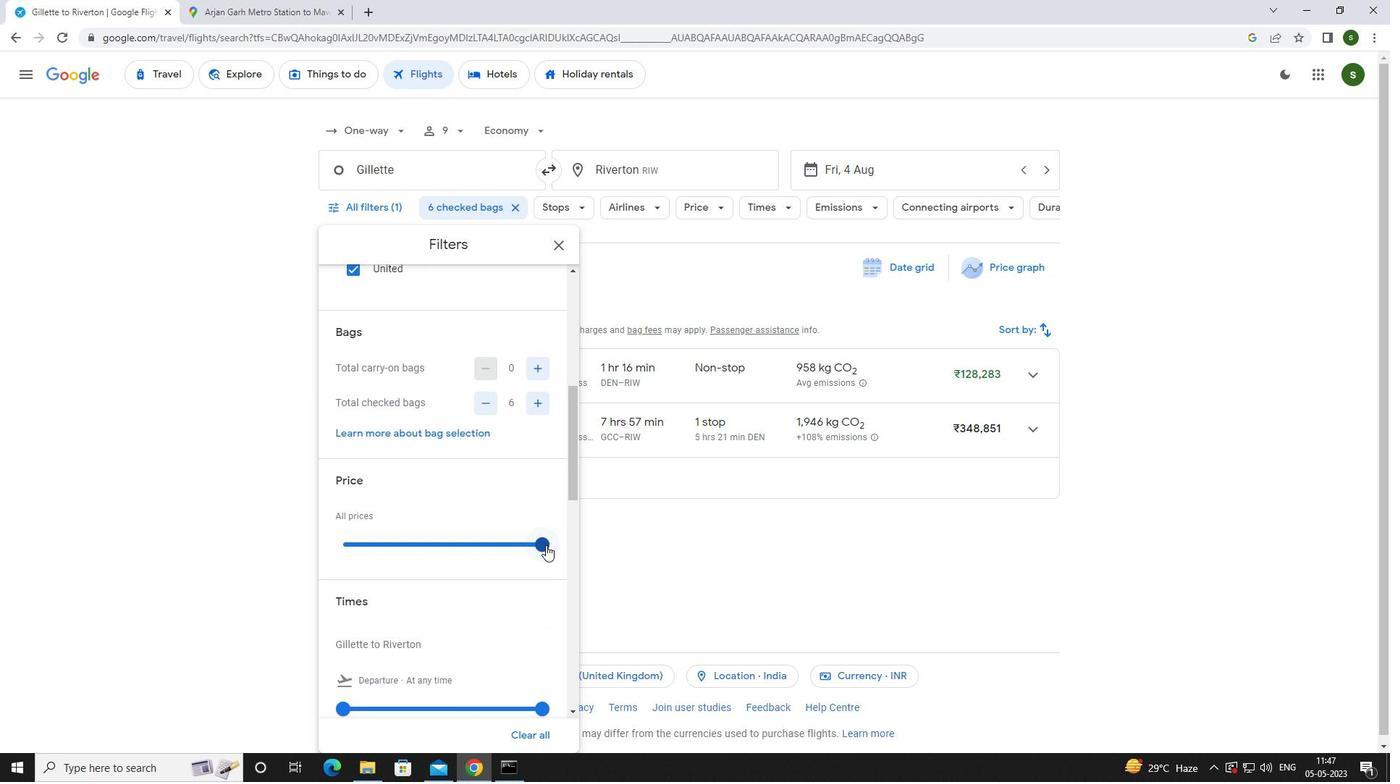 
Action: Mouse moved to (342, 539)
Screenshot: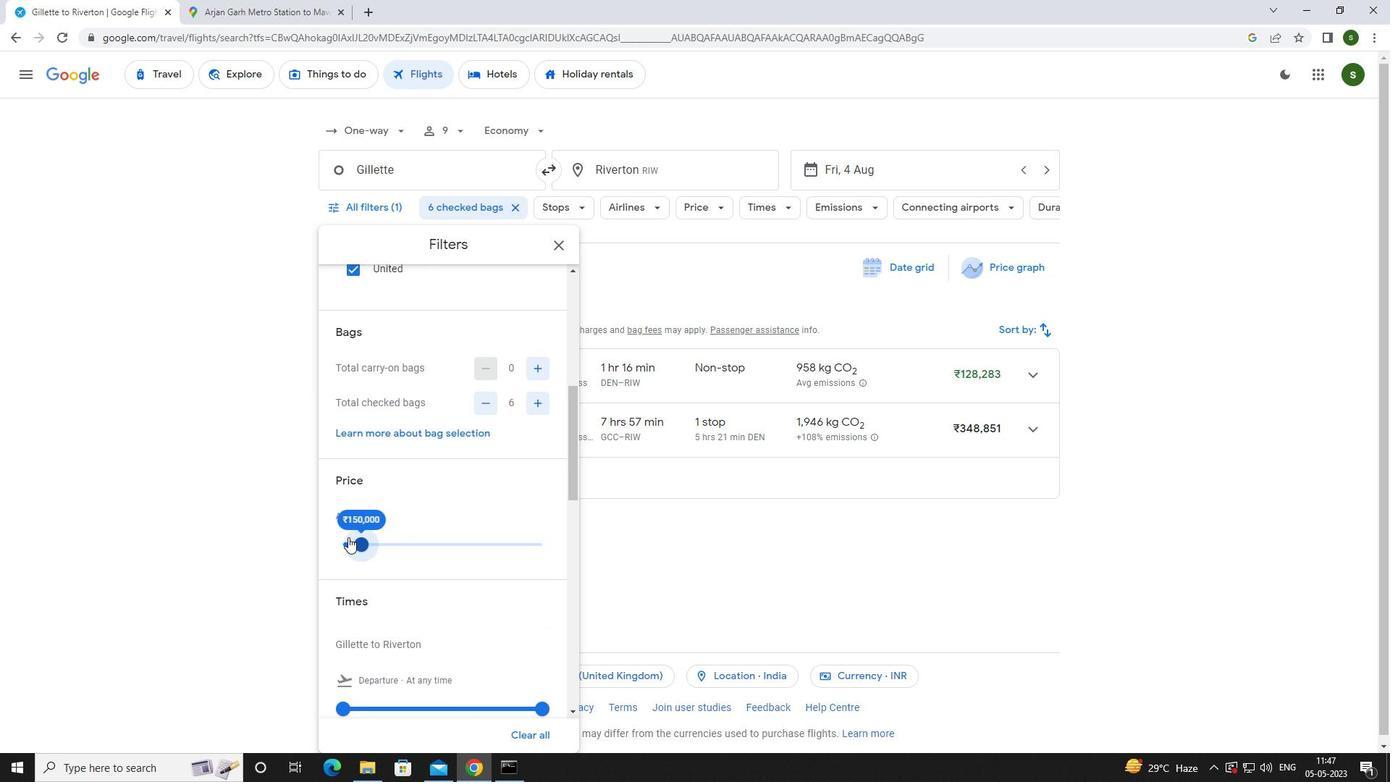 
Action: Mouse scrolled (342, 538) with delta (0, 0)
Screenshot: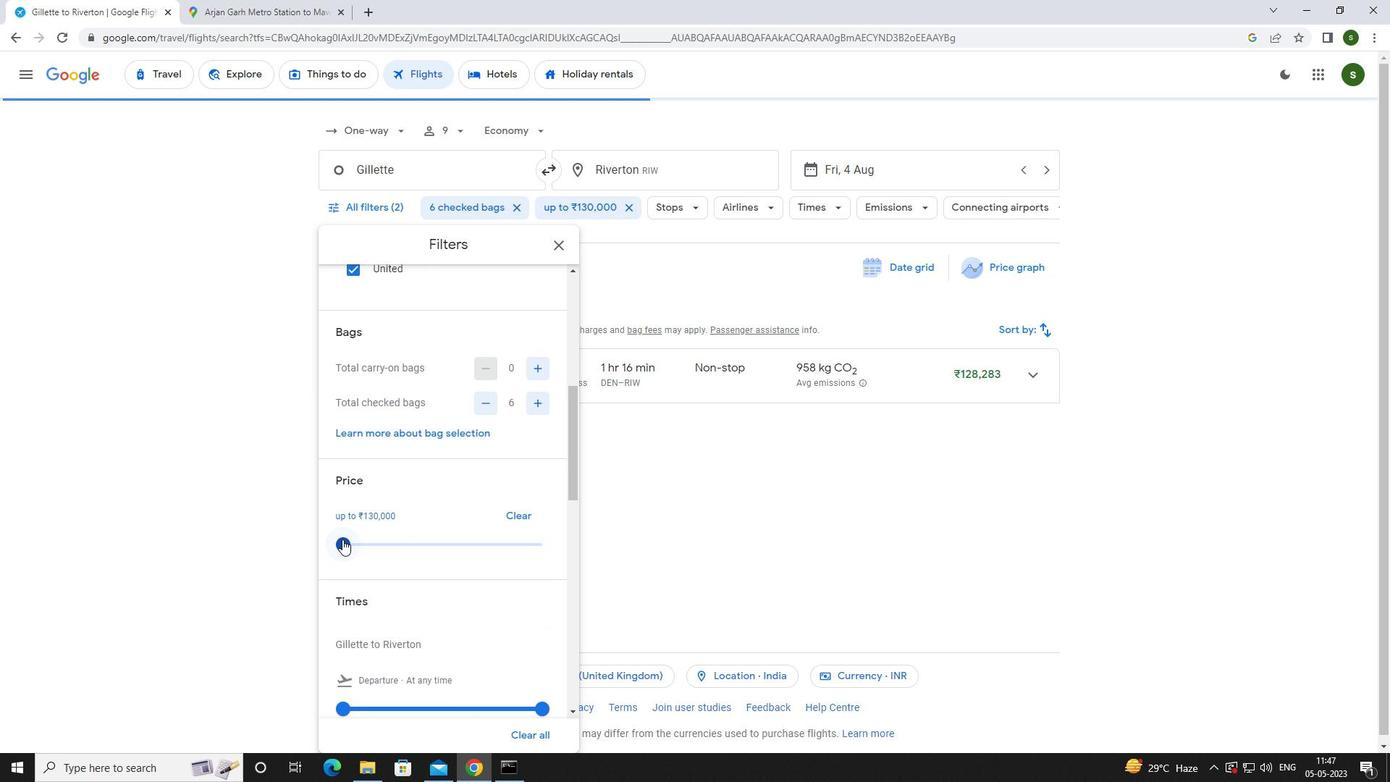 
Action: Mouse scrolled (342, 538) with delta (0, 0)
Screenshot: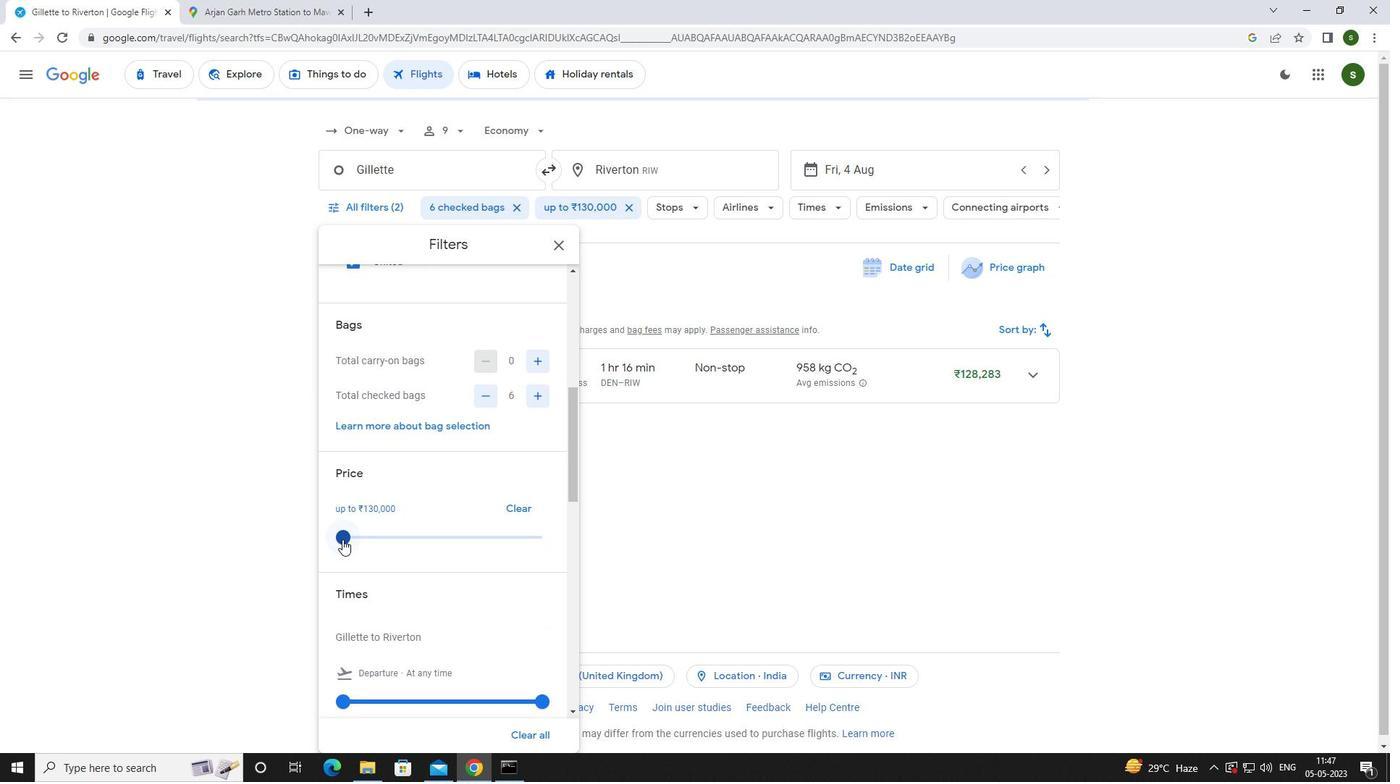 
Action: Mouse moved to (343, 565)
Screenshot: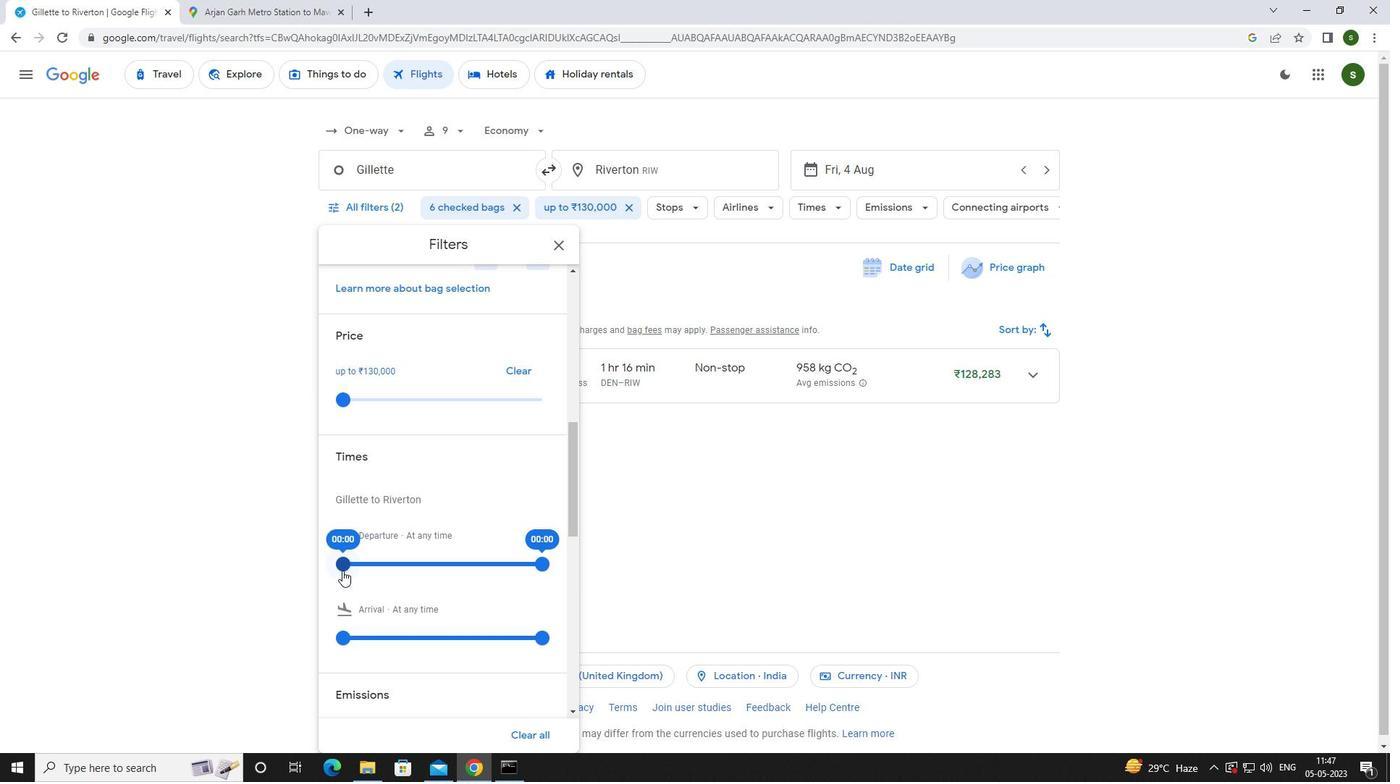 
Action: Mouse pressed left at (343, 565)
Screenshot: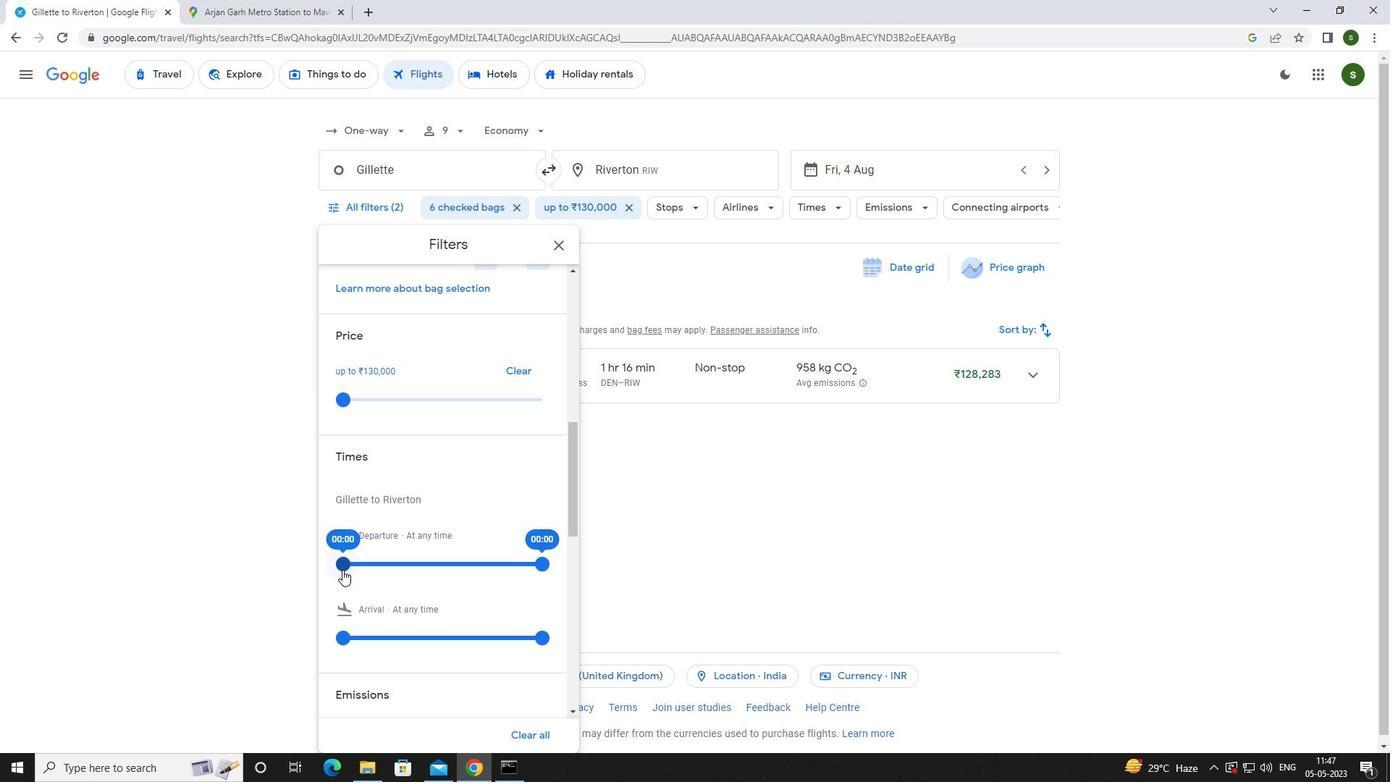 
Action: Mouse moved to (613, 531)
Screenshot: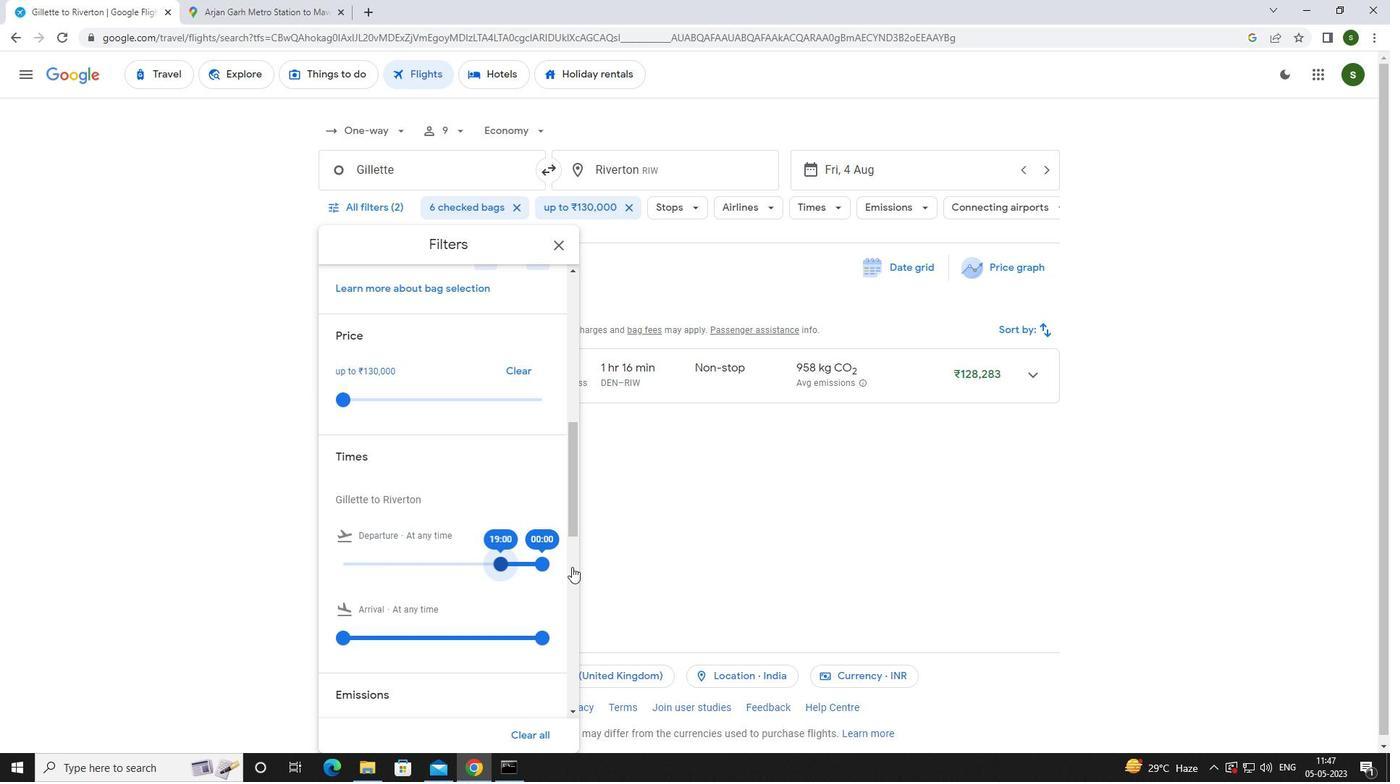 
Action: Mouse pressed left at (613, 531)
Screenshot: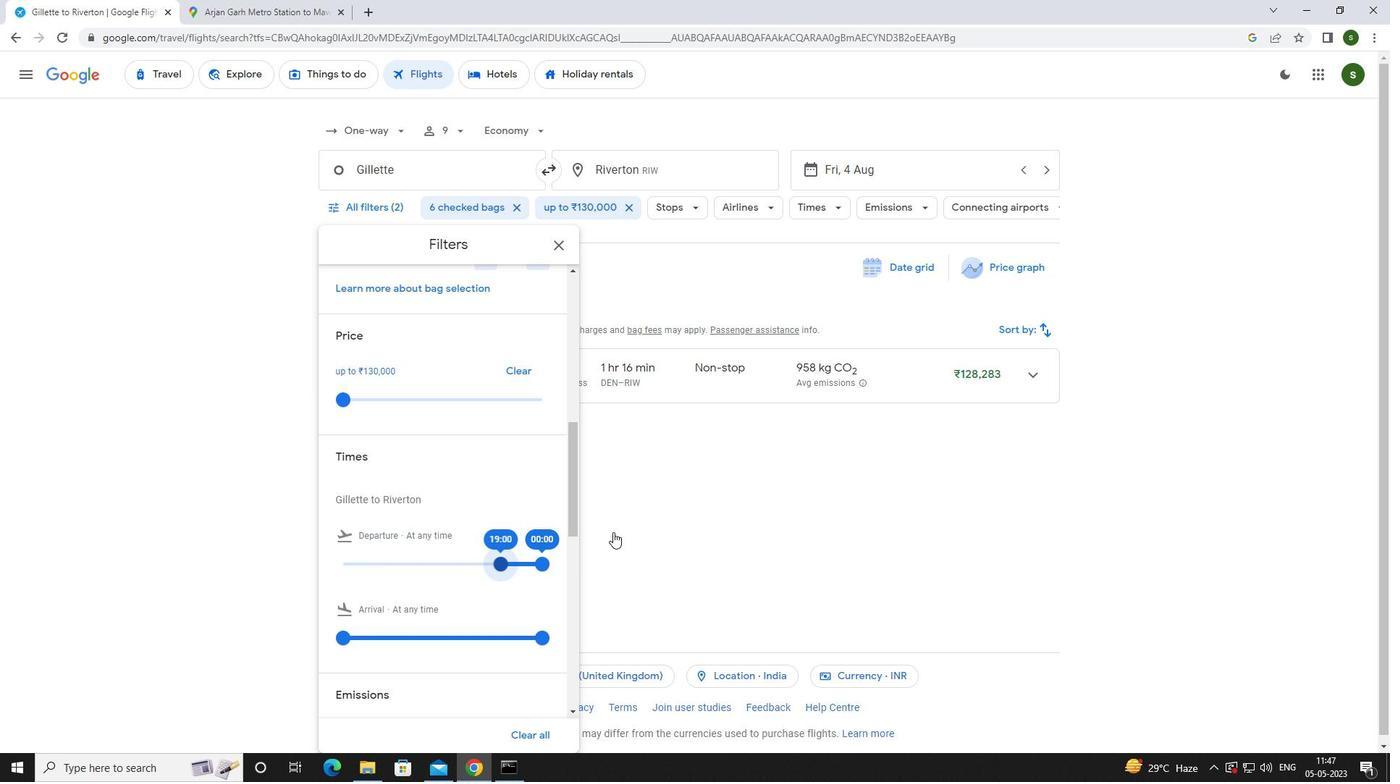 
